 Task: Find connections with filter location Lajeado with filter topic #Whatinspiresmewith filter profile language English with filter current company Startup Story™ with filter school H.R. College Of Commerce & Economics with filter industry Funds and Trusts with filter service category Retirement Planning with filter keywords title Branch Manager
Action: Mouse moved to (628, 52)
Screenshot: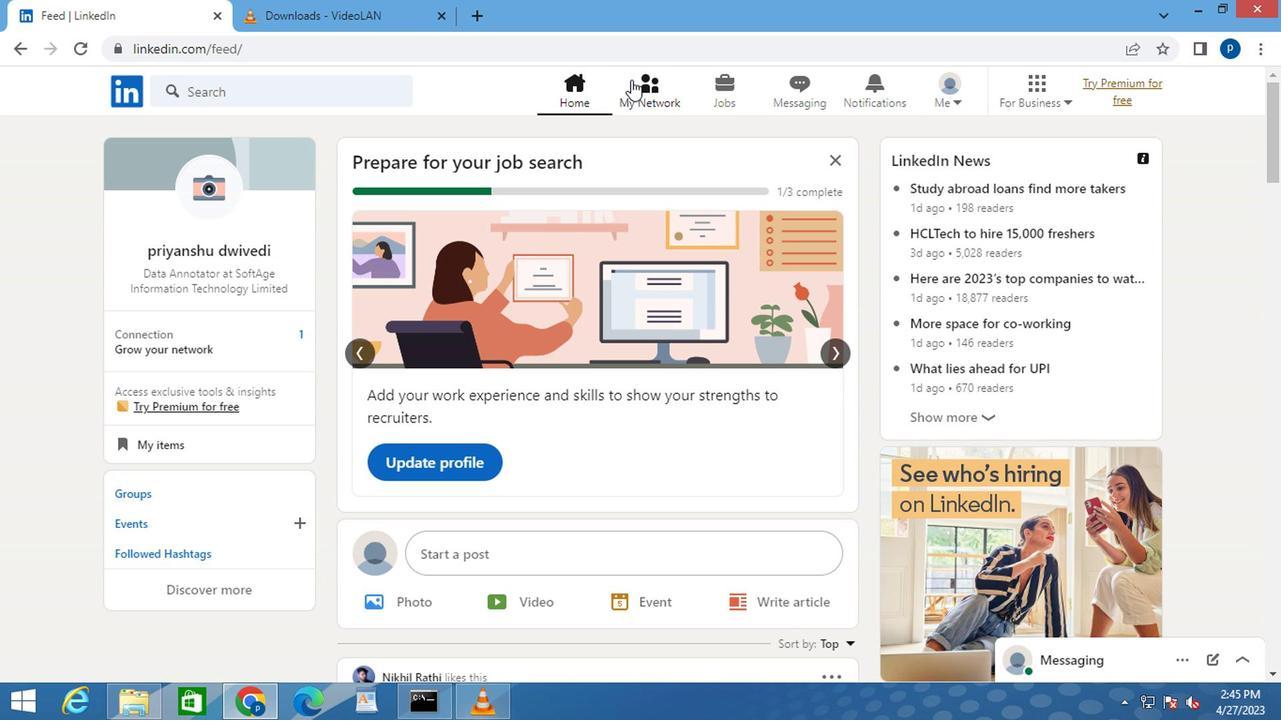 
Action: Mouse pressed left at (628, 52)
Screenshot: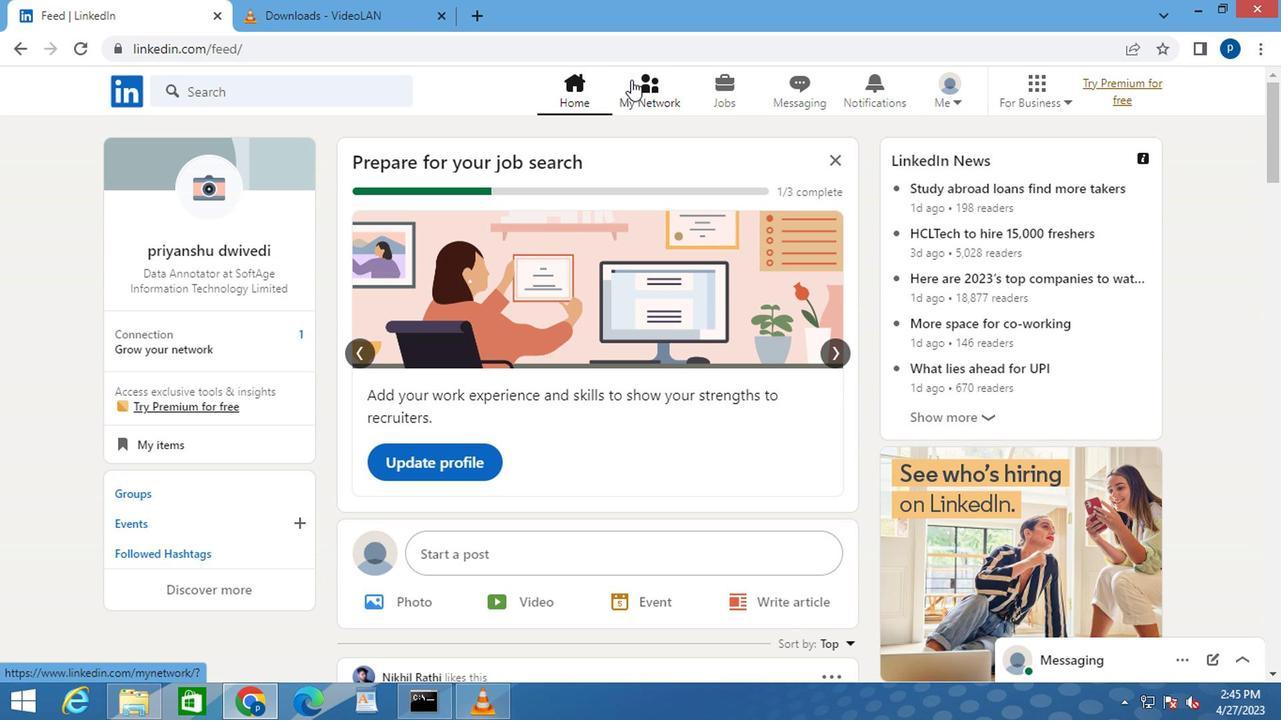 
Action: Mouse moved to (222, 172)
Screenshot: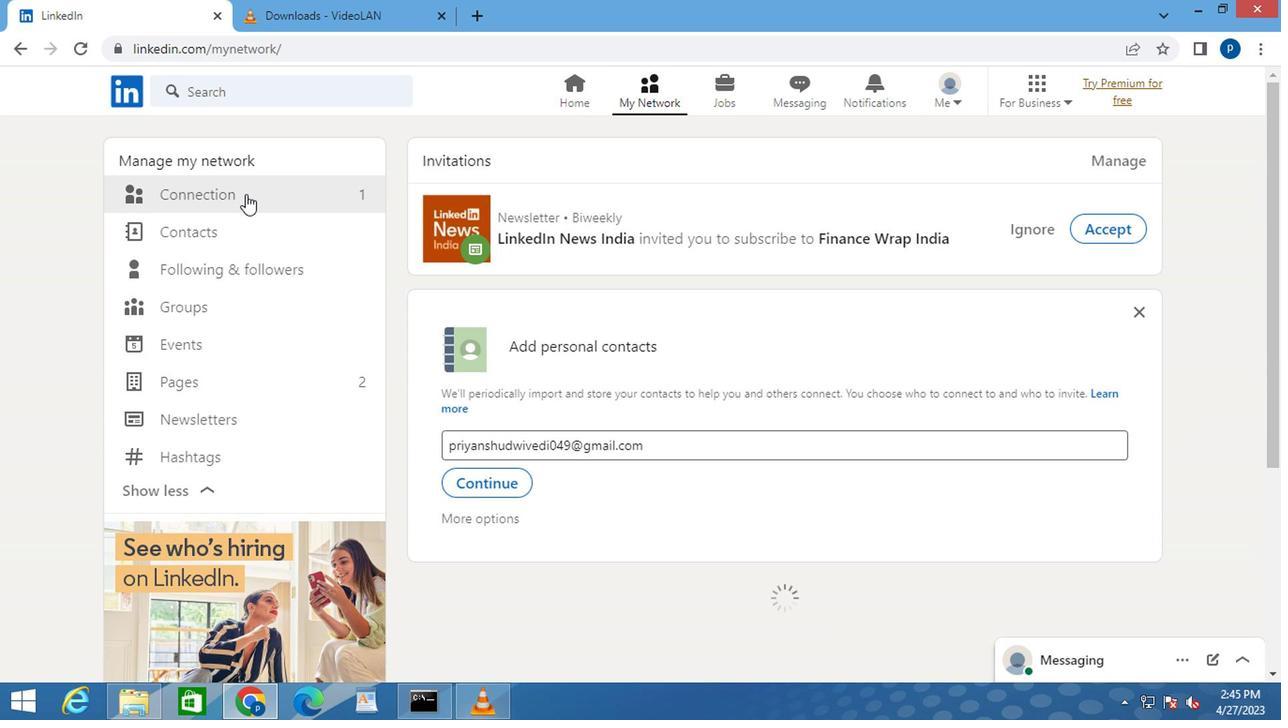 
Action: Mouse pressed left at (222, 172)
Screenshot: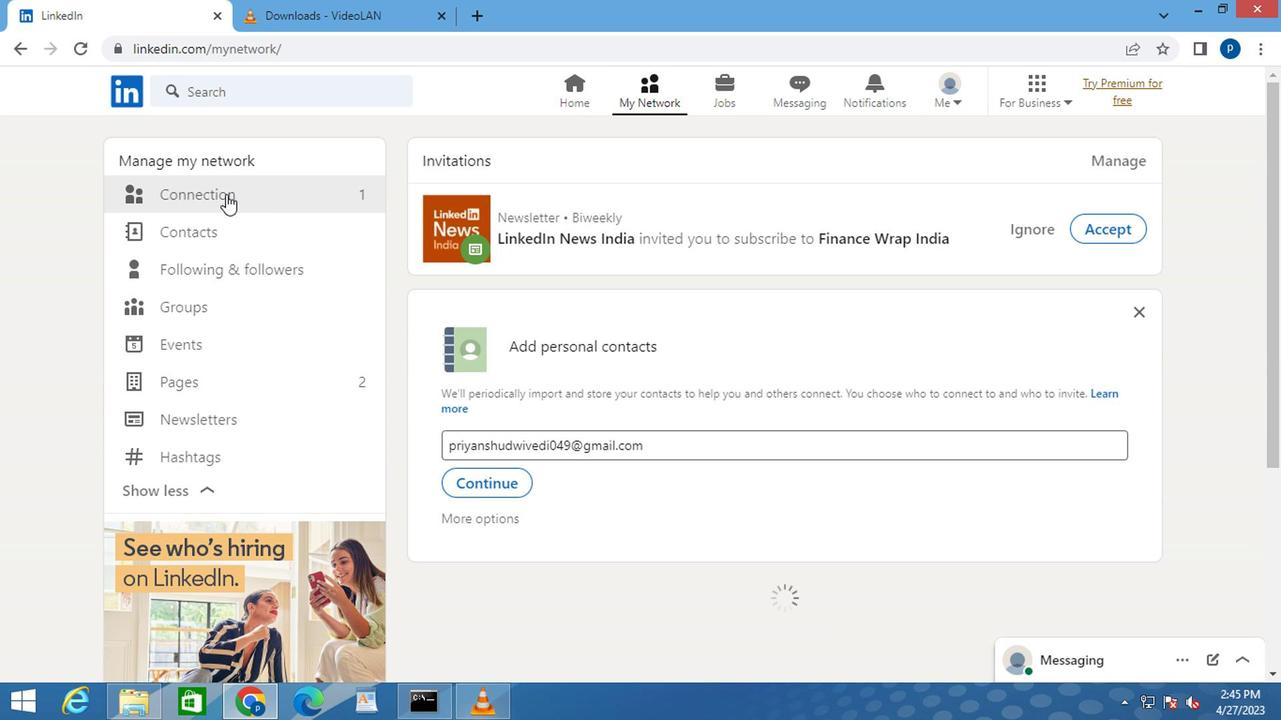 
Action: Mouse moved to (788, 175)
Screenshot: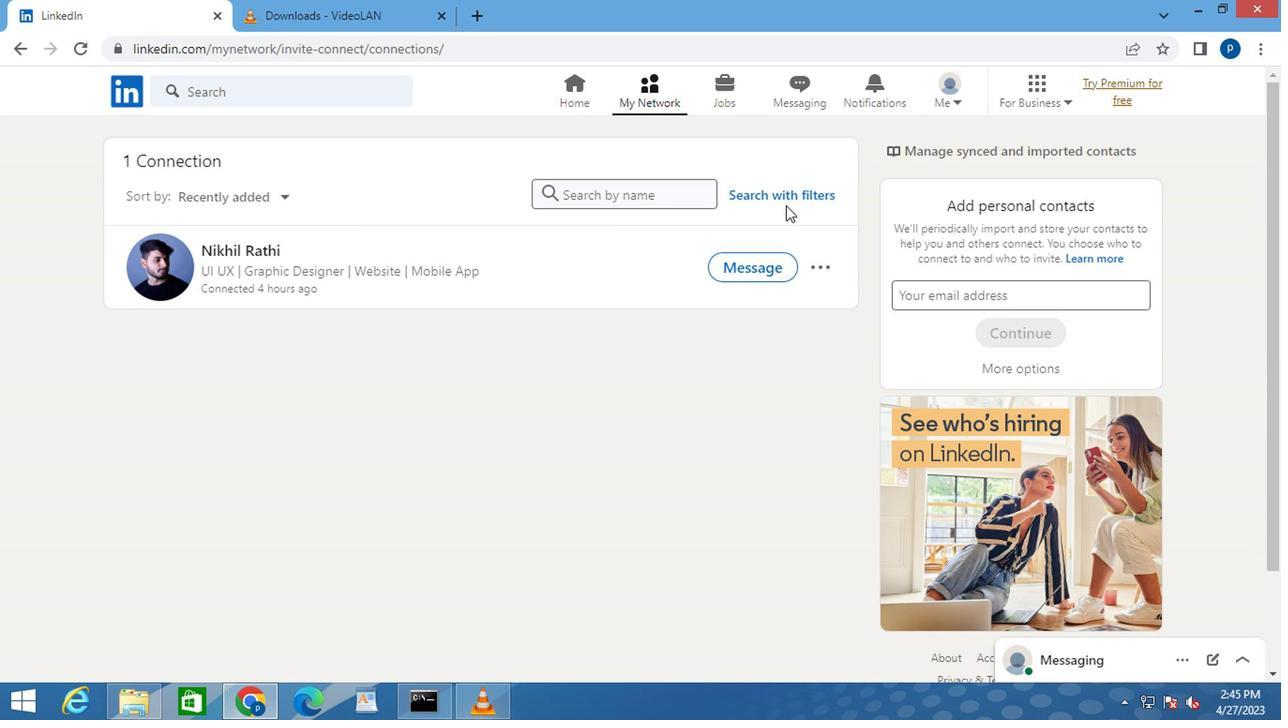 
Action: Mouse pressed left at (788, 175)
Screenshot: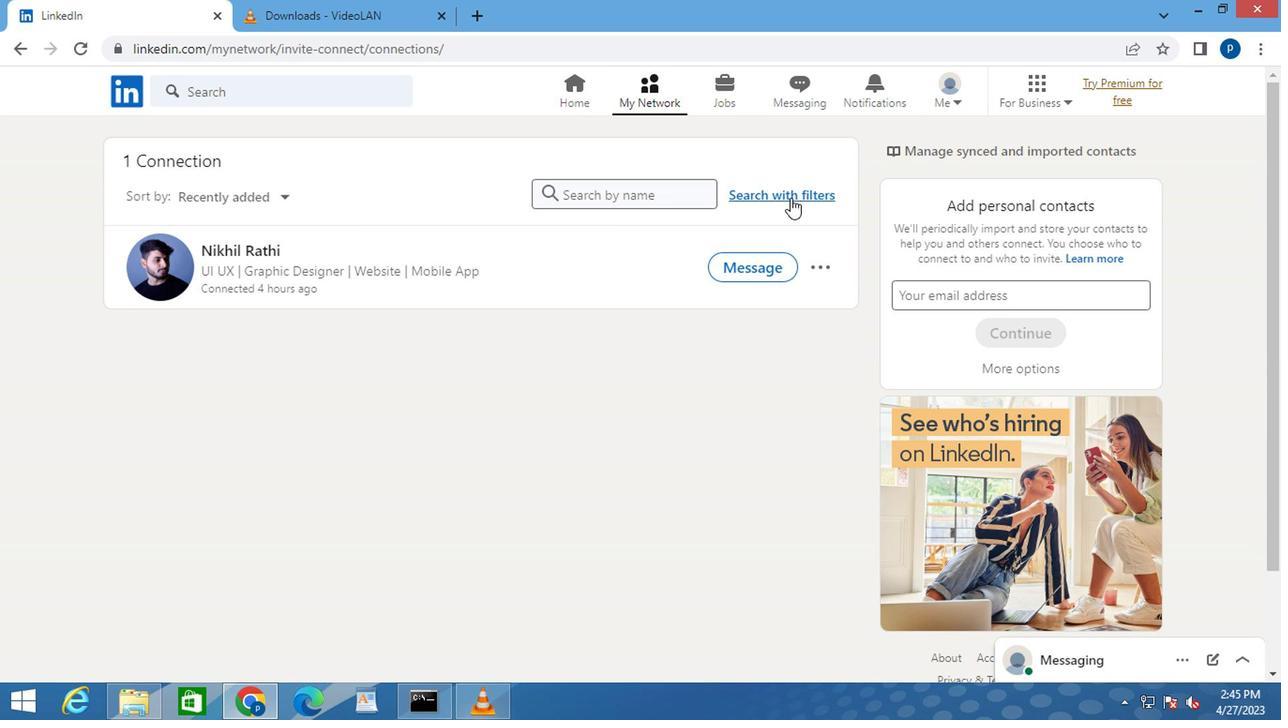 
Action: Mouse moved to (690, 114)
Screenshot: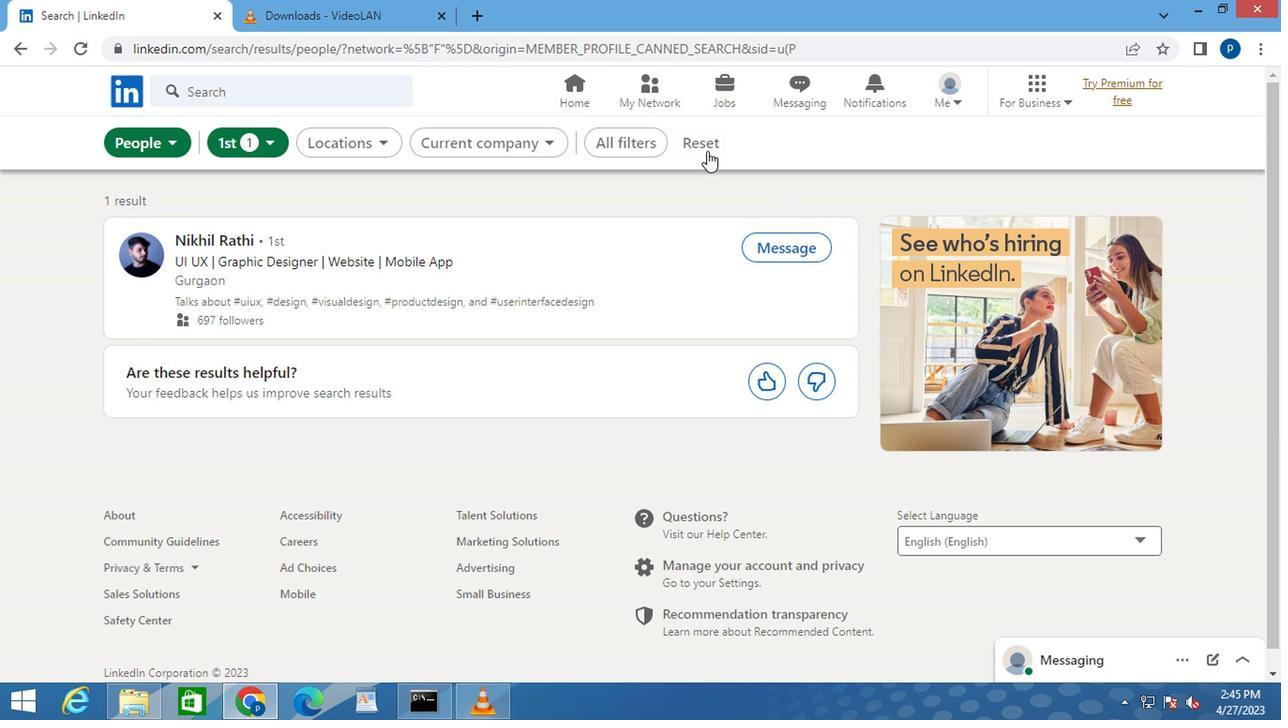 
Action: Mouse pressed left at (690, 114)
Screenshot: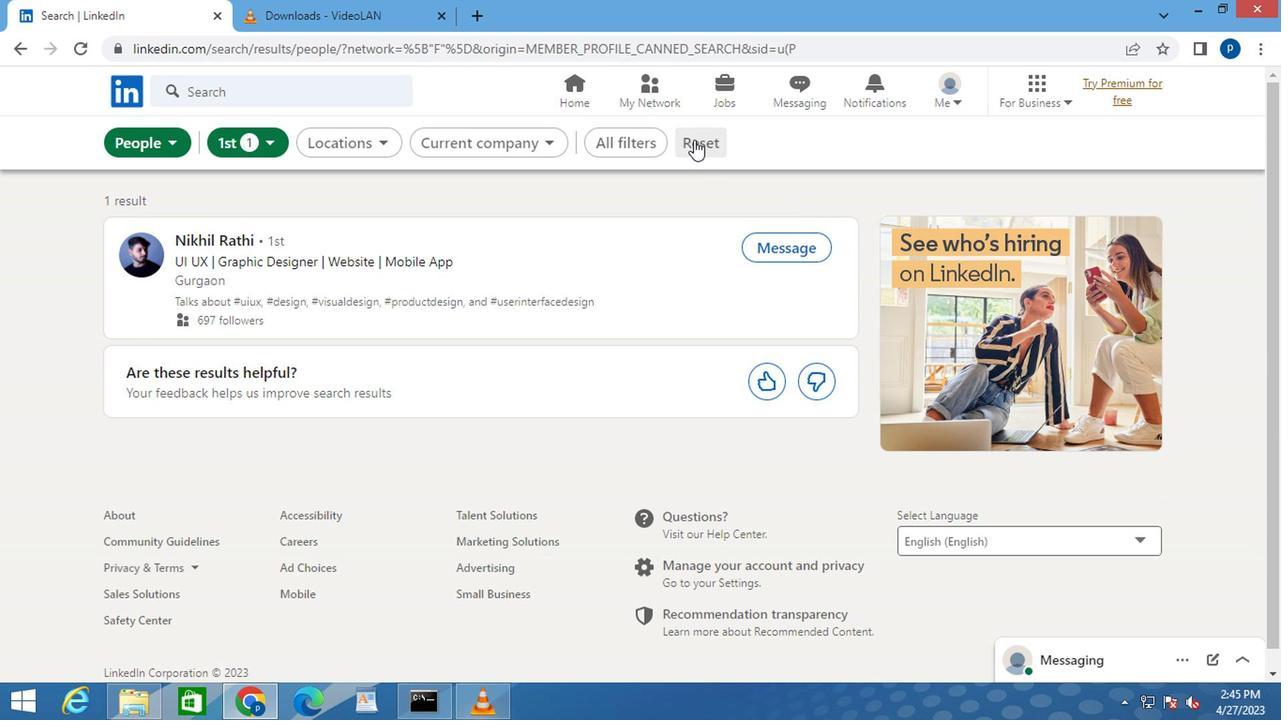 
Action: Mouse moved to (682, 122)
Screenshot: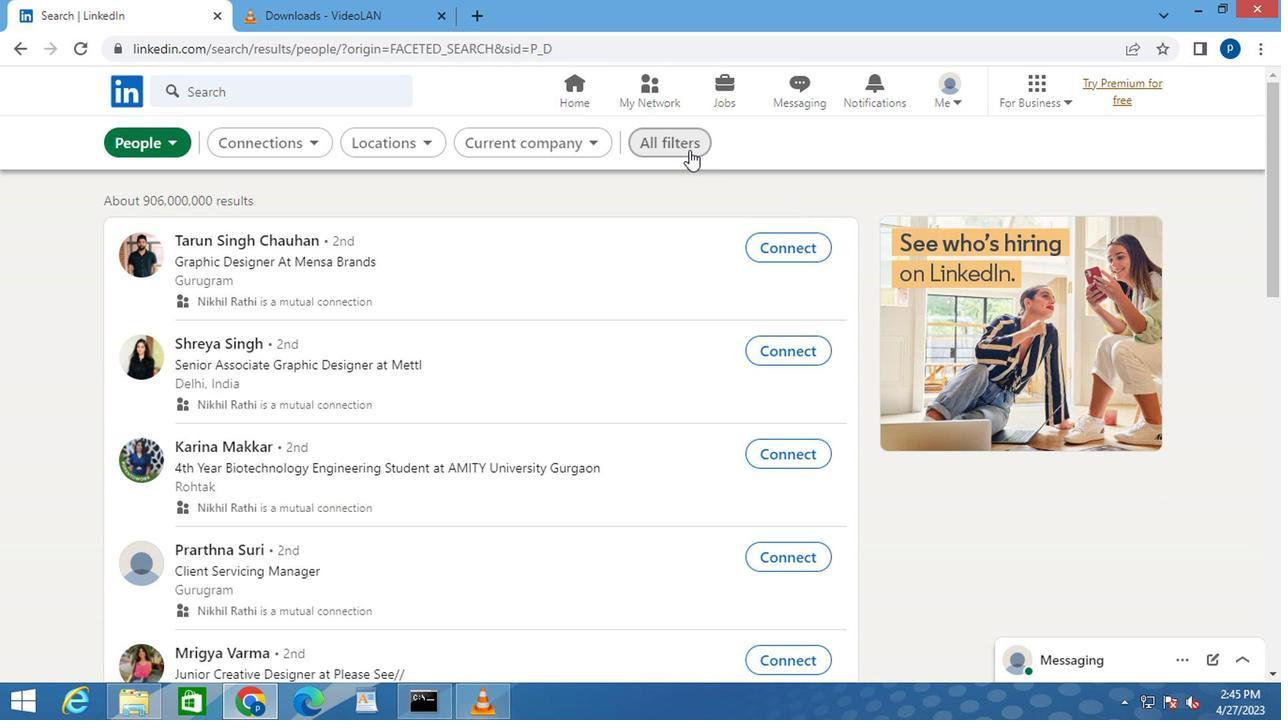 
Action: Mouse pressed left at (682, 122)
Screenshot: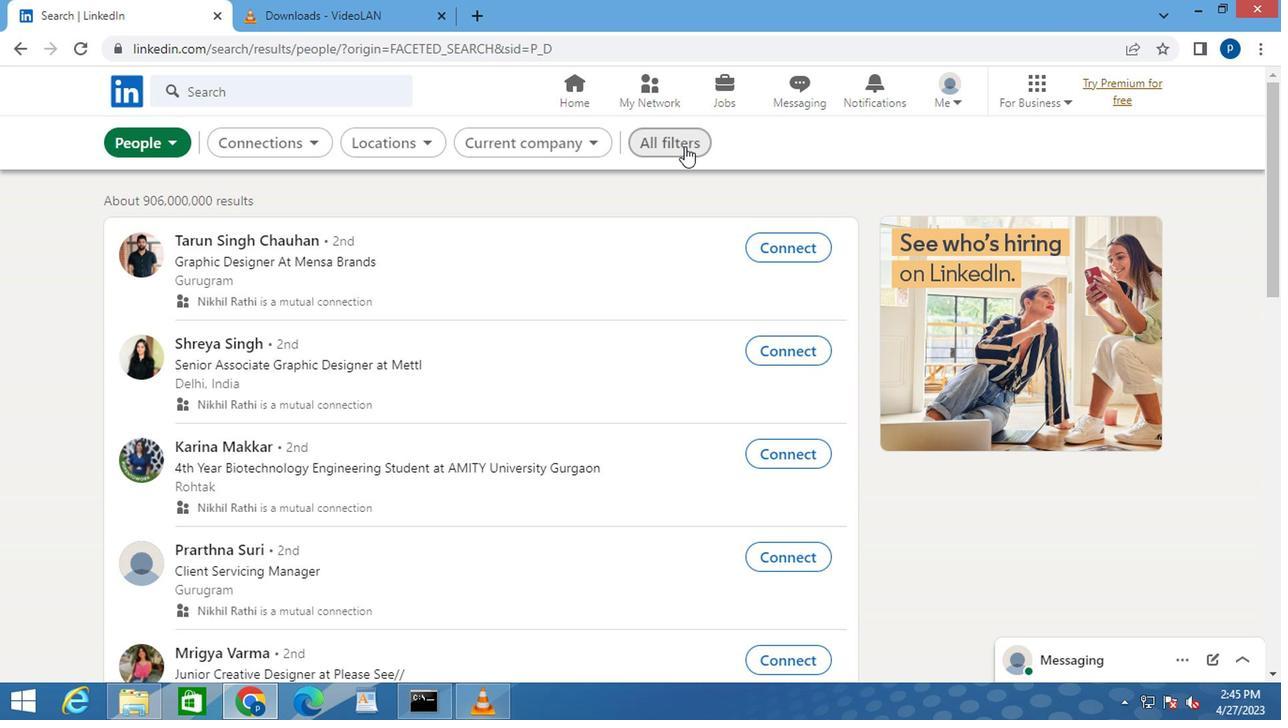 
Action: Mouse moved to (988, 337)
Screenshot: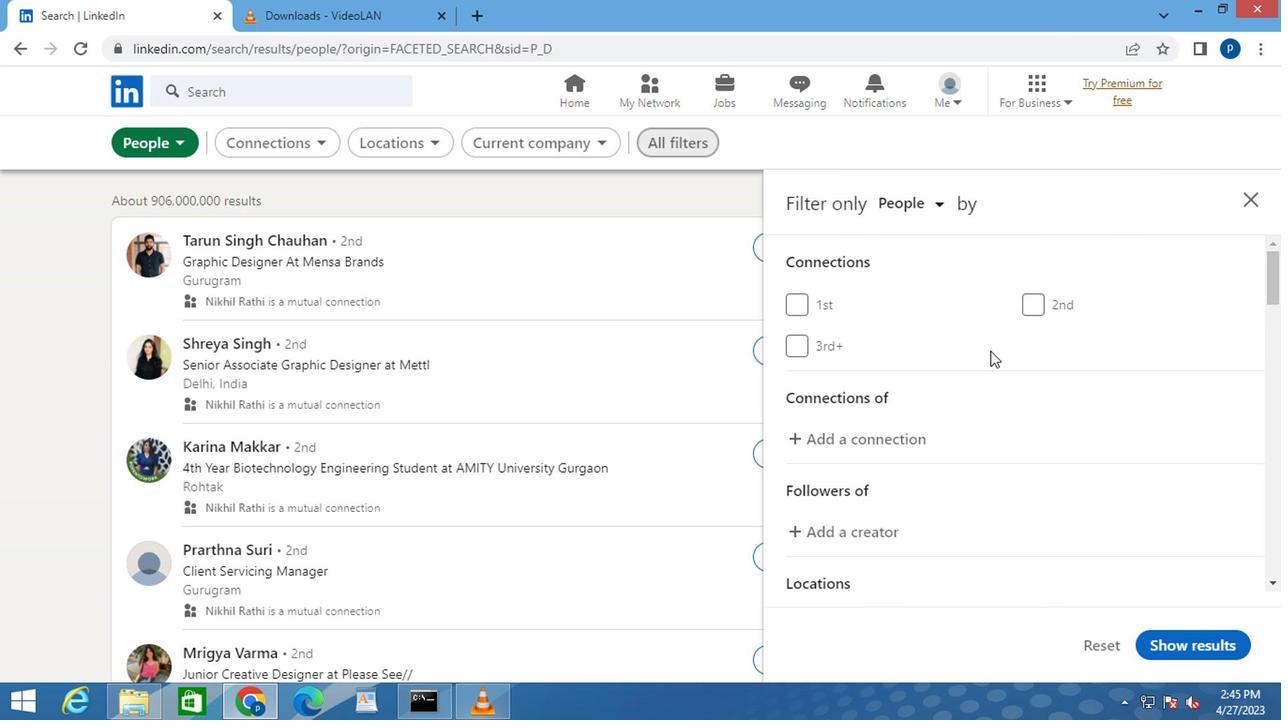 
Action: Mouse scrolled (988, 337) with delta (0, 0)
Screenshot: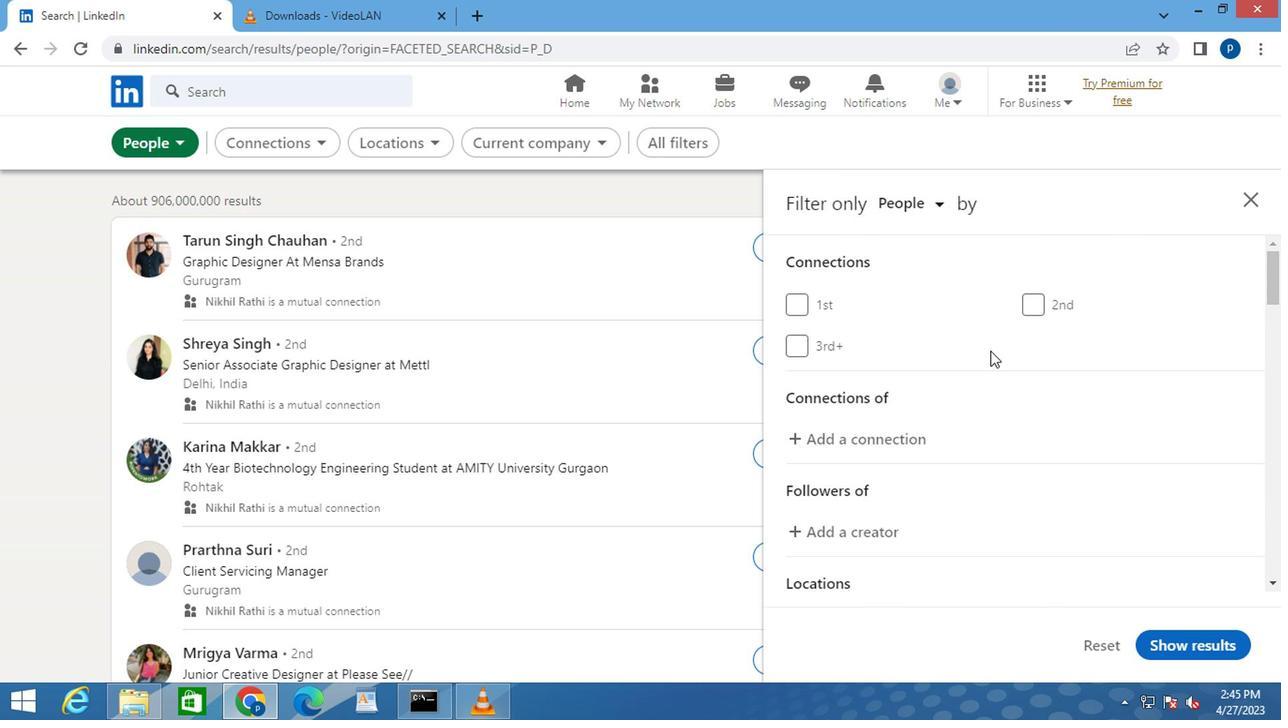 
Action: Mouse scrolled (988, 337) with delta (0, 0)
Screenshot: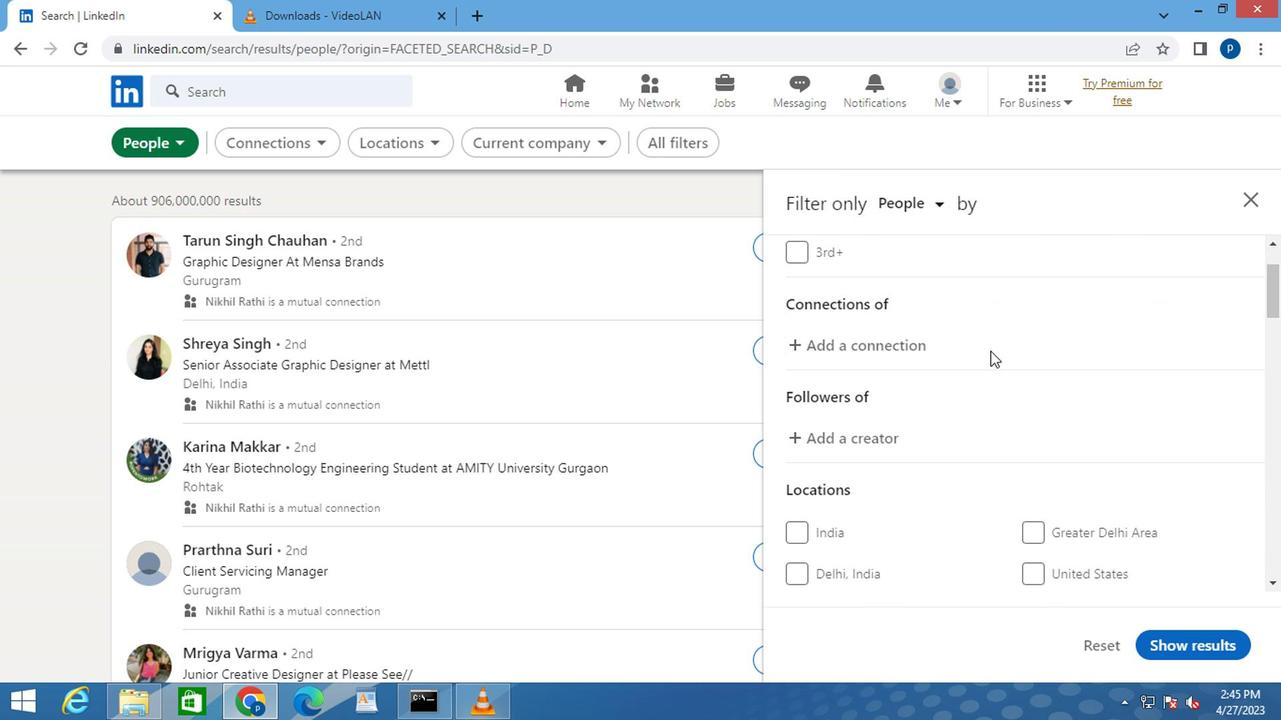 
Action: Mouse scrolled (988, 337) with delta (0, 0)
Screenshot: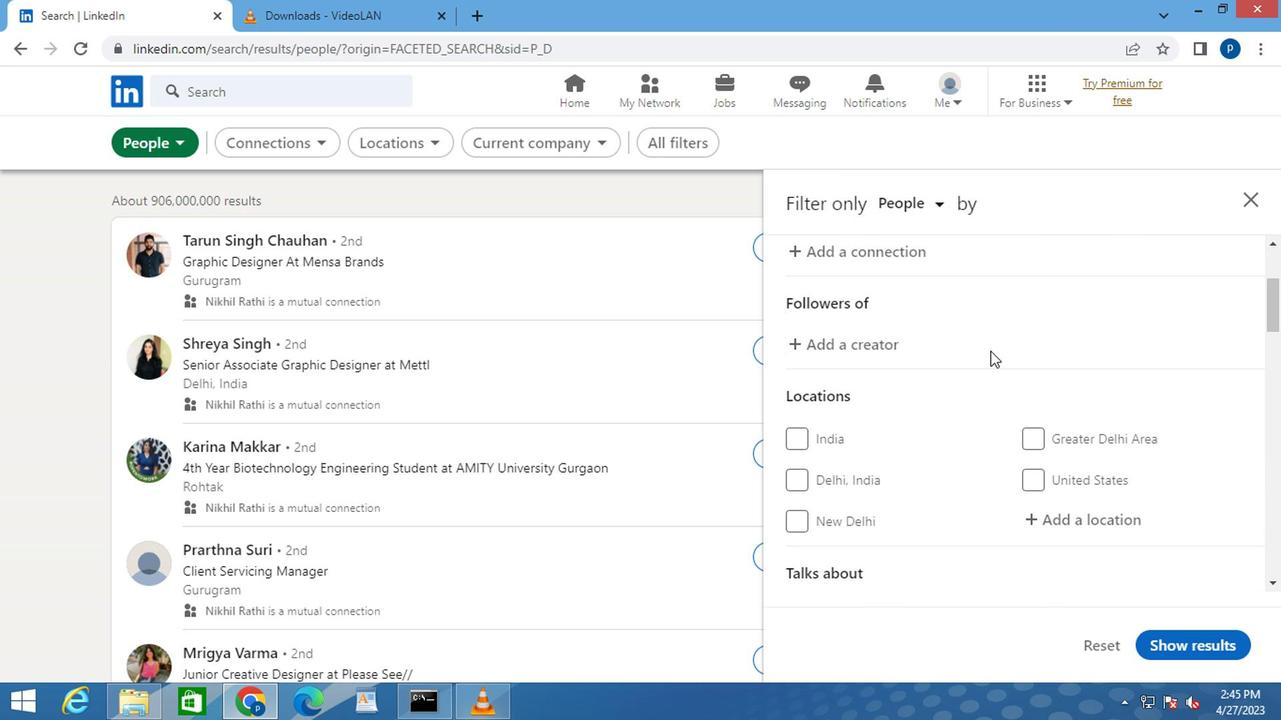 
Action: Mouse moved to (1043, 409)
Screenshot: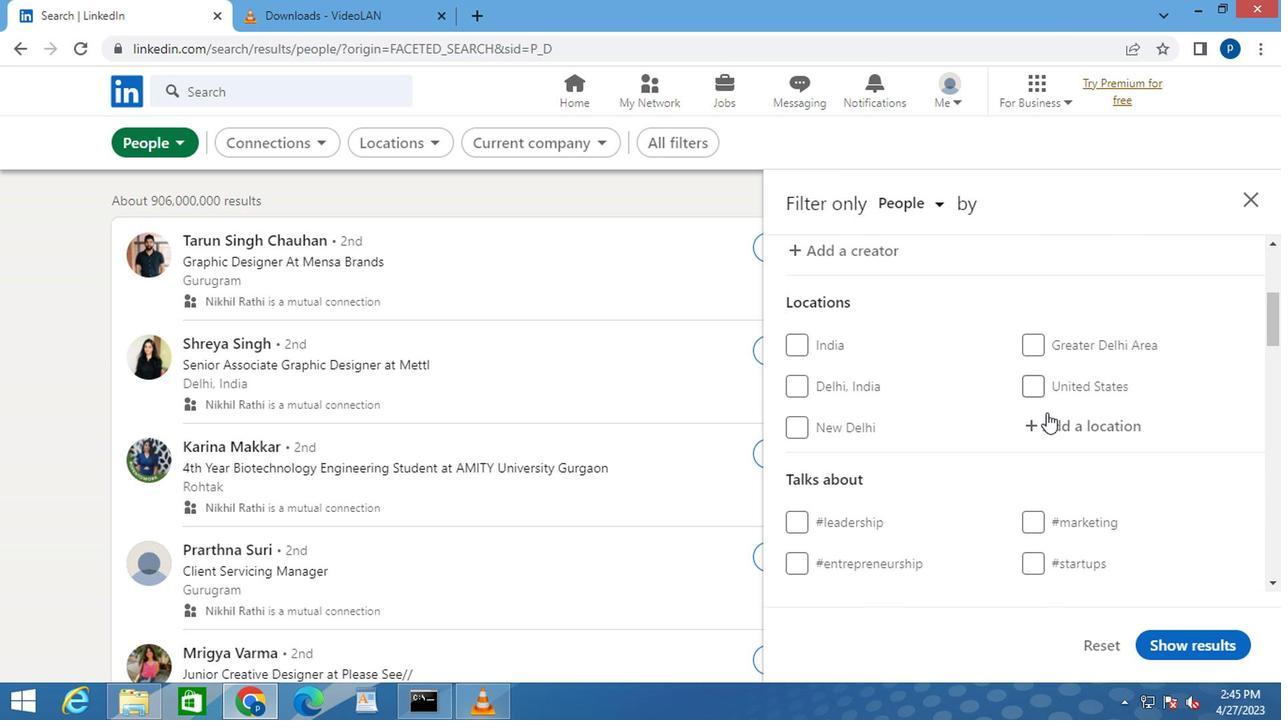 
Action: Mouse pressed left at (1043, 409)
Screenshot: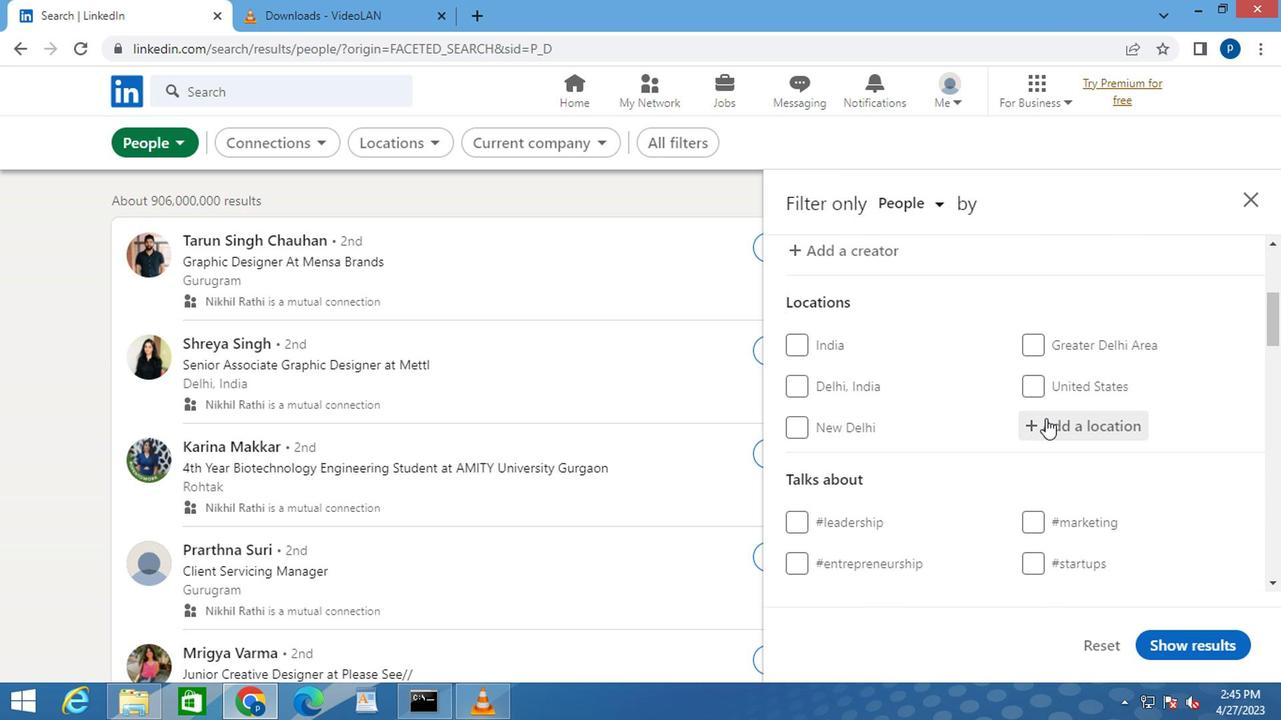 
Action: Key pressed l<Key.caps_lock>ajedo
Screenshot: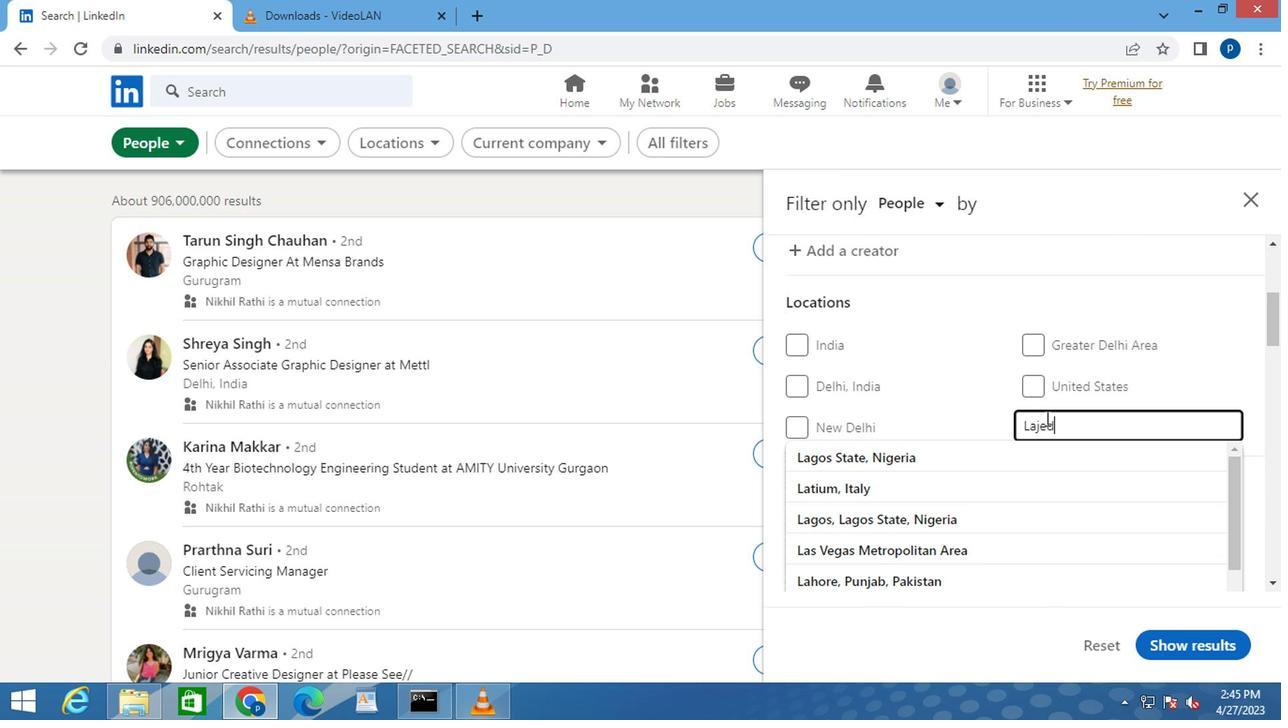 
Action: Mouse moved to (932, 448)
Screenshot: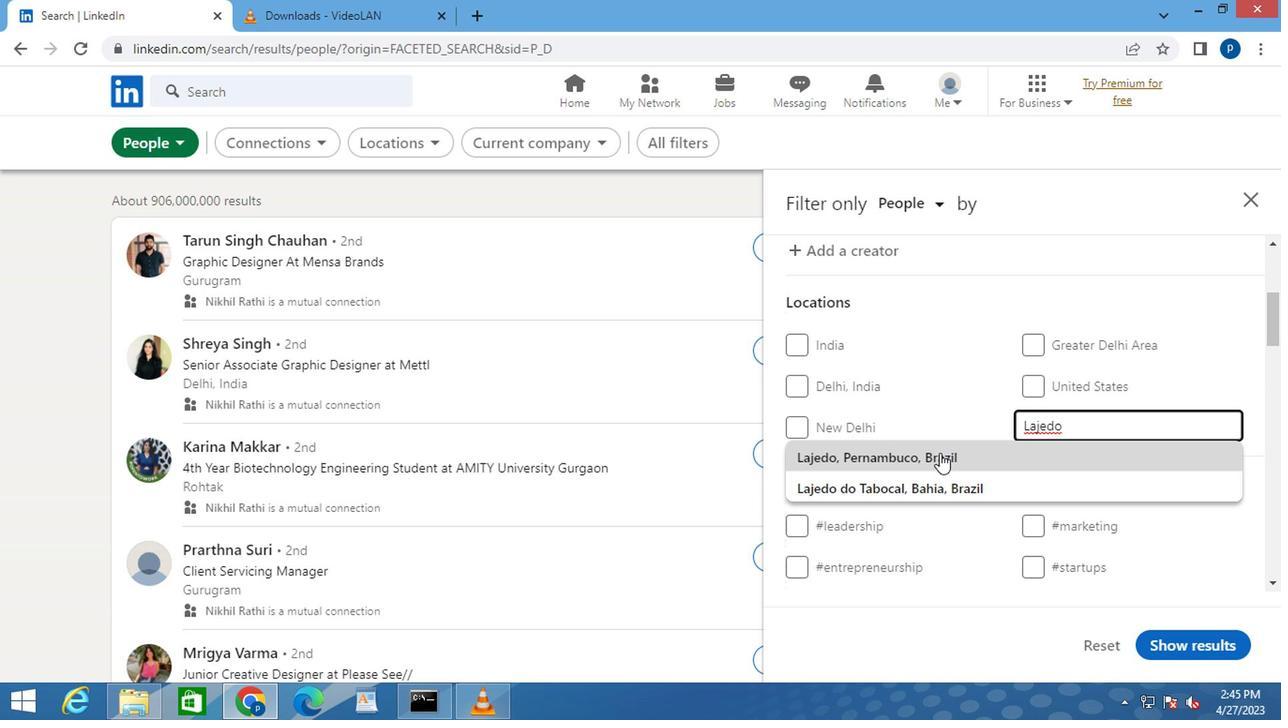 
Action: Mouse pressed left at (932, 448)
Screenshot: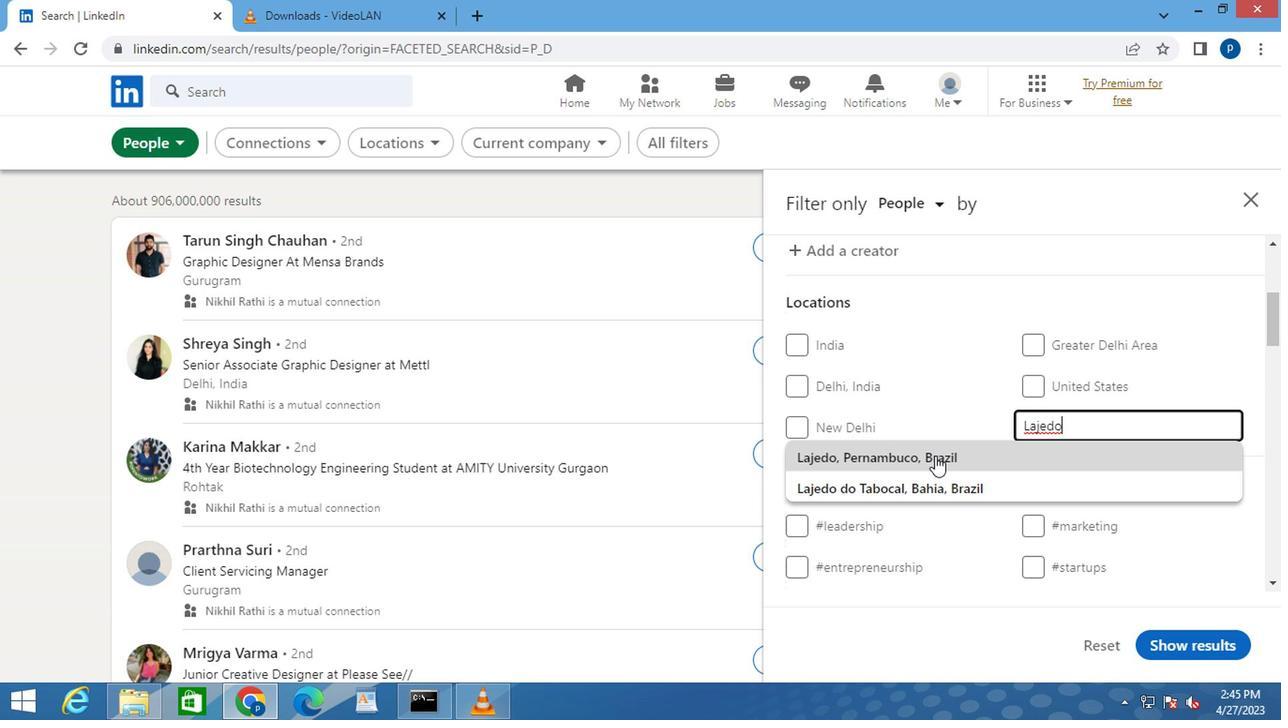 
Action: Mouse moved to (978, 450)
Screenshot: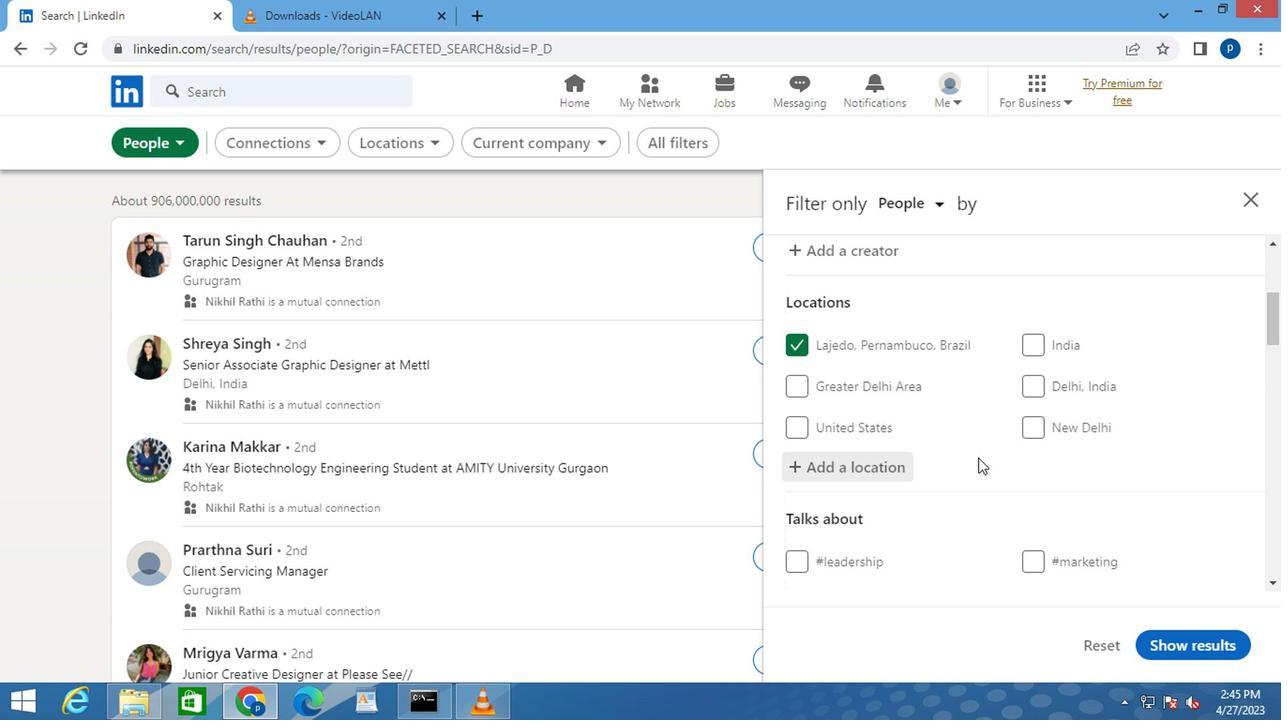 
Action: Mouse scrolled (978, 449) with delta (0, -1)
Screenshot: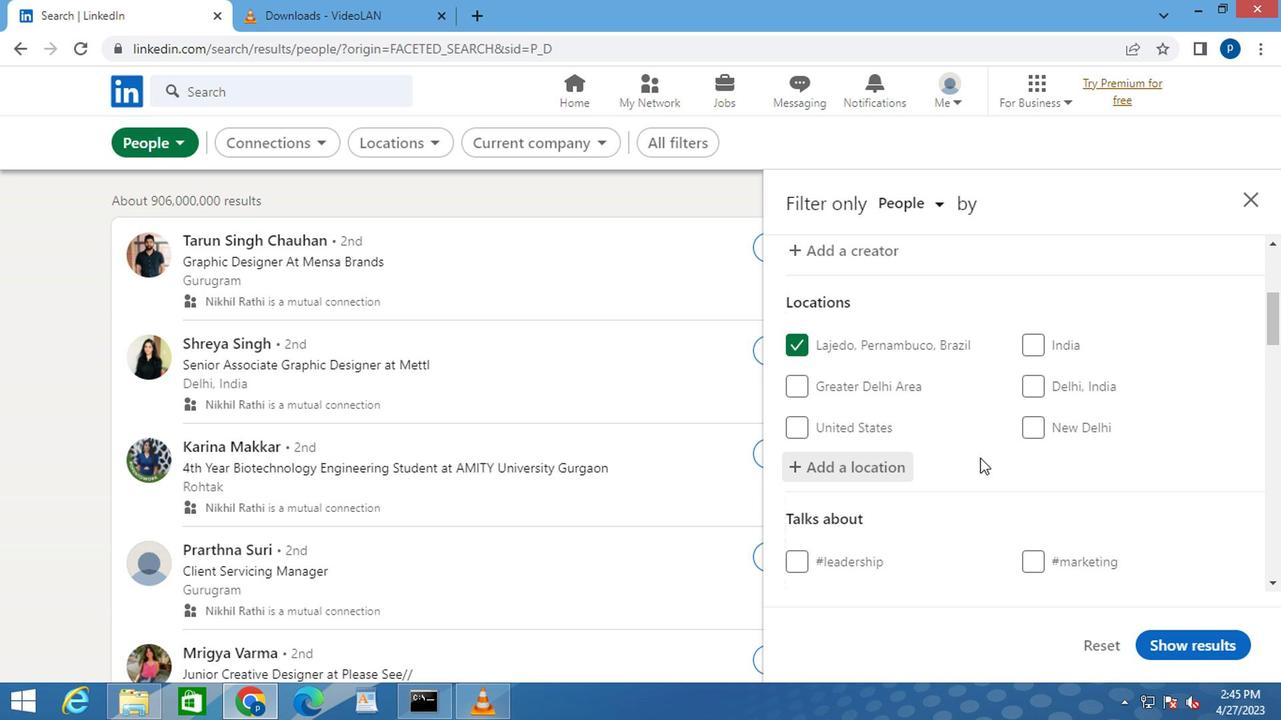
Action: Mouse scrolled (978, 449) with delta (0, -1)
Screenshot: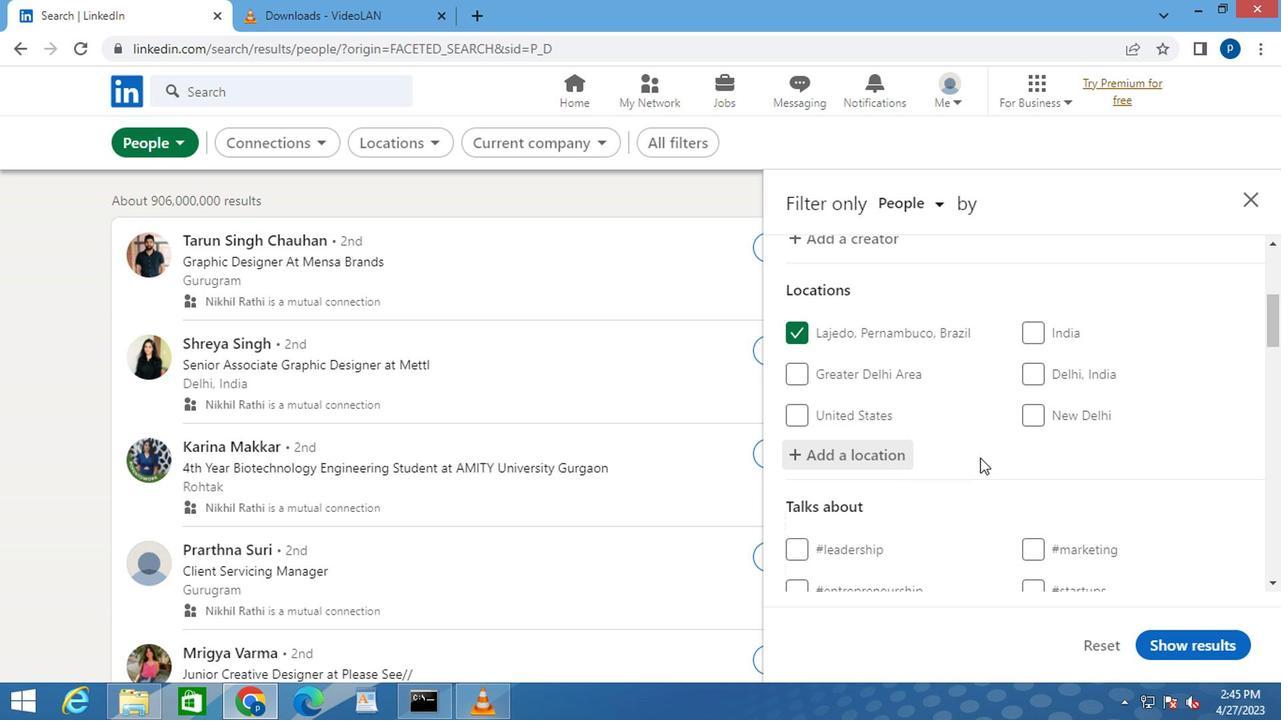 
Action: Mouse scrolled (978, 449) with delta (0, -1)
Screenshot: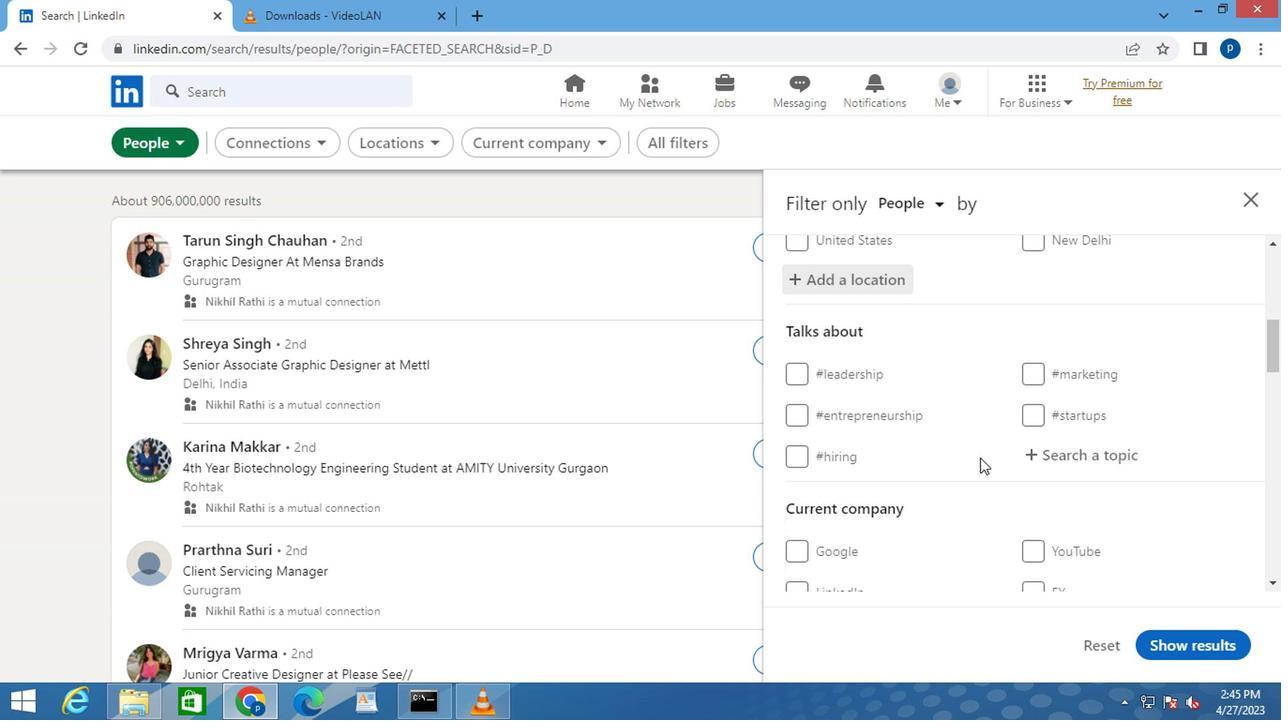 
Action: Mouse moved to (1043, 356)
Screenshot: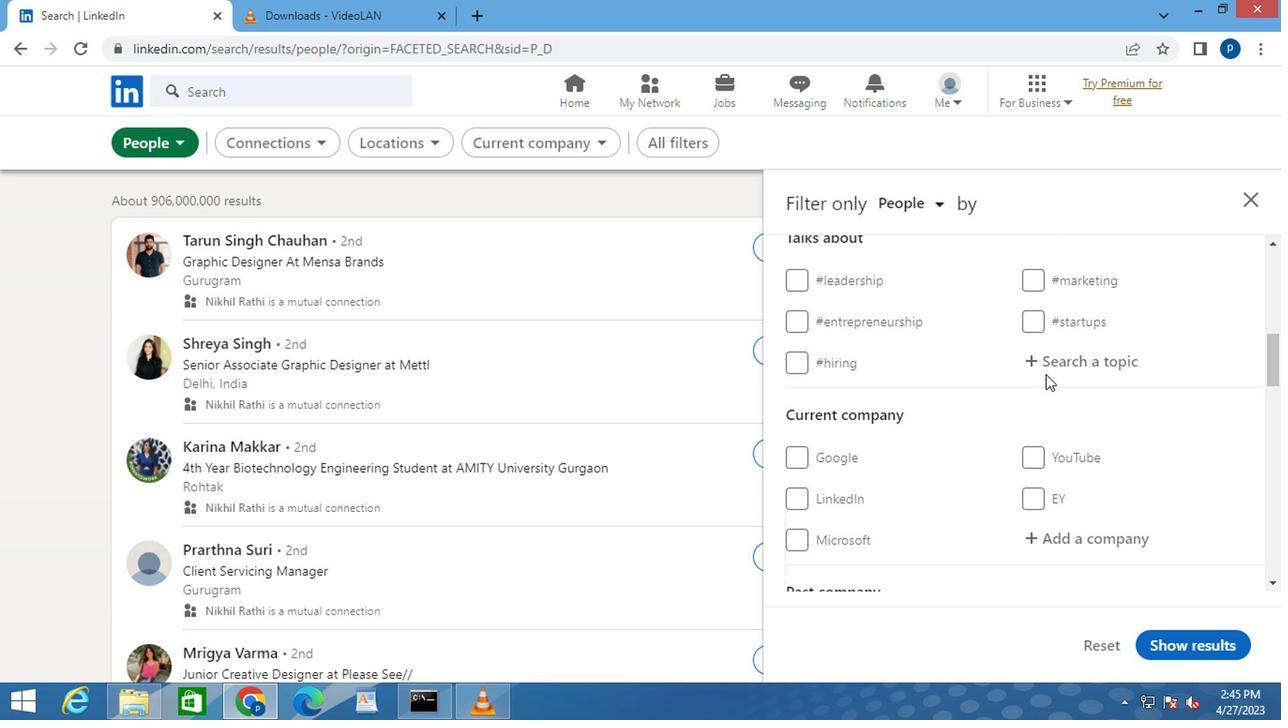 
Action: Mouse pressed left at (1043, 356)
Screenshot: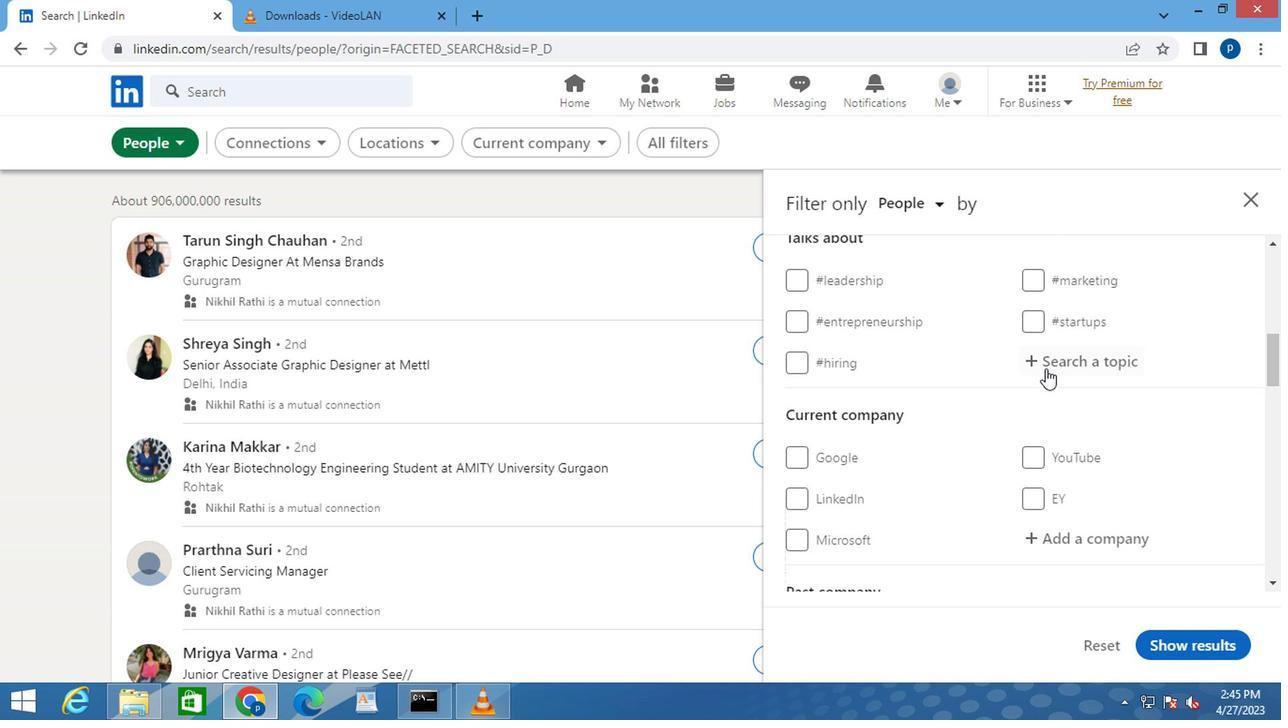 
Action: Key pressed <Key.shift>#<Key.caps_lock>W<Key.caps_lock>HATINSPIRESME
Screenshot: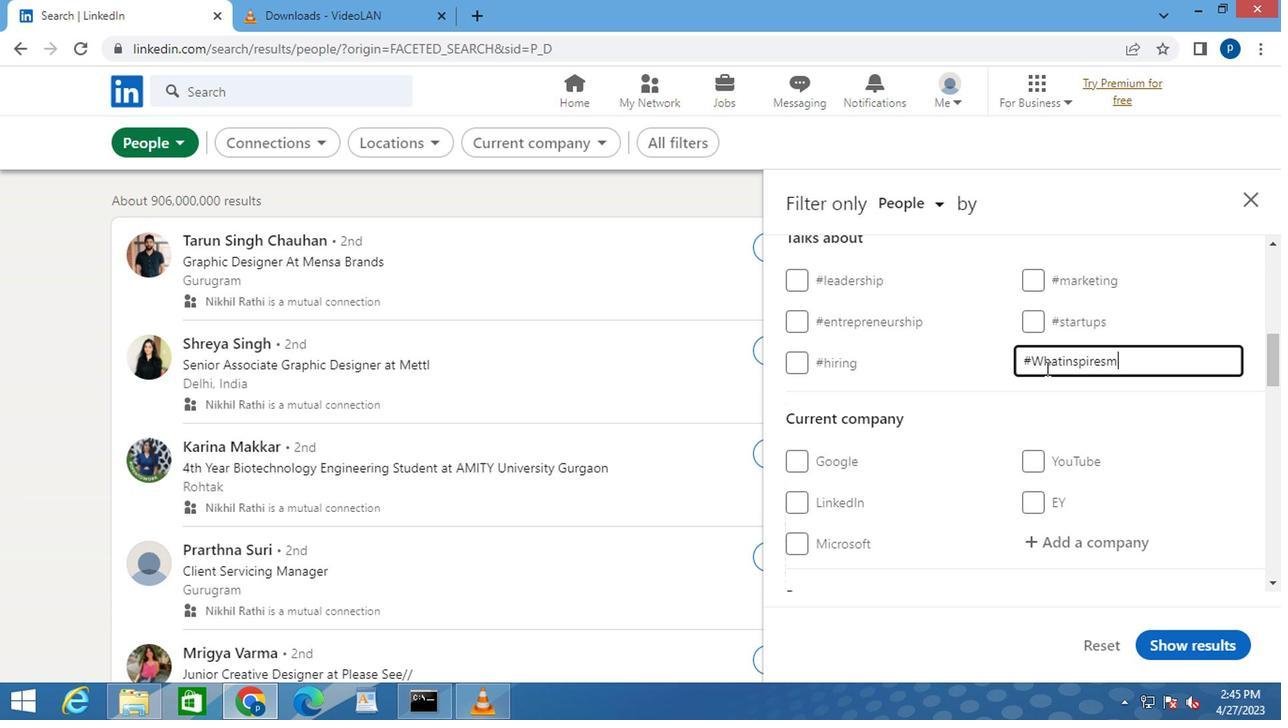
Action: Mouse moved to (1018, 381)
Screenshot: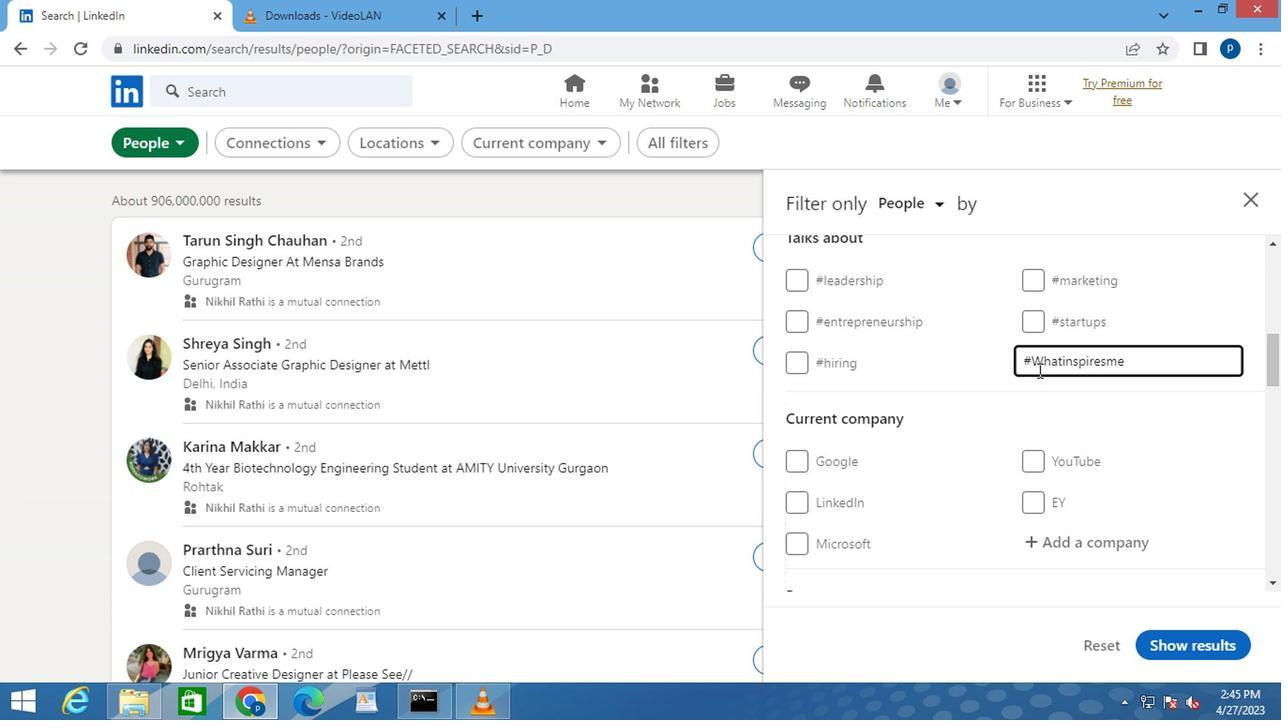 
Action: Mouse scrolled (1018, 380) with delta (0, 0)
Screenshot: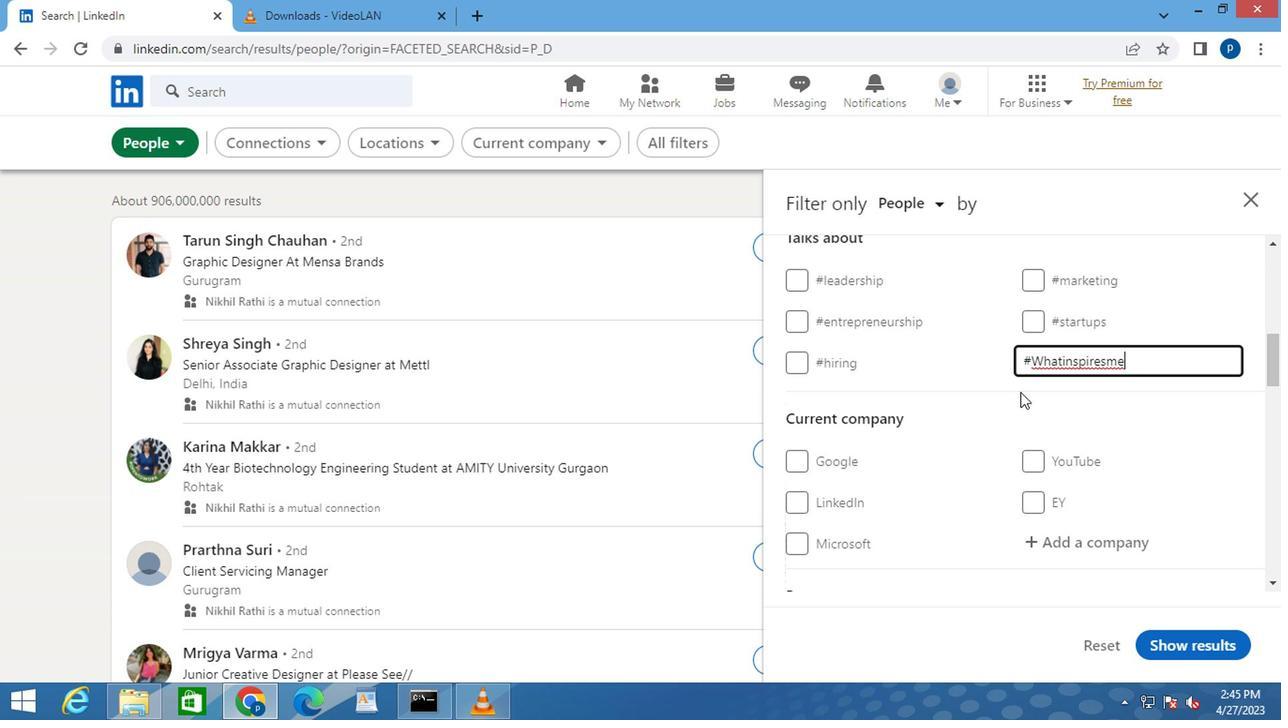 
Action: Mouse moved to (1015, 382)
Screenshot: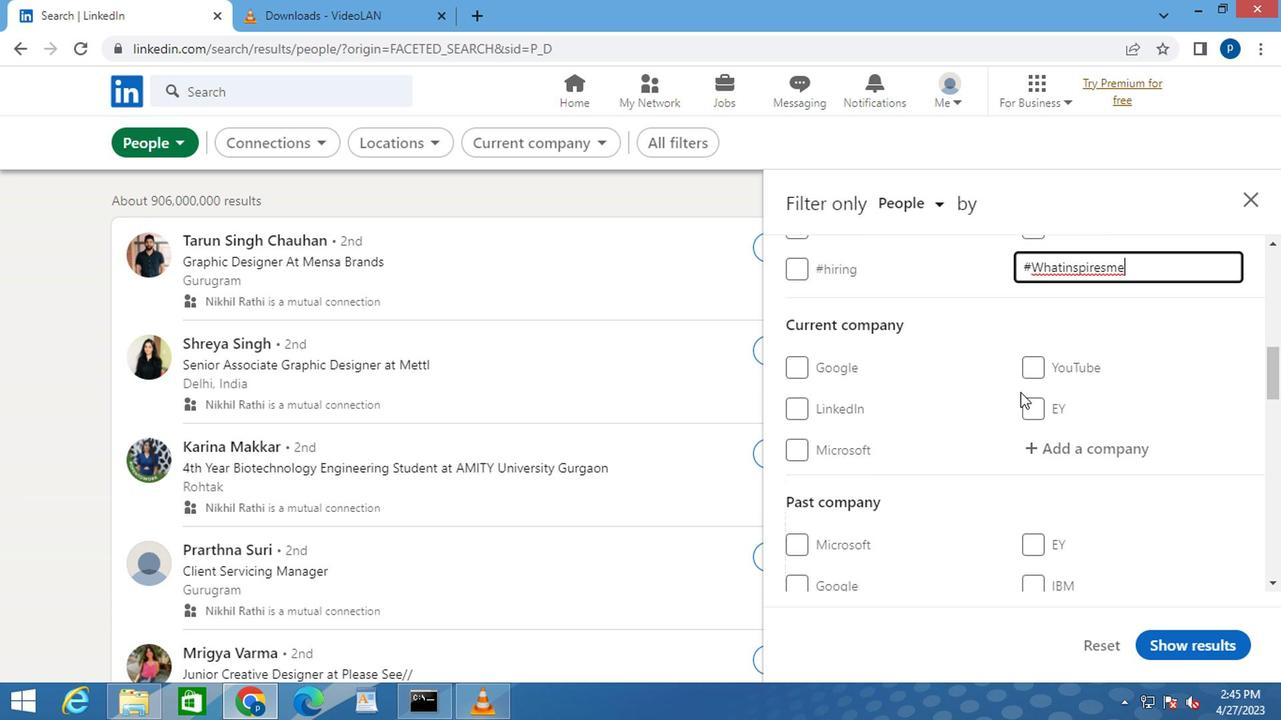 
Action: Mouse scrolled (1015, 381) with delta (0, -1)
Screenshot: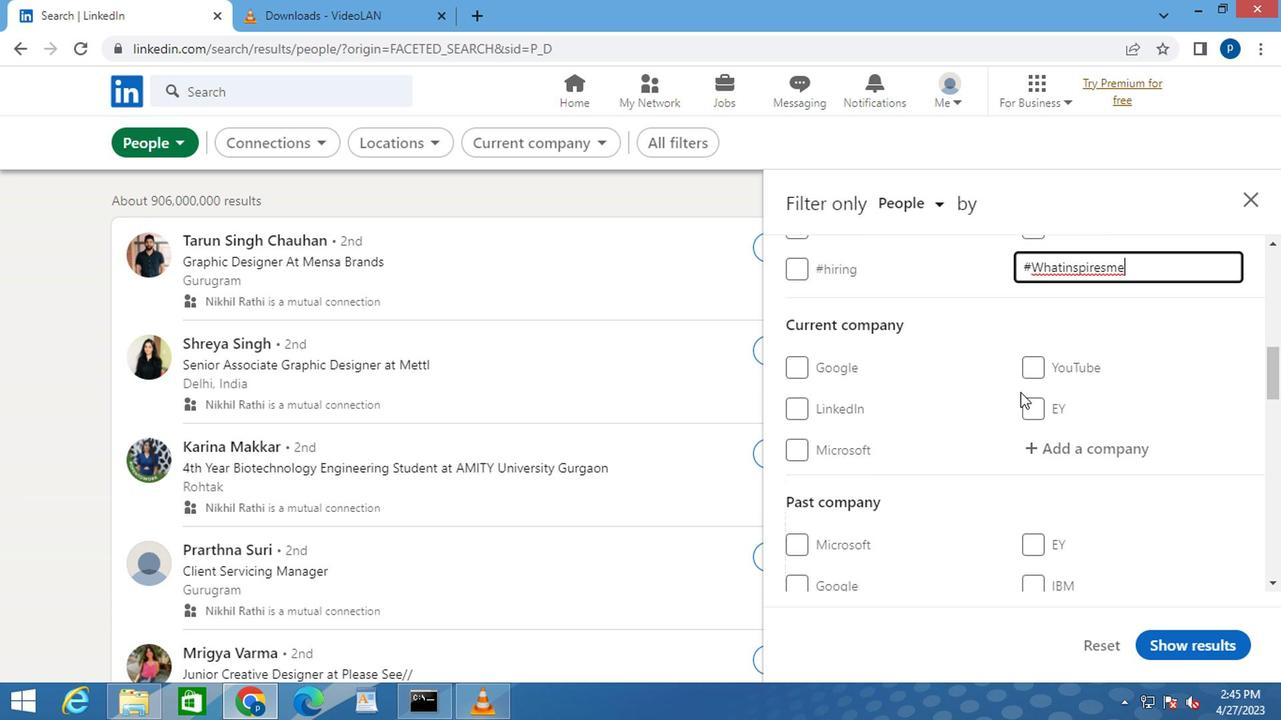 
Action: Mouse moved to (1014, 383)
Screenshot: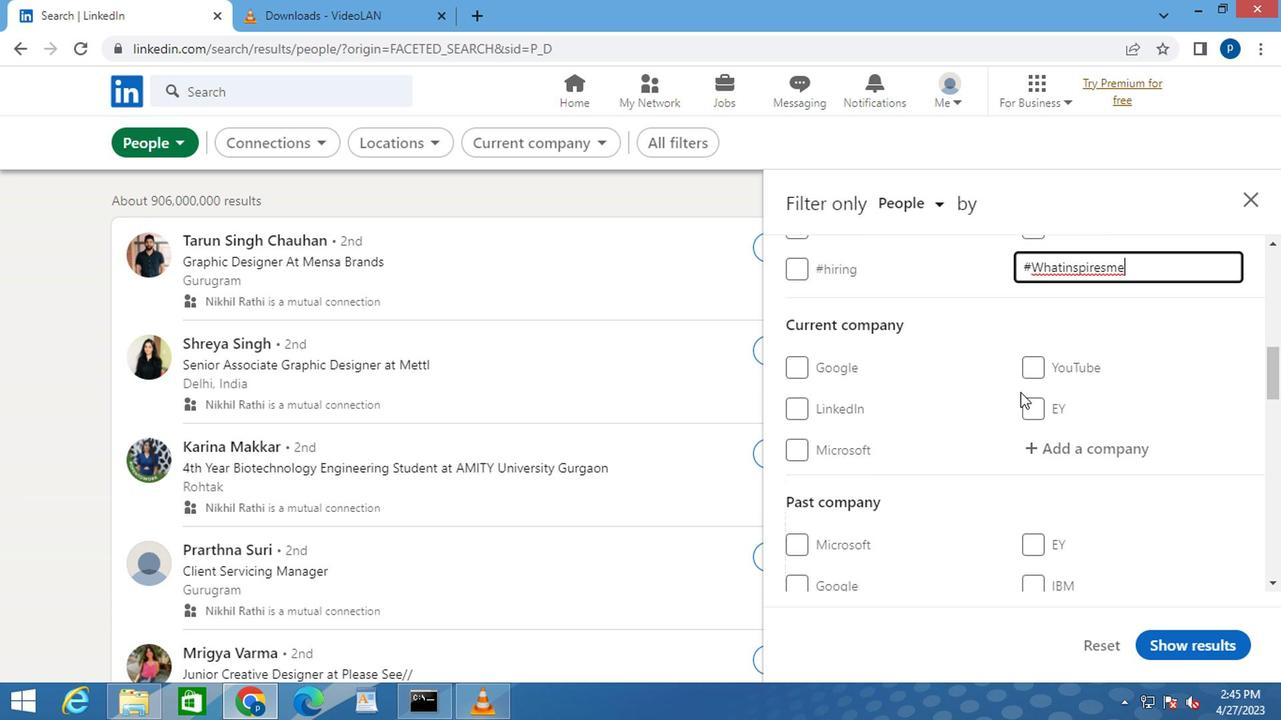 
Action: Mouse scrolled (1014, 382) with delta (0, 0)
Screenshot: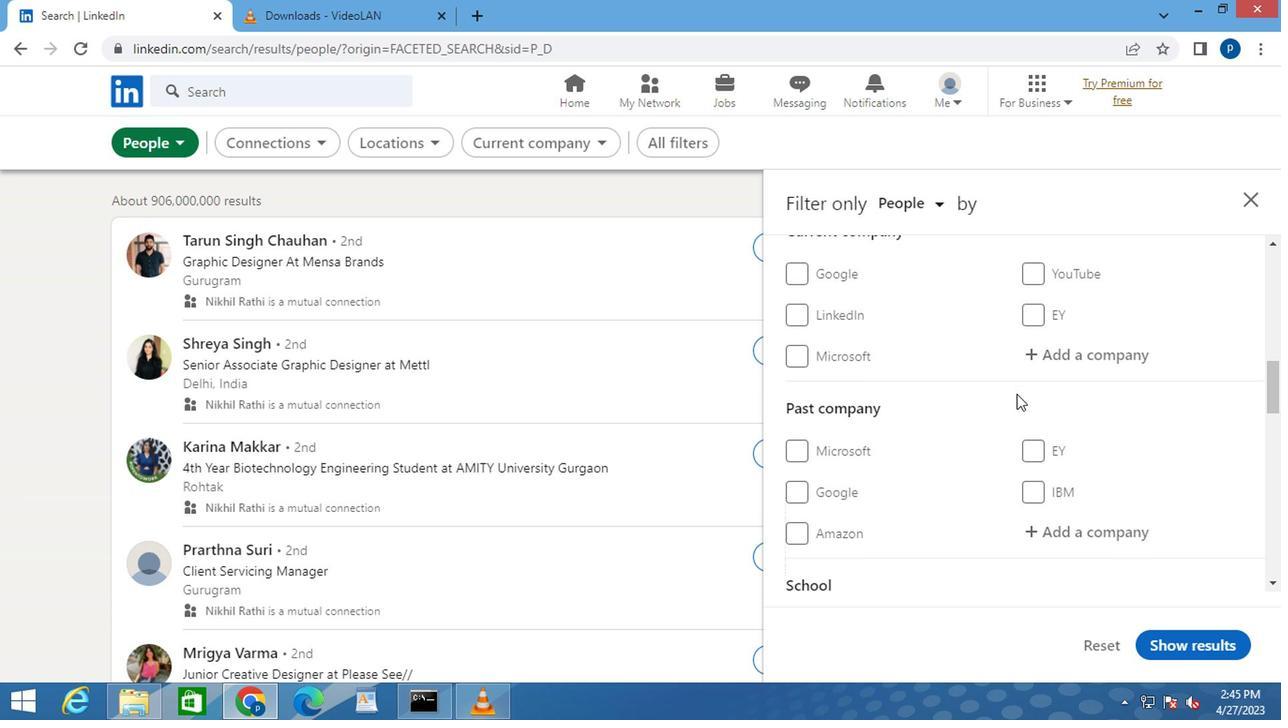 
Action: Mouse moved to (1013, 385)
Screenshot: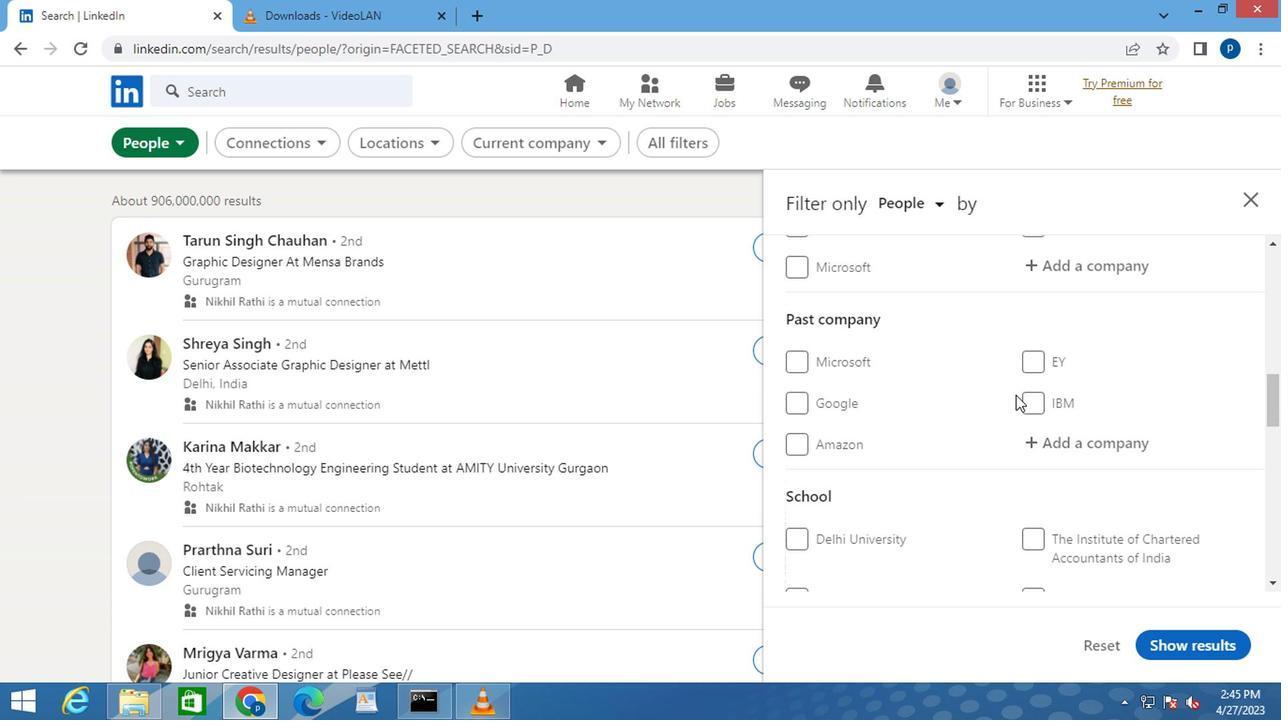 
Action: Mouse scrolled (1013, 384) with delta (0, 0)
Screenshot: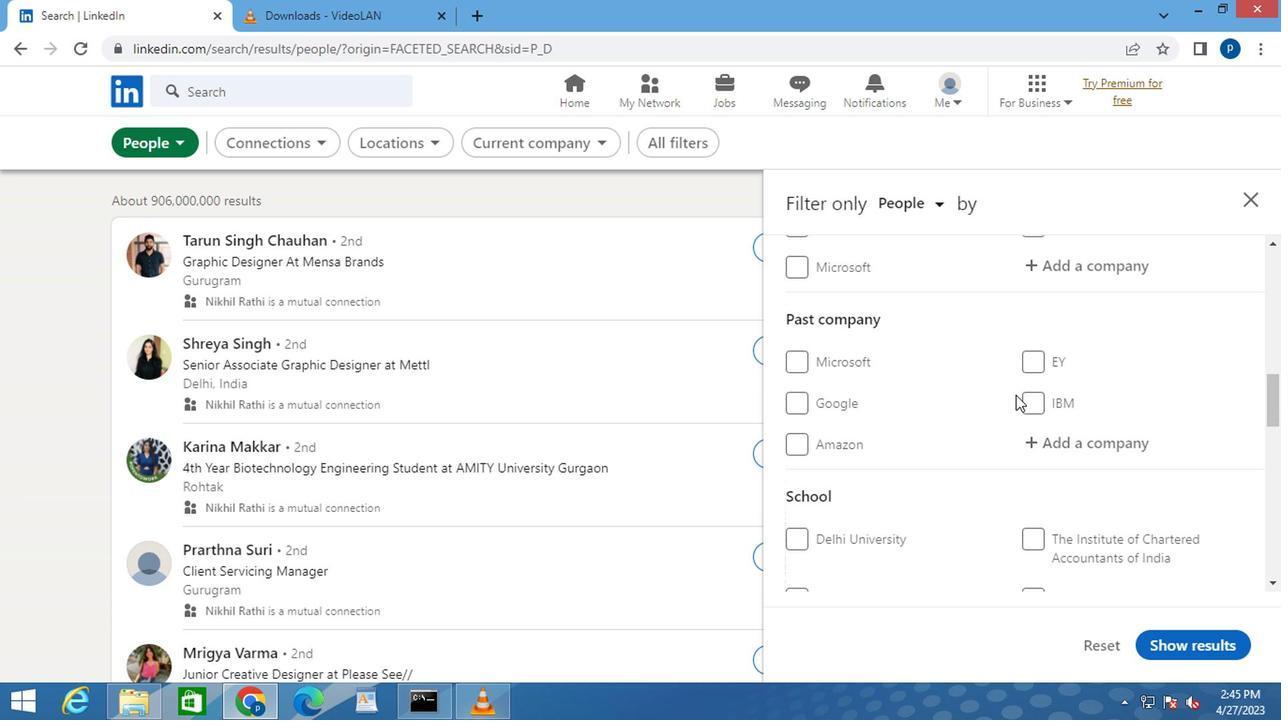 
Action: Mouse moved to (1006, 390)
Screenshot: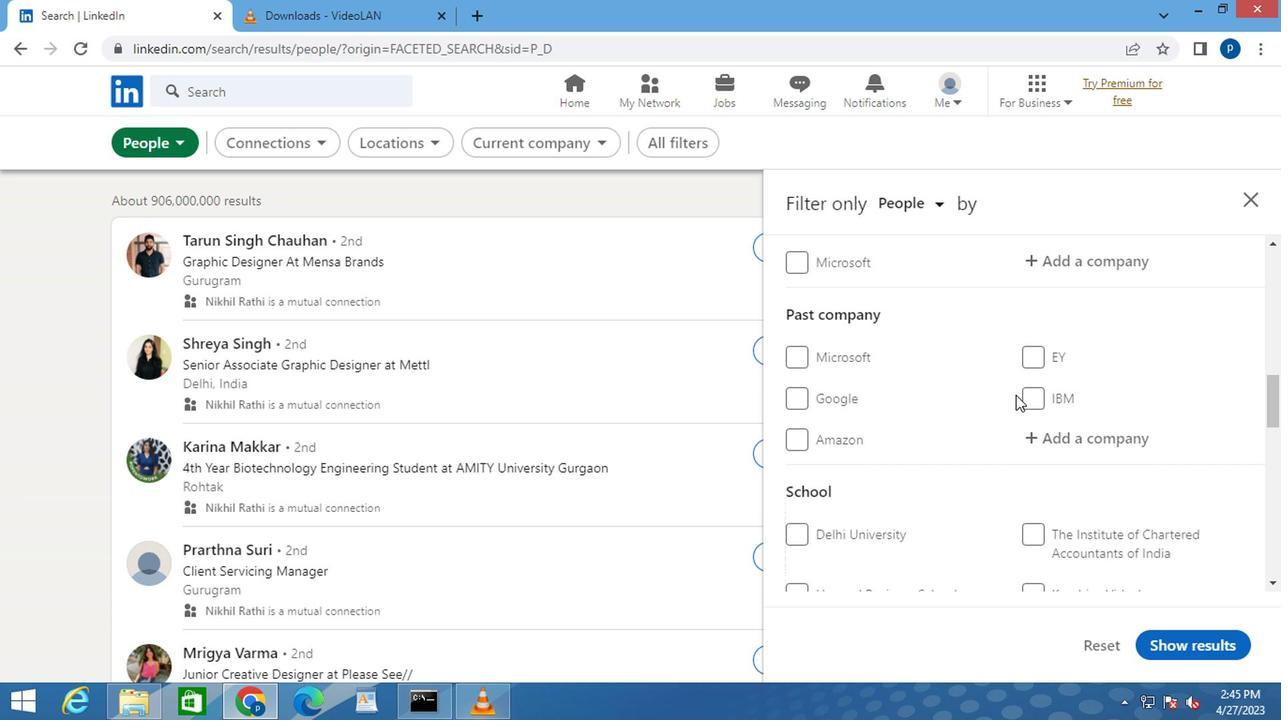 
Action: Mouse scrolled (1006, 389) with delta (0, -1)
Screenshot: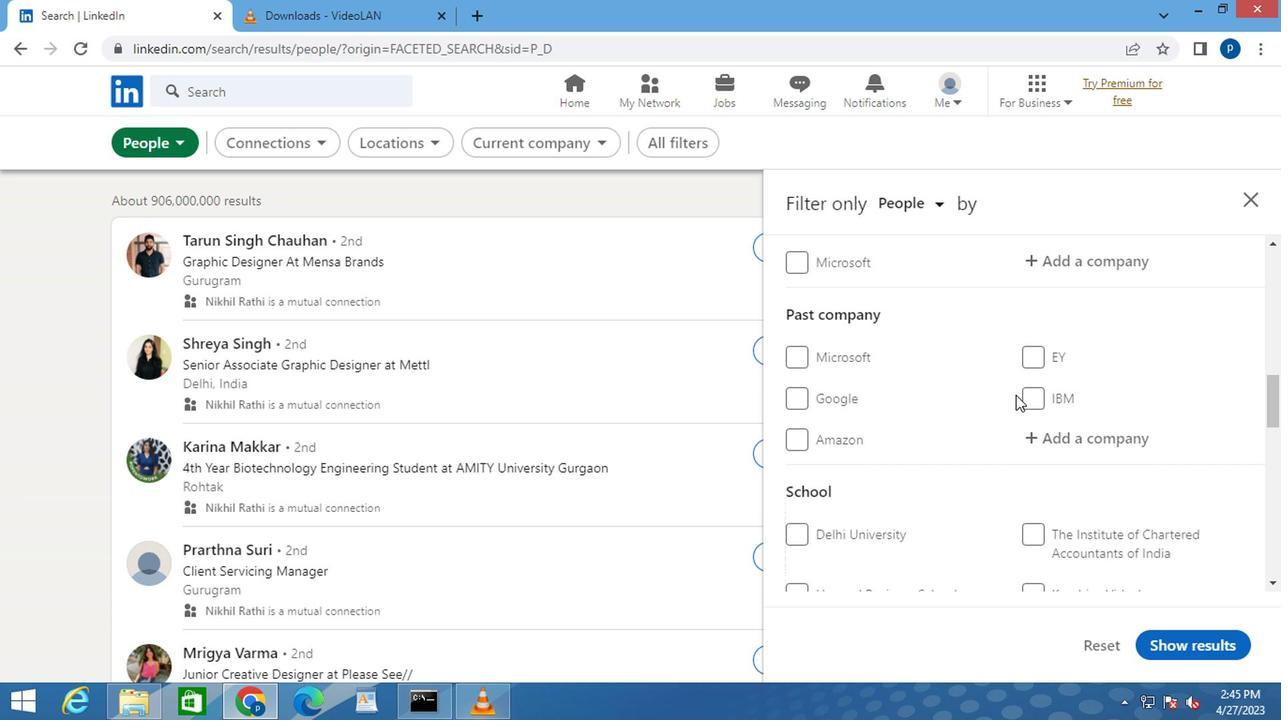 
Action: Mouse moved to (937, 405)
Screenshot: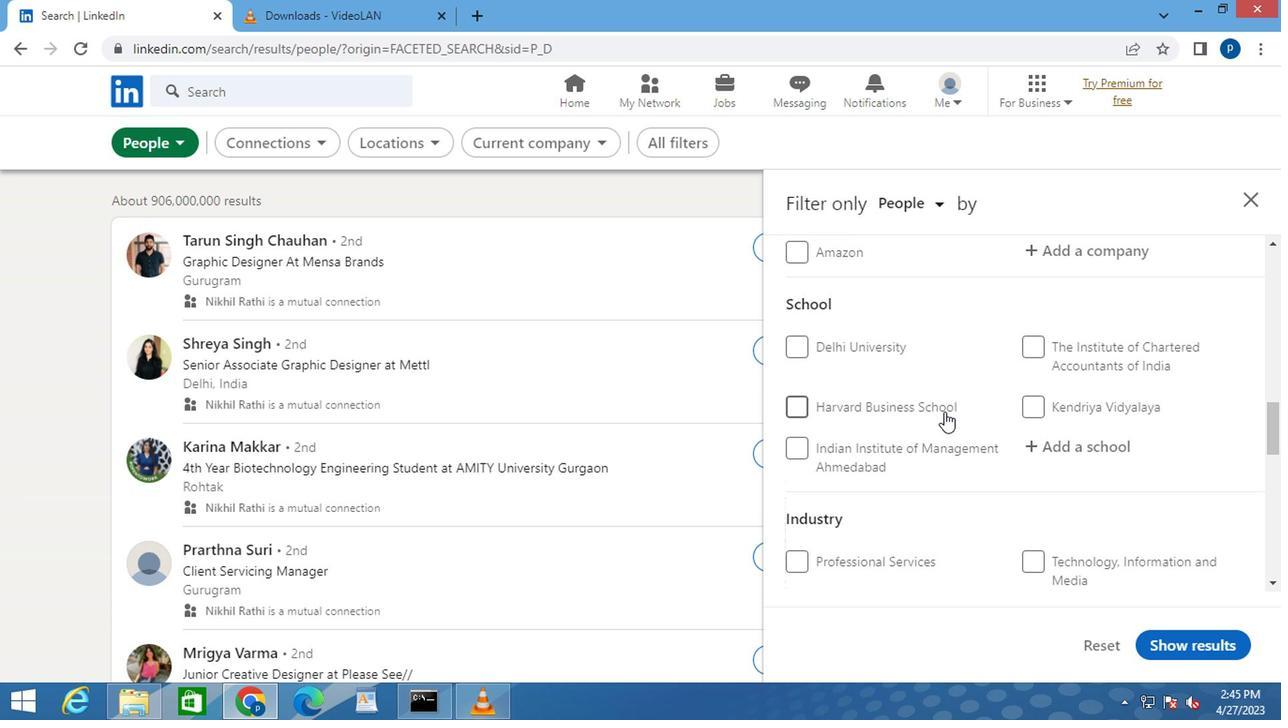 
Action: Mouse scrolled (937, 405) with delta (0, 0)
Screenshot: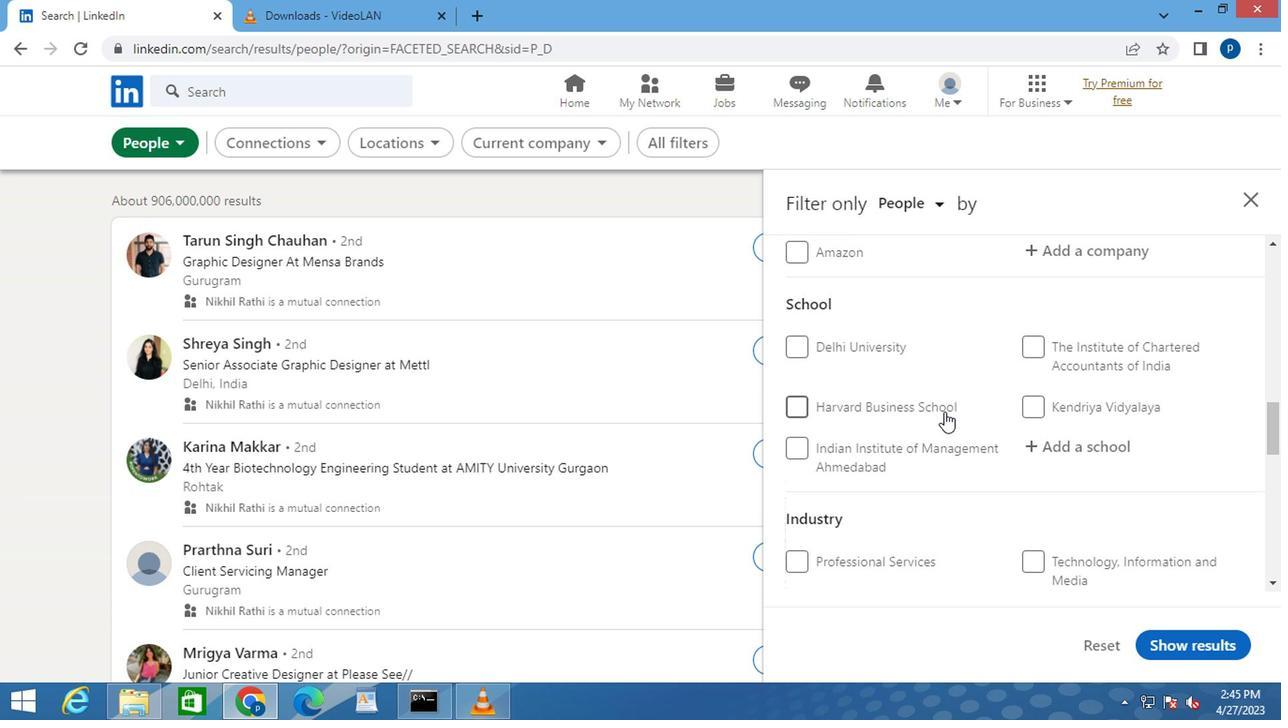 
Action: Mouse moved to (929, 413)
Screenshot: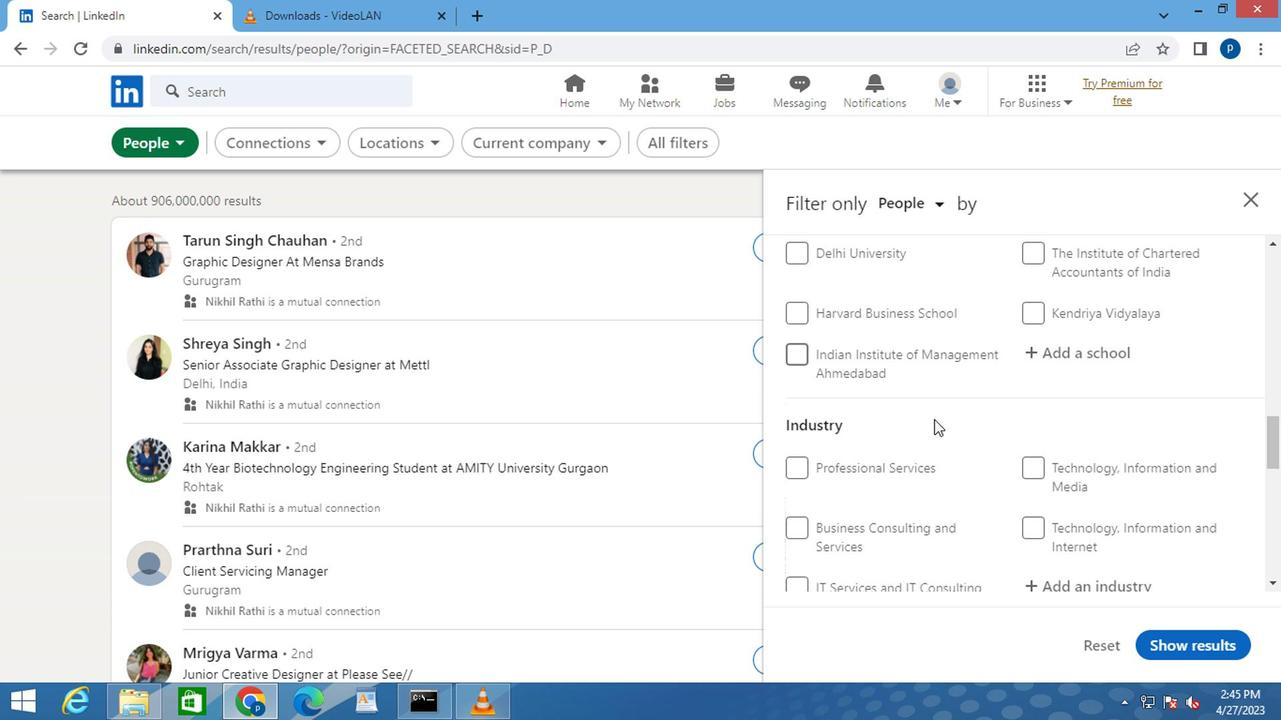 
Action: Mouse scrolled (929, 411) with delta (0, -1)
Screenshot: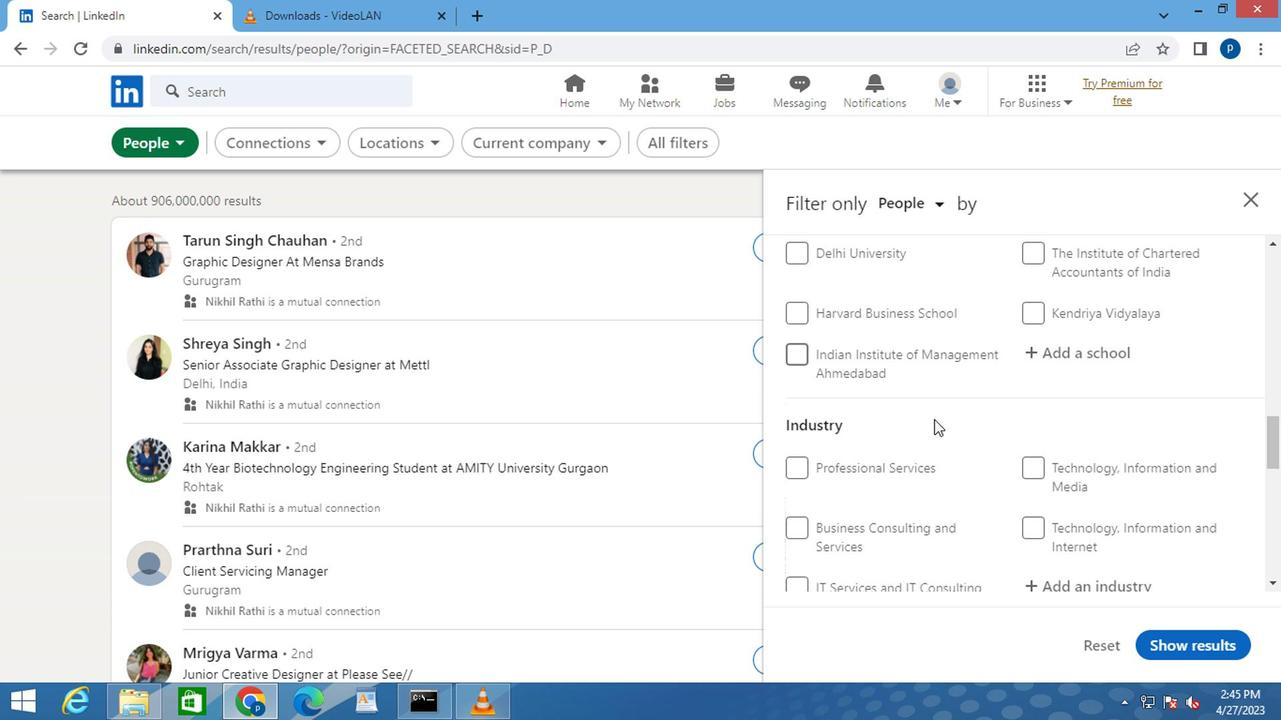 
Action: Mouse moved to (927, 413)
Screenshot: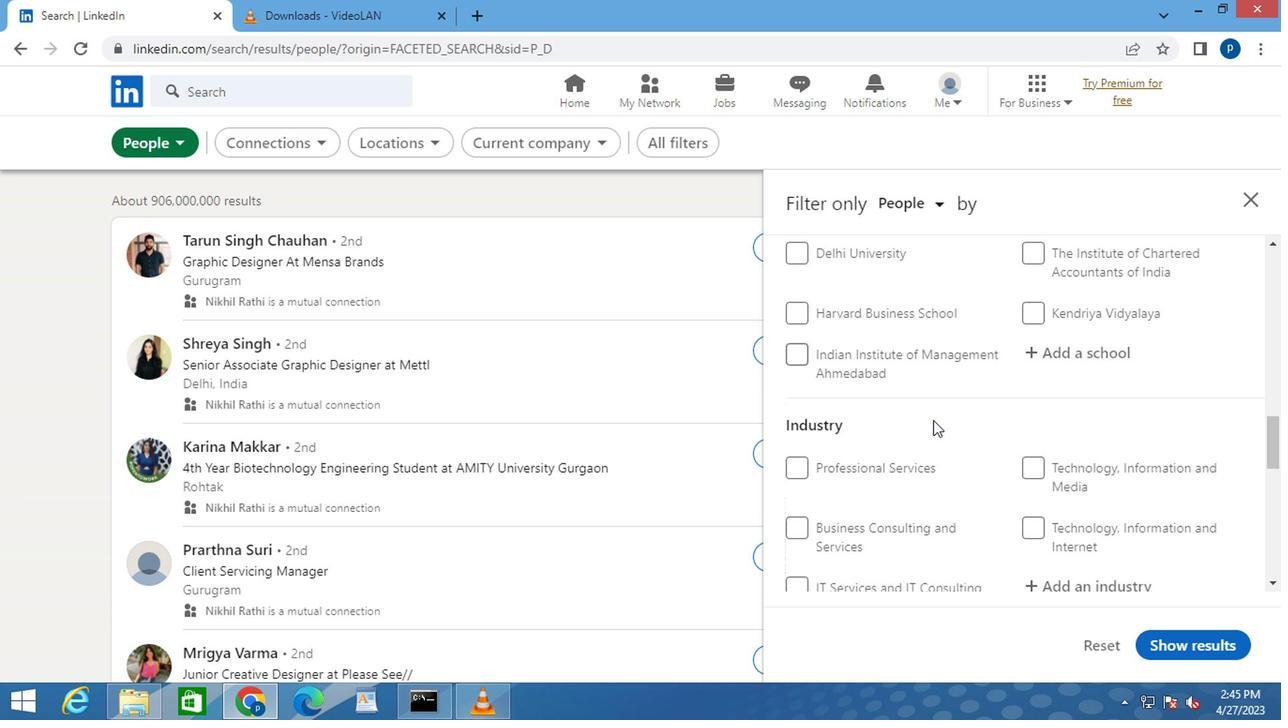 
Action: Mouse scrolled (927, 413) with delta (0, 0)
Screenshot: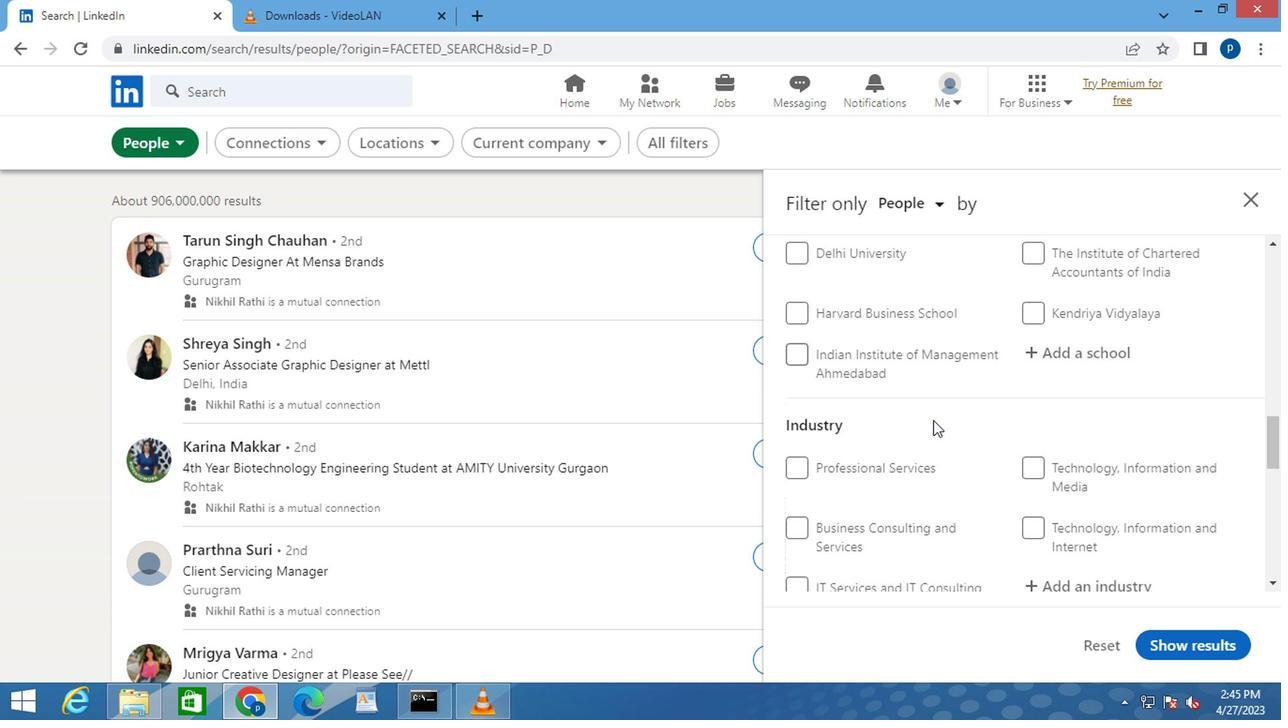 
Action: Mouse moved to (909, 423)
Screenshot: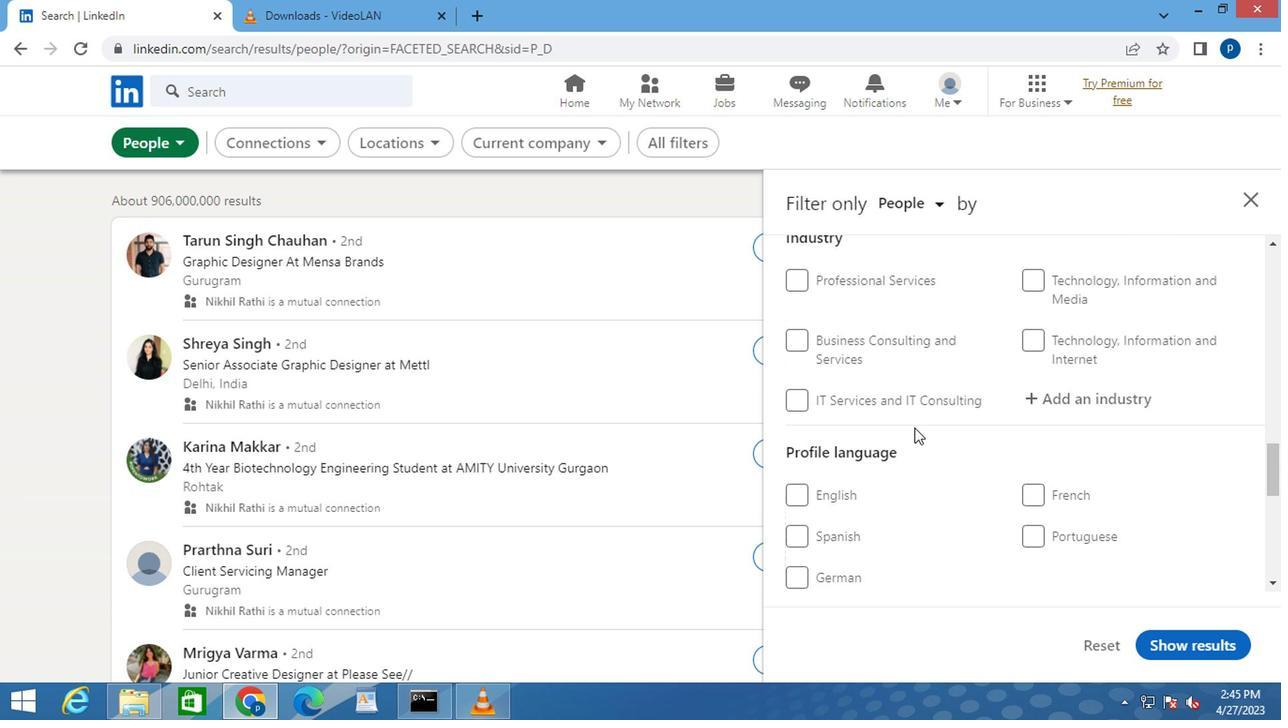 
Action: Mouse scrolled (909, 422) with delta (0, -1)
Screenshot: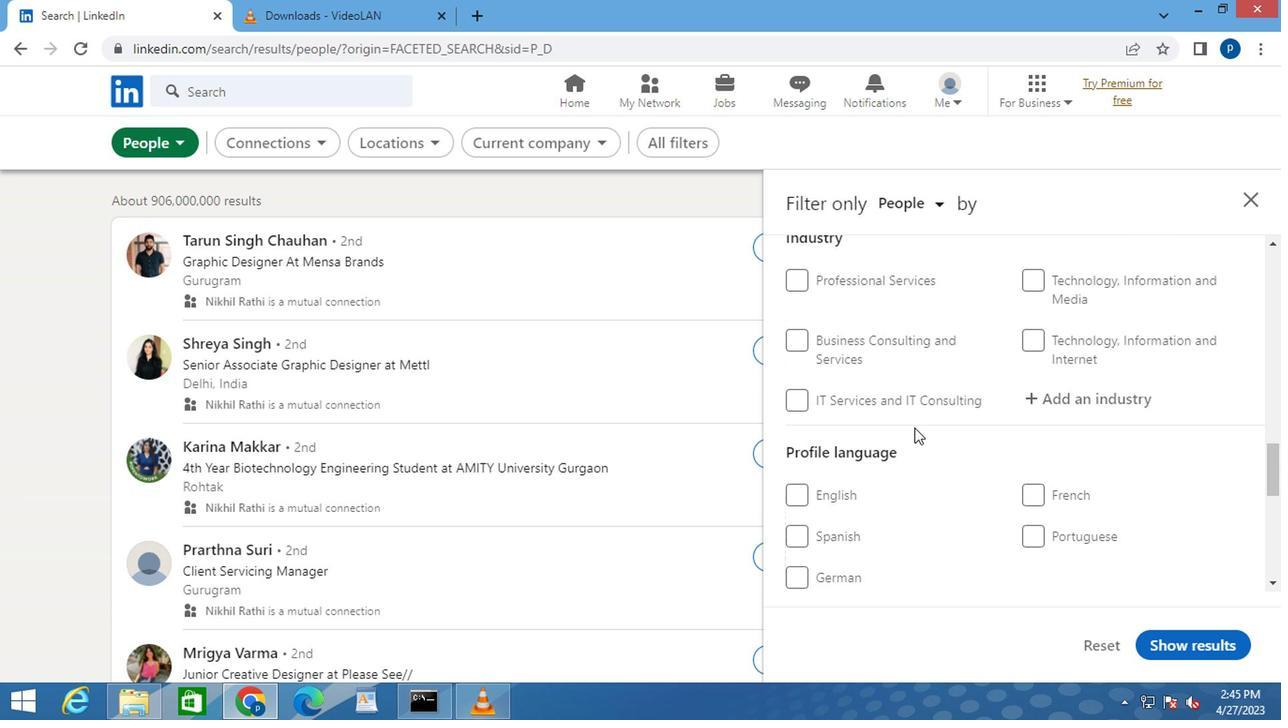 
Action: Mouse moved to (799, 388)
Screenshot: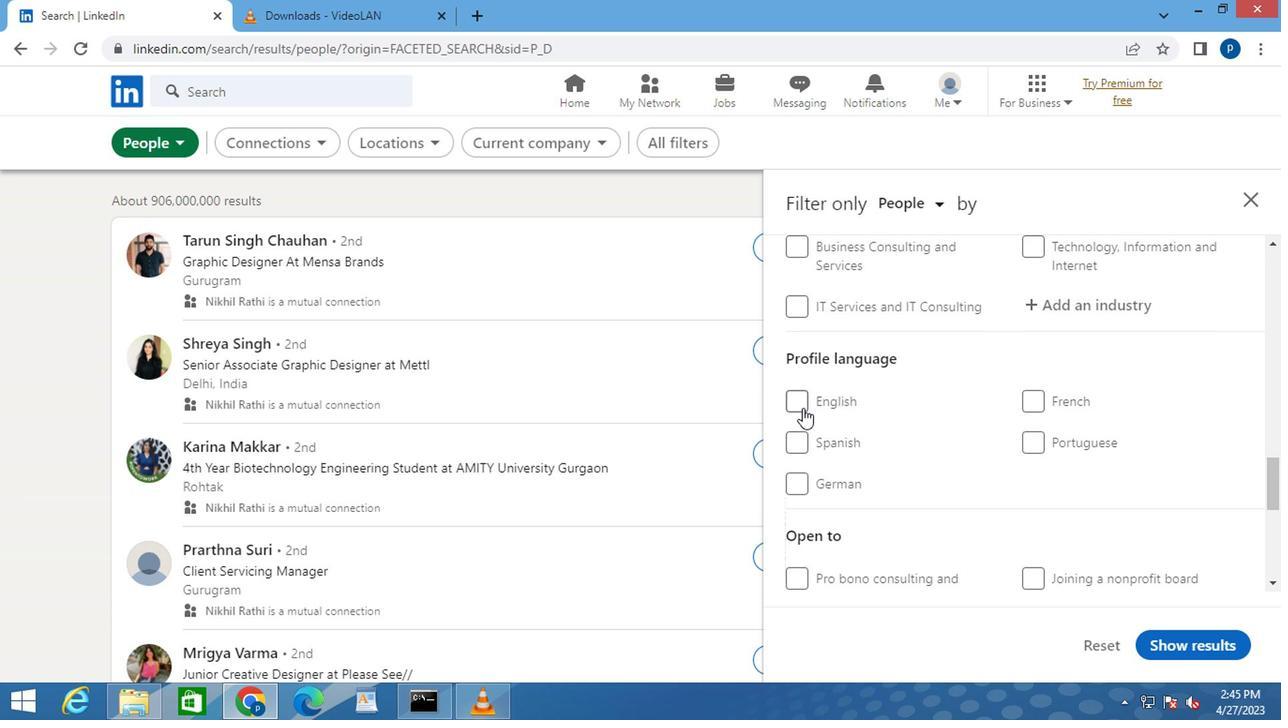 
Action: Mouse pressed left at (799, 388)
Screenshot: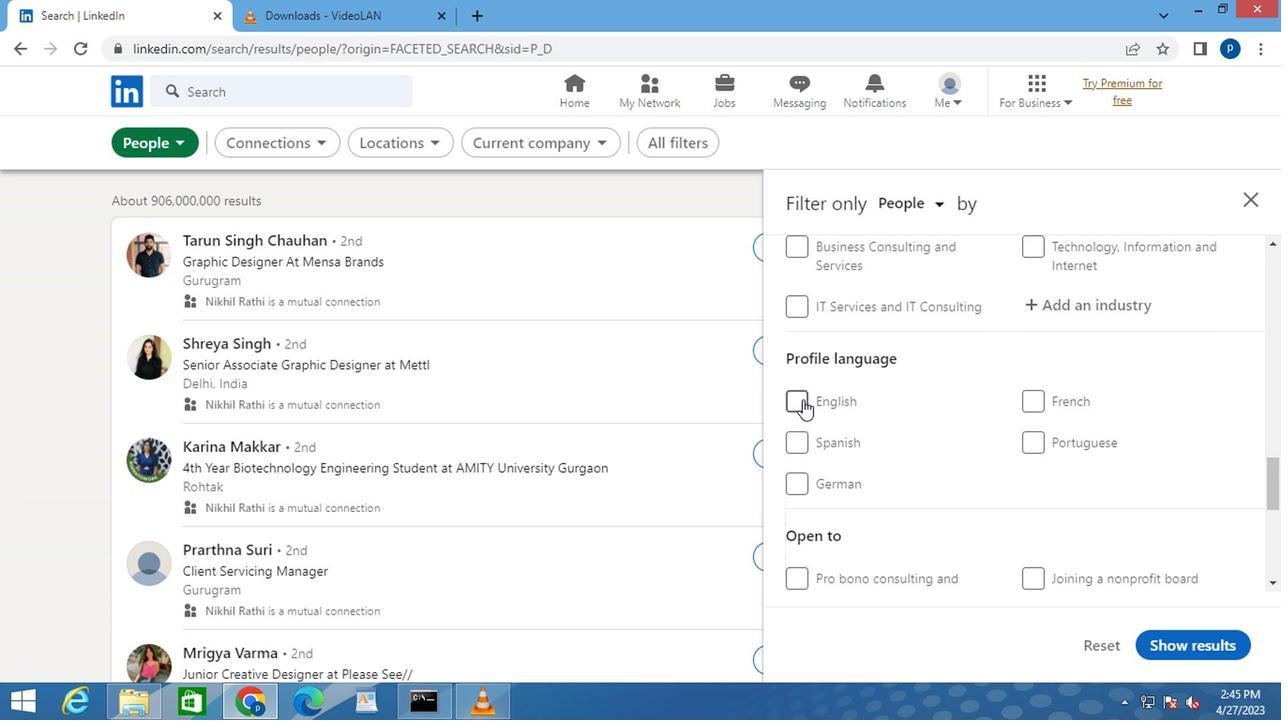 
Action: Mouse moved to (922, 397)
Screenshot: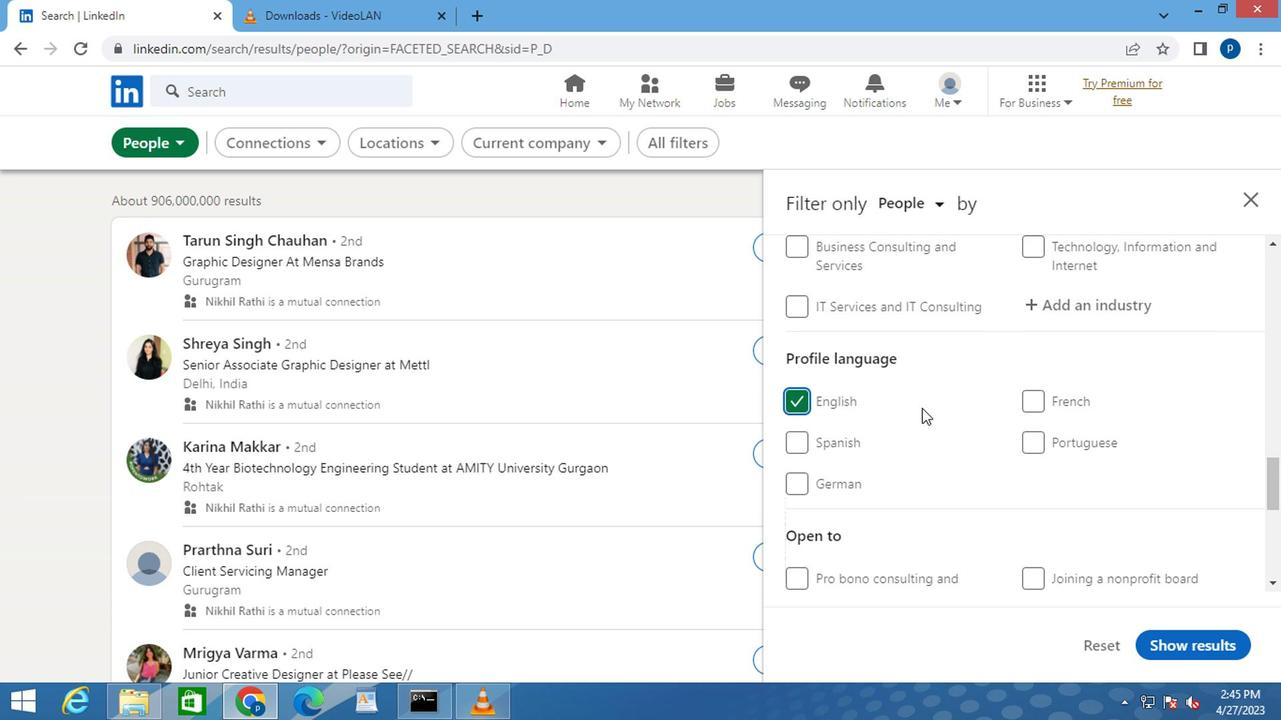 
Action: Mouse scrolled (922, 399) with delta (0, 1)
Screenshot: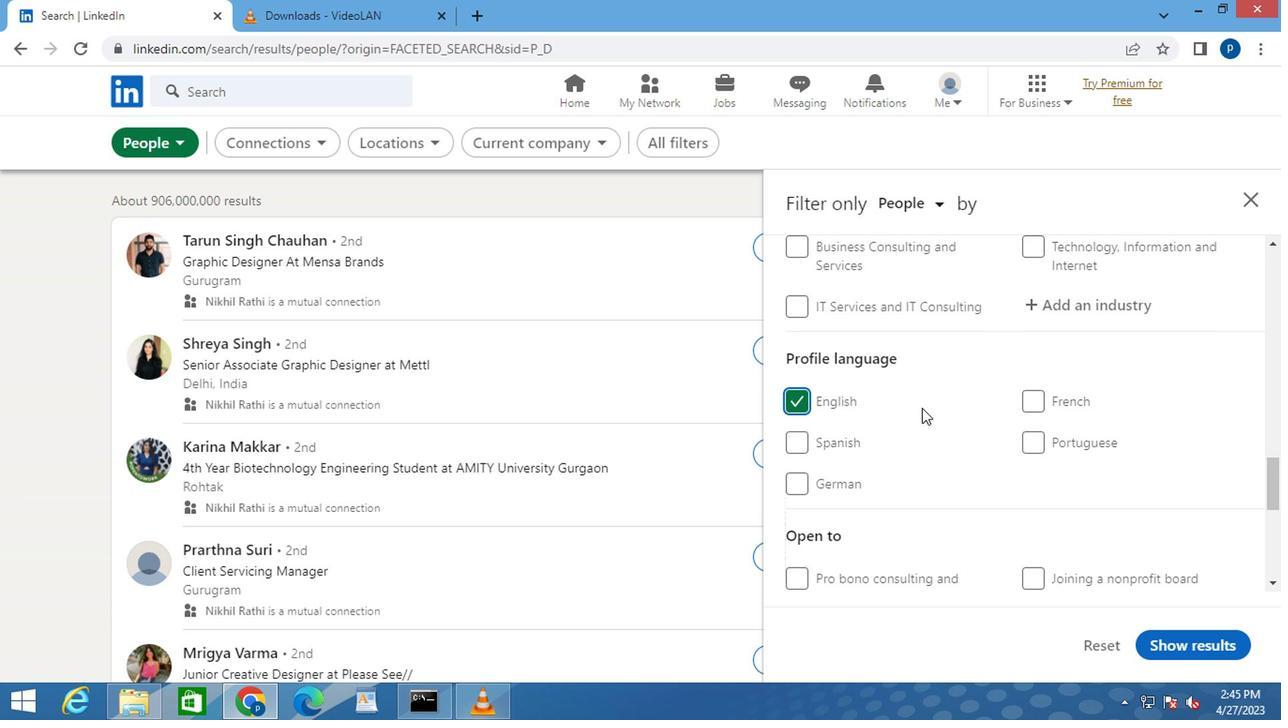 
Action: Mouse scrolled (922, 399) with delta (0, 1)
Screenshot: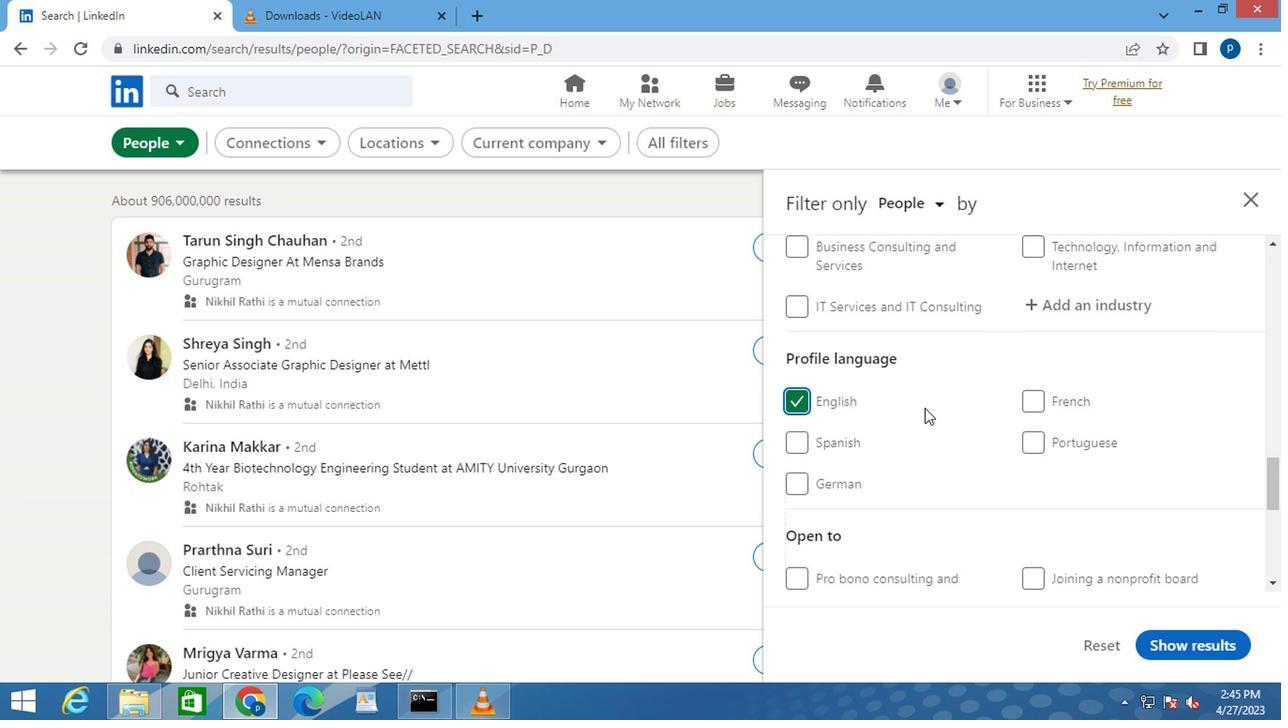 
Action: Mouse scrolled (922, 399) with delta (0, 1)
Screenshot: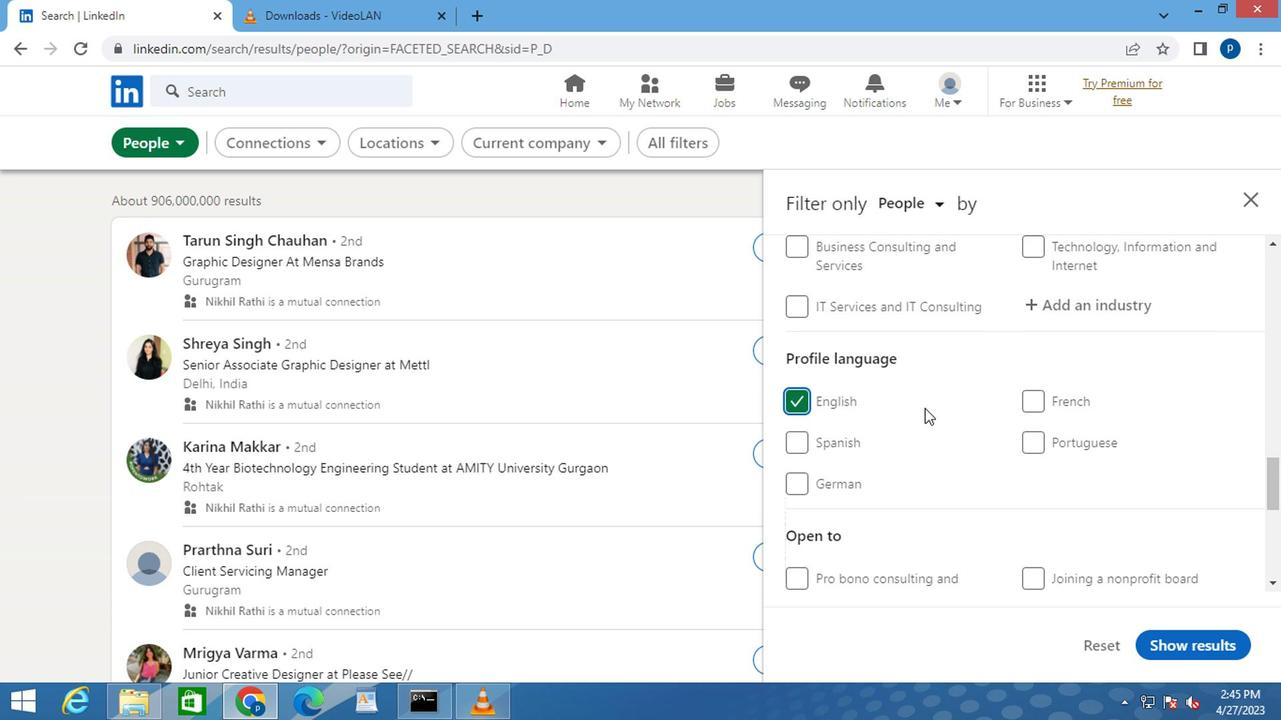 
Action: Mouse scrolled (922, 399) with delta (0, 1)
Screenshot: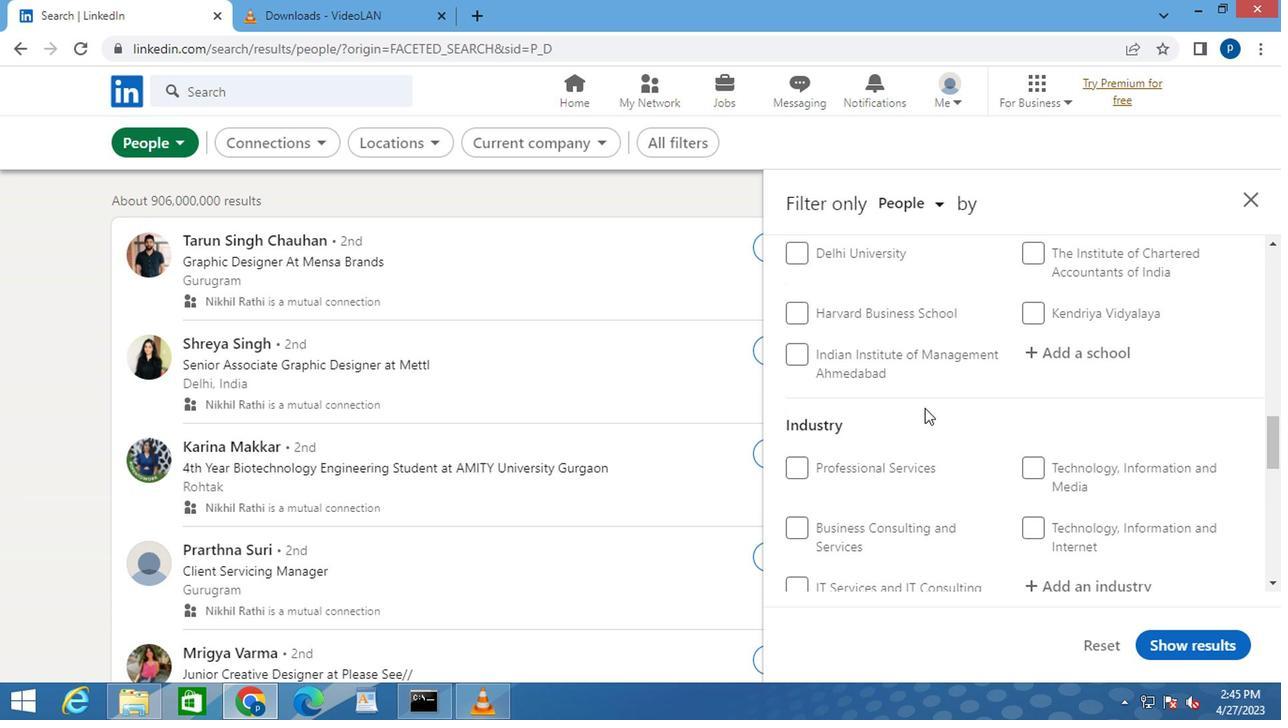 
Action: Mouse scrolled (922, 399) with delta (0, 1)
Screenshot: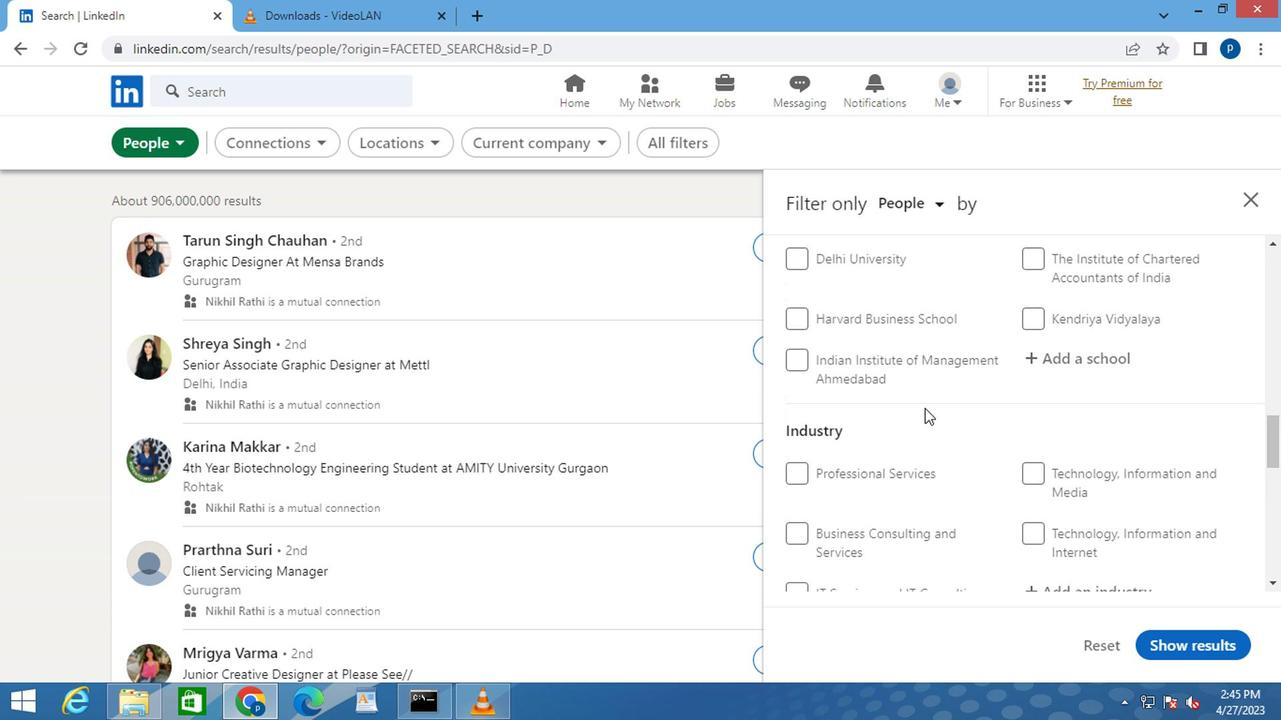 
Action: Mouse moved to (924, 397)
Screenshot: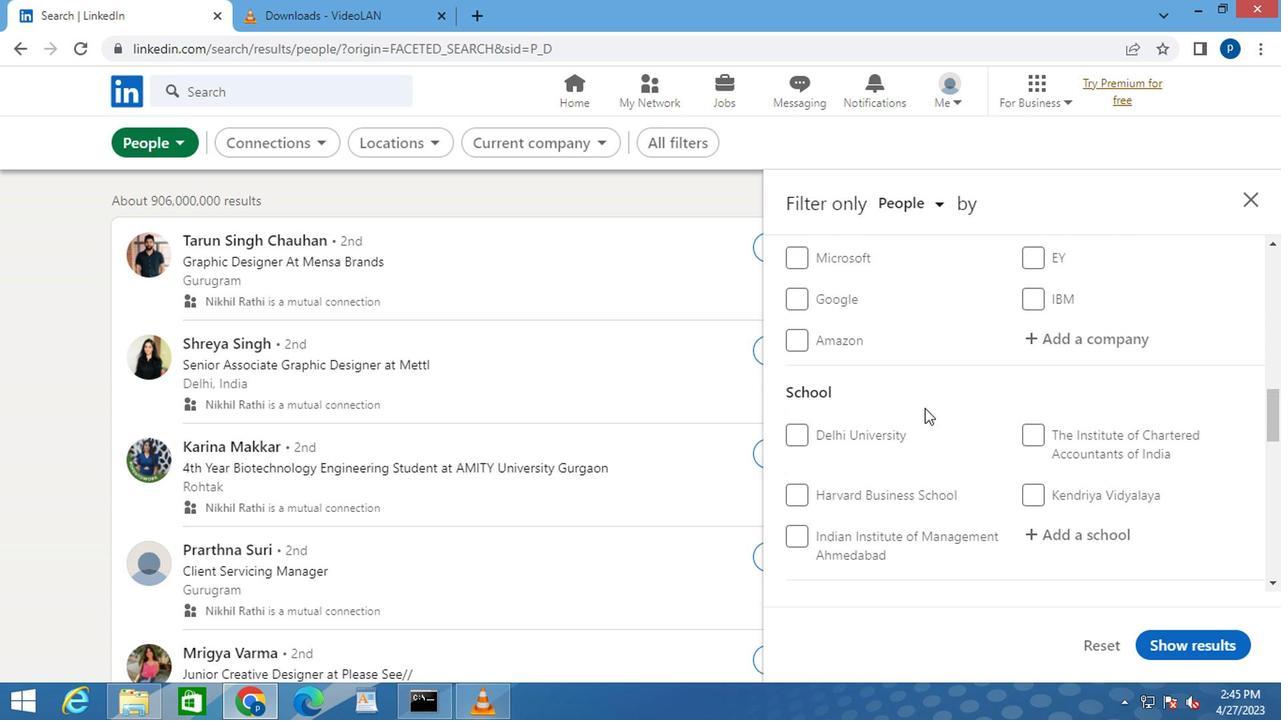 
Action: Mouse scrolled (924, 399) with delta (0, 1)
Screenshot: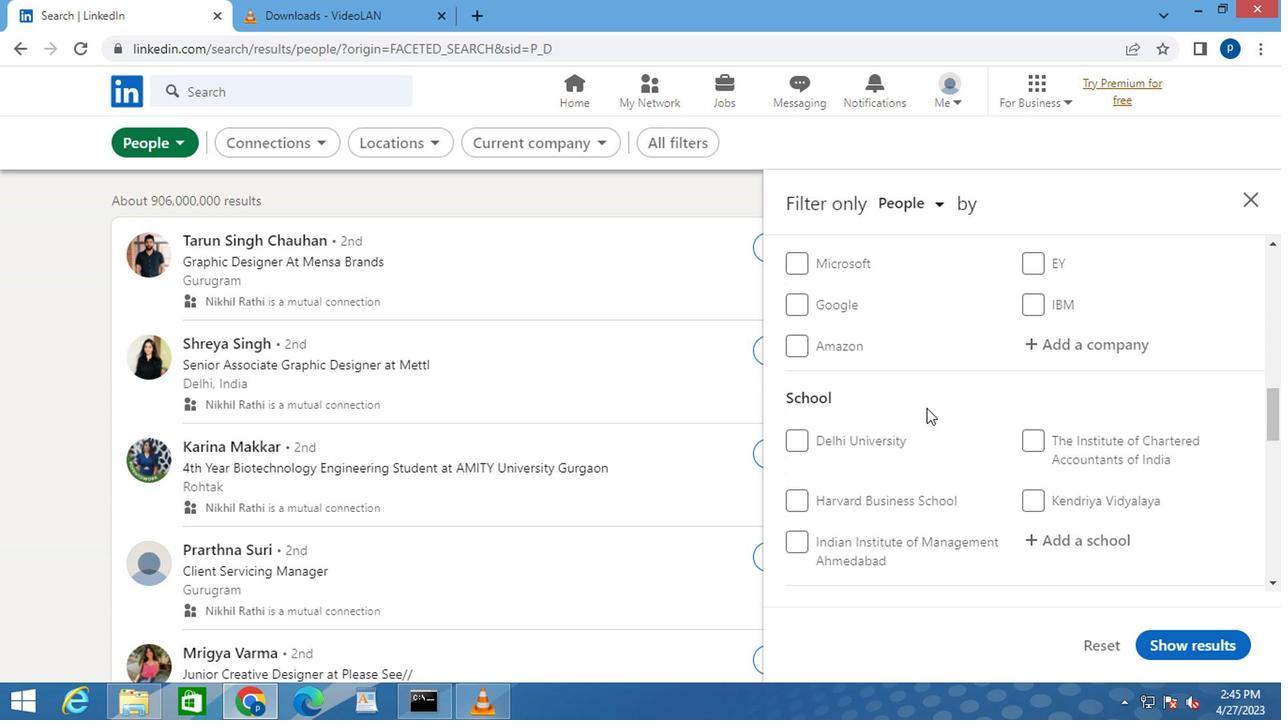 
Action: Mouse moved to (1069, 423)
Screenshot: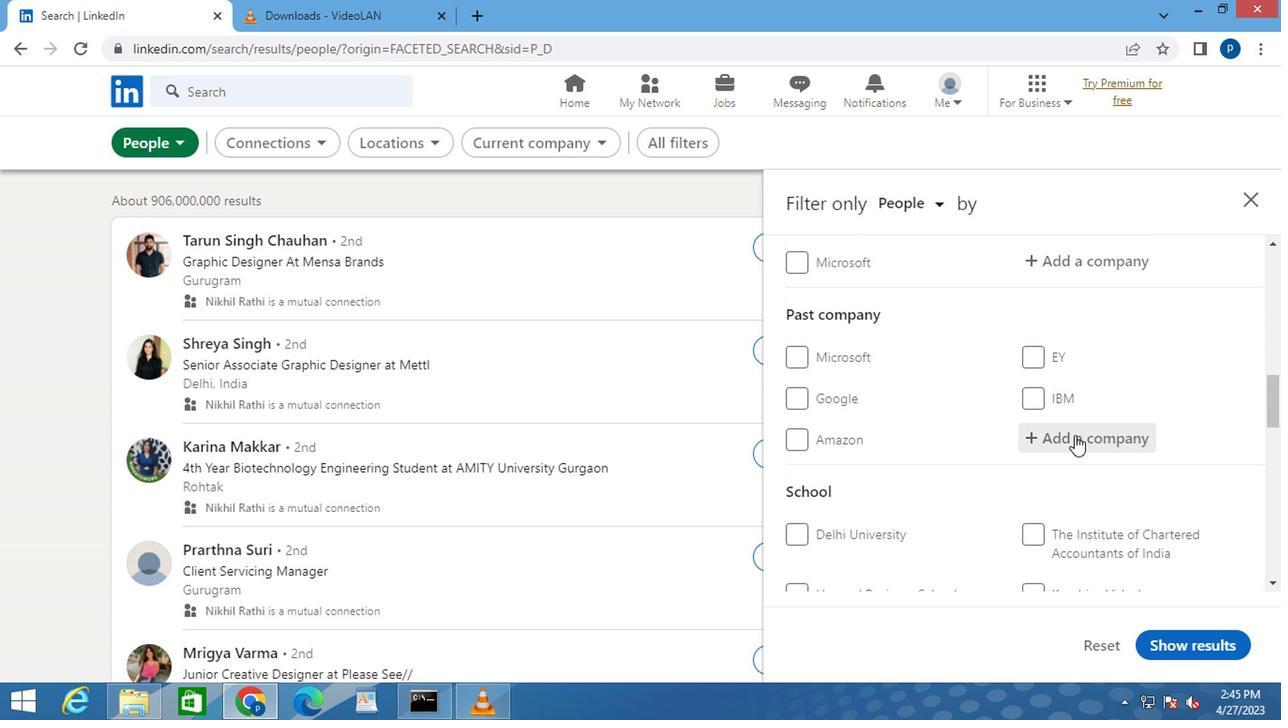 
Action: Mouse scrolled (1069, 424) with delta (0, 0)
Screenshot: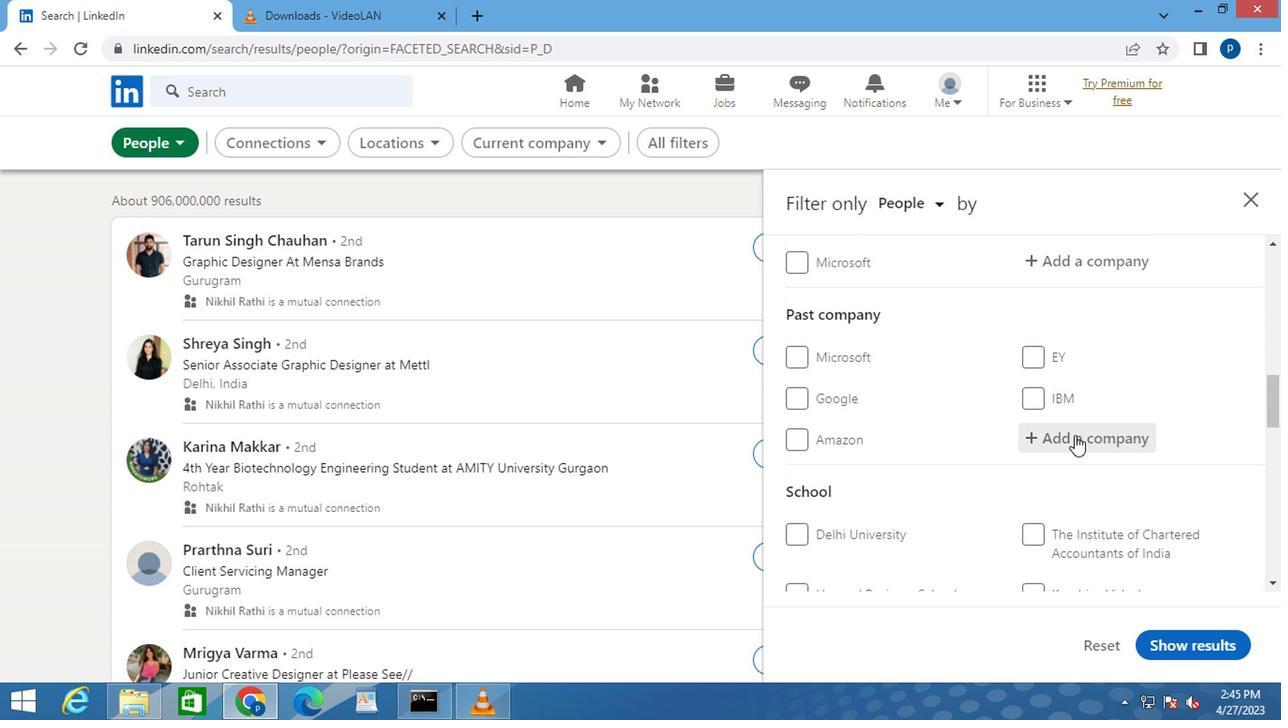 
Action: Mouse scrolled (1069, 424) with delta (0, 0)
Screenshot: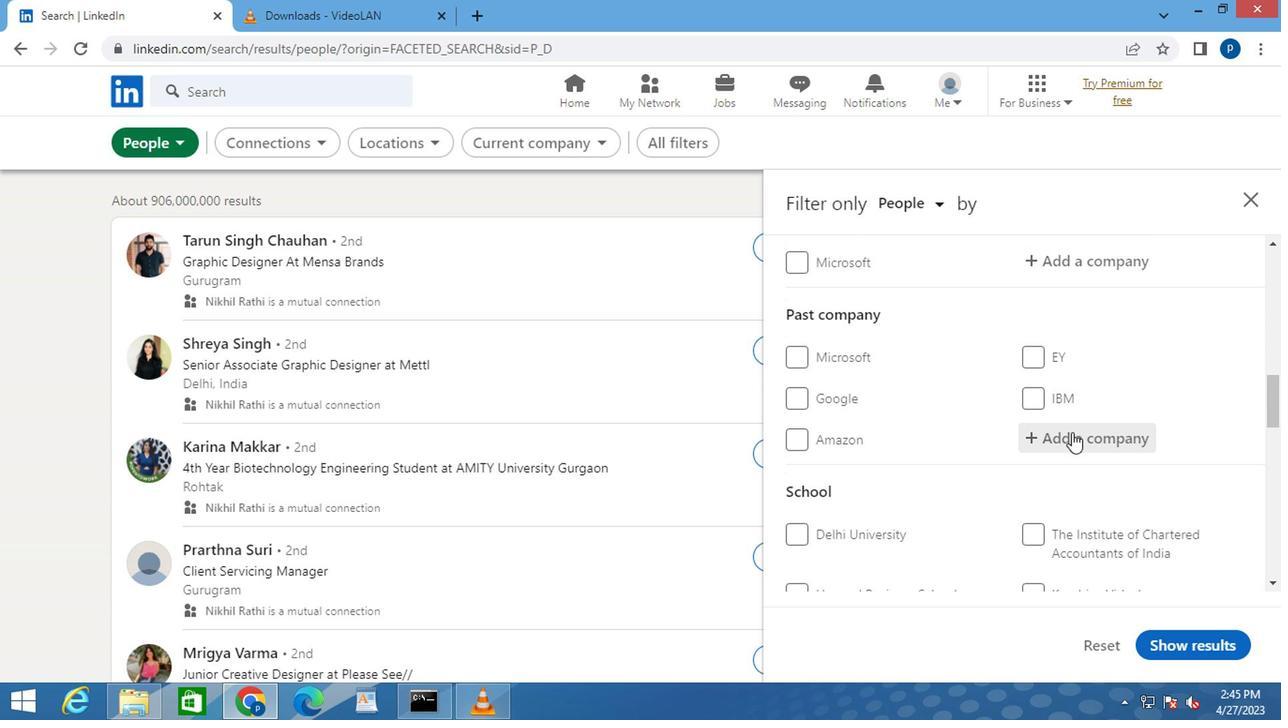 
Action: Mouse moved to (1070, 435)
Screenshot: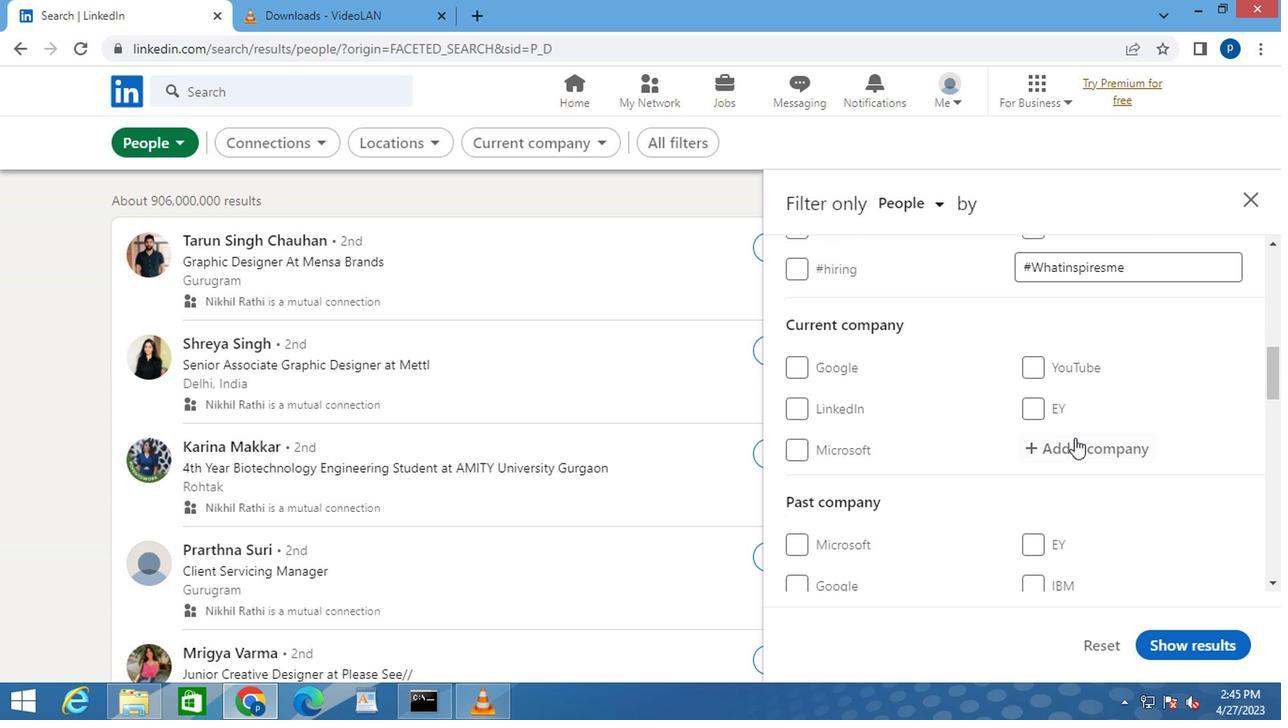 
Action: Mouse pressed left at (1070, 435)
Screenshot: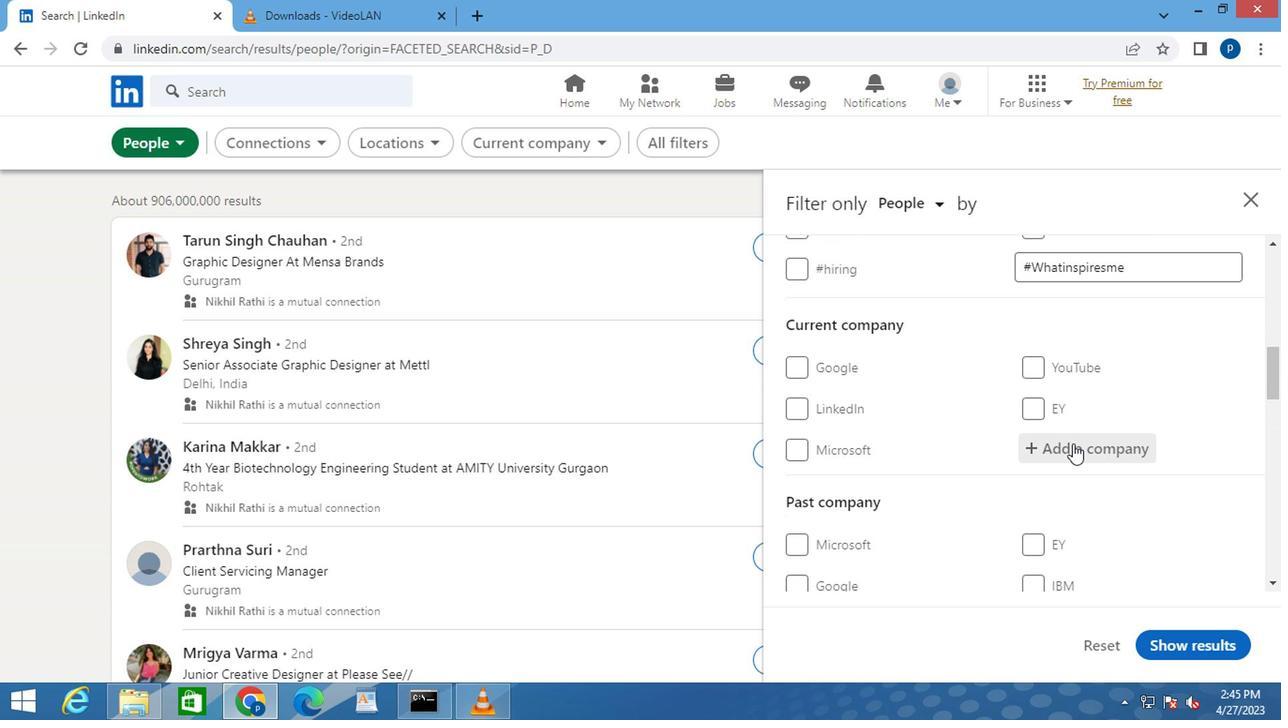 
Action: Key pressed <Key.caps_lock>S<Key.caps_lock>TARTUP<Key.space><Key.caps_lock>S<Key.caps_lock>TORY
Screenshot: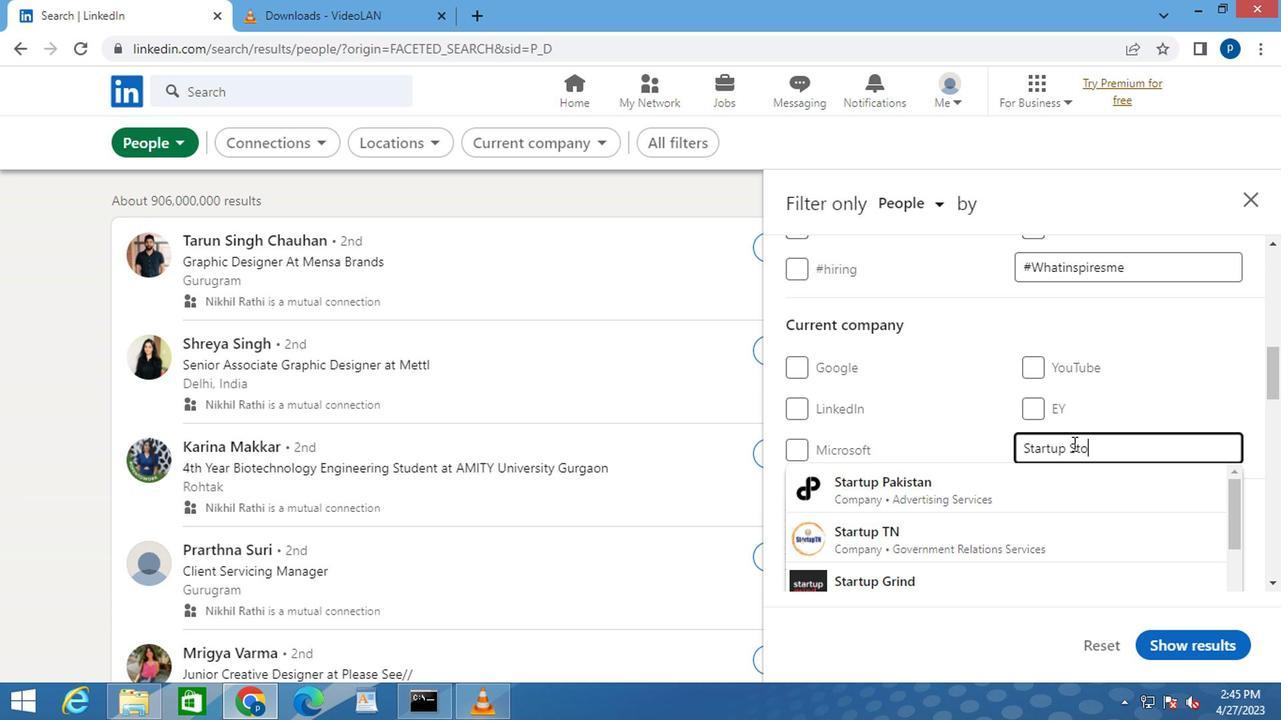 
Action: Mouse moved to (895, 470)
Screenshot: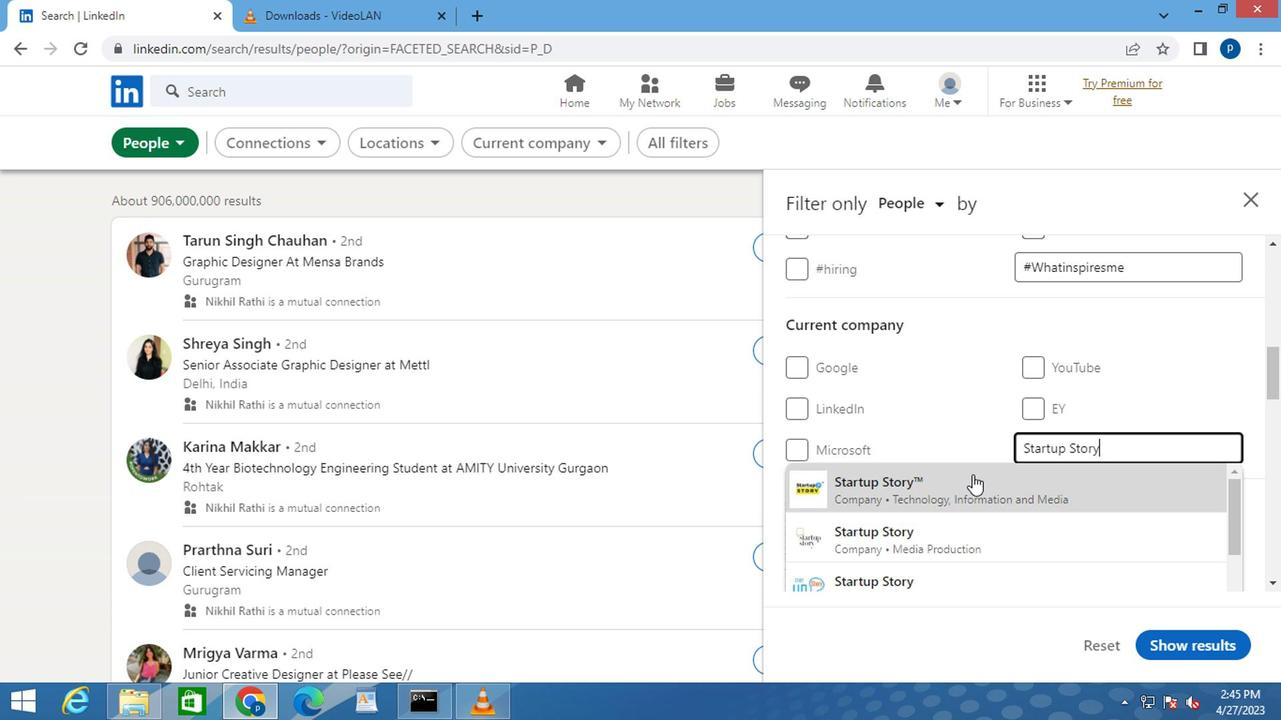 
Action: Mouse pressed left at (895, 470)
Screenshot: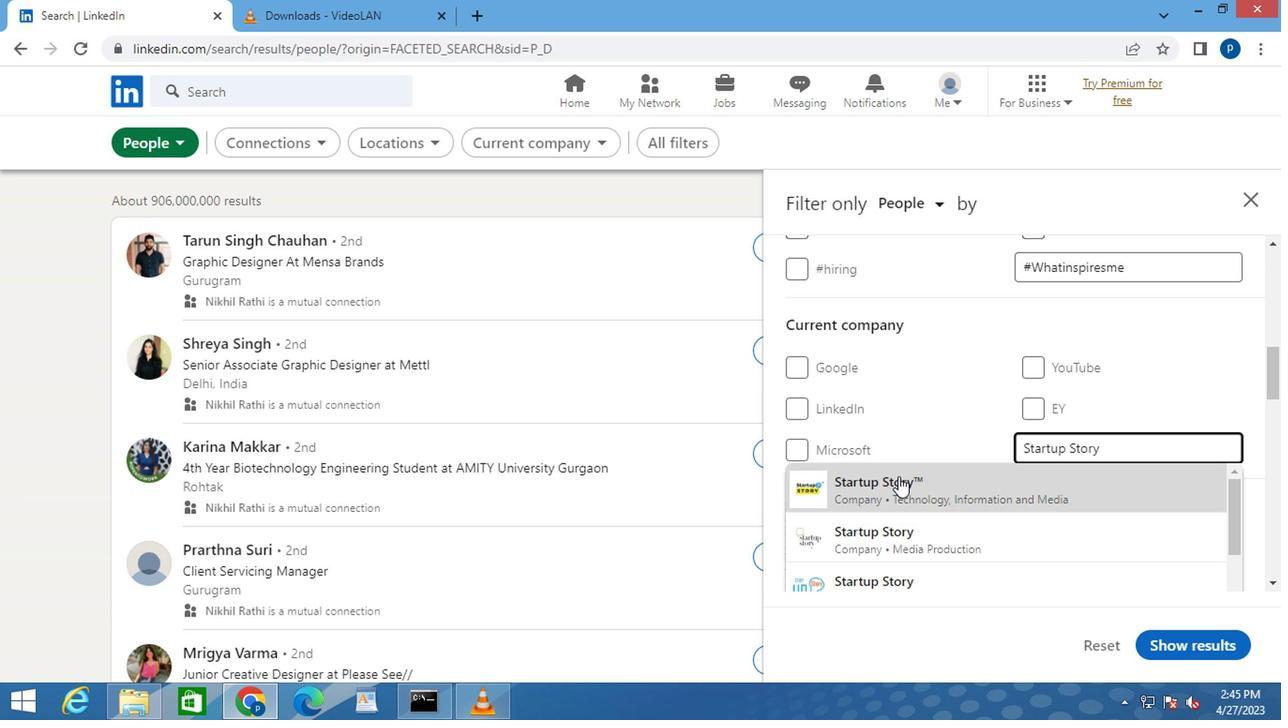 
Action: Mouse scrolled (895, 469) with delta (0, -1)
Screenshot: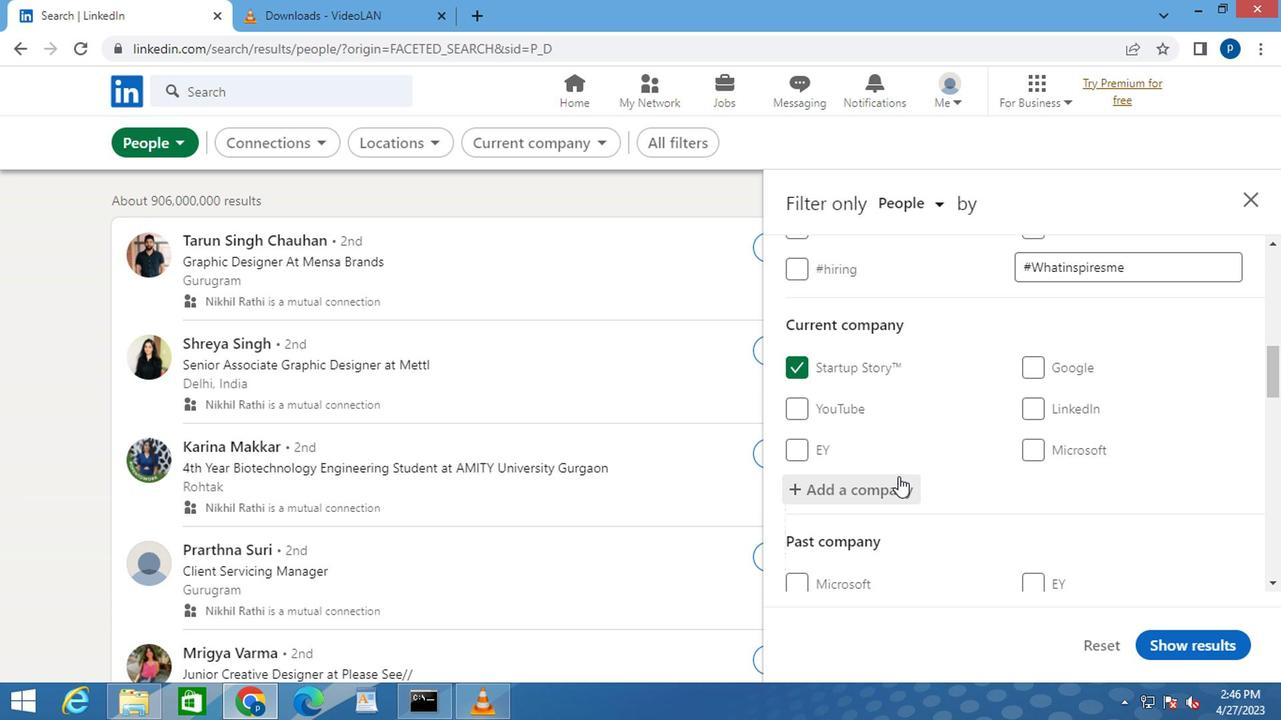 
Action: Mouse scrolled (895, 469) with delta (0, -1)
Screenshot: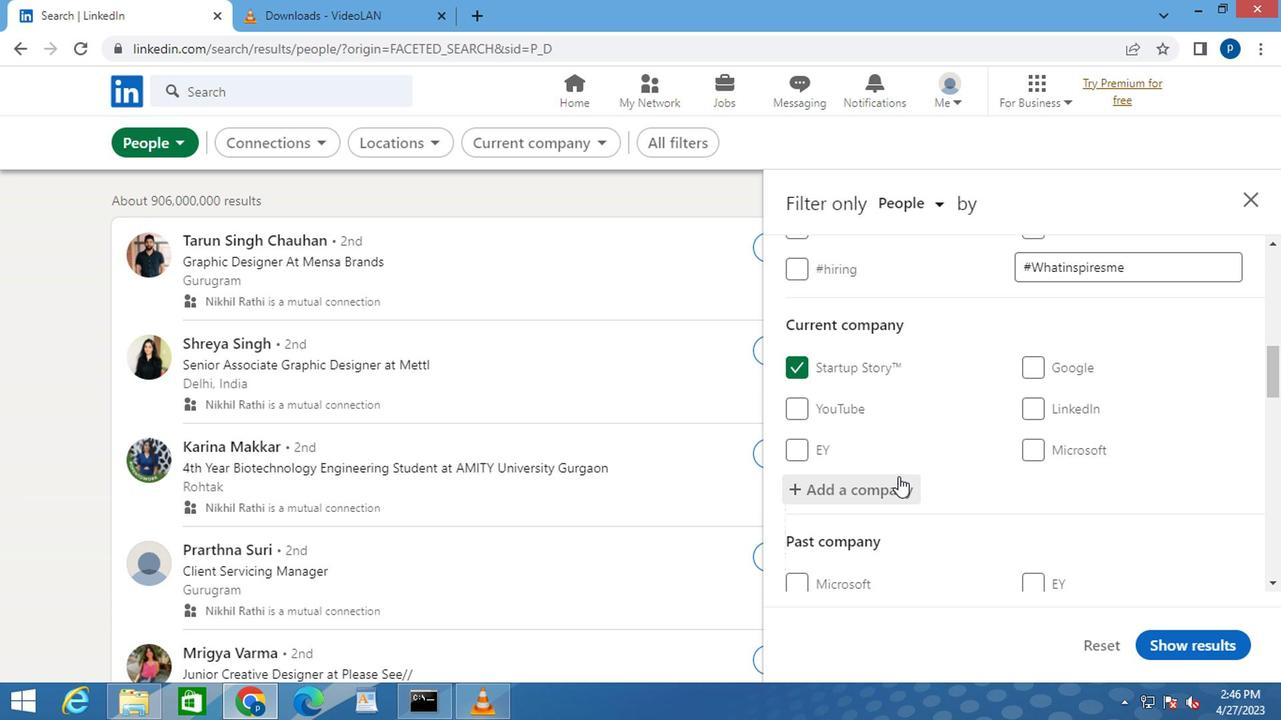 
Action: Mouse scrolled (895, 469) with delta (0, -1)
Screenshot: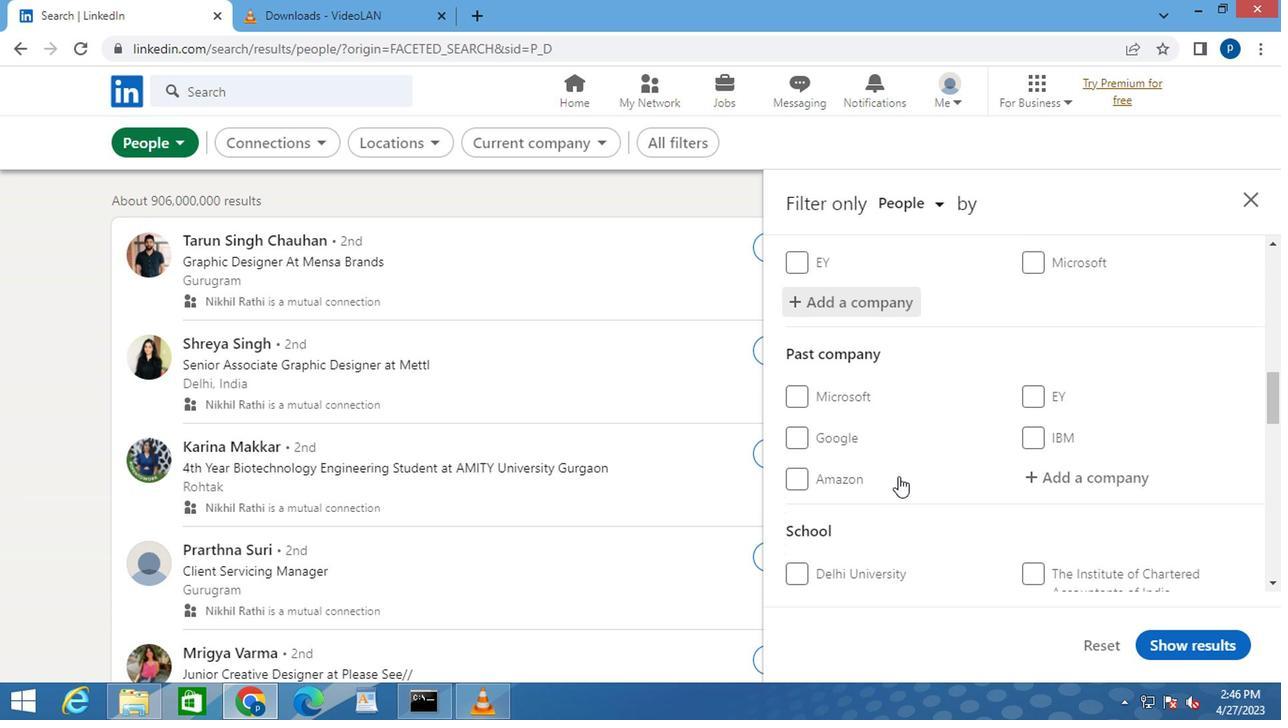 
Action: Mouse moved to (959, 483)
Screenshot: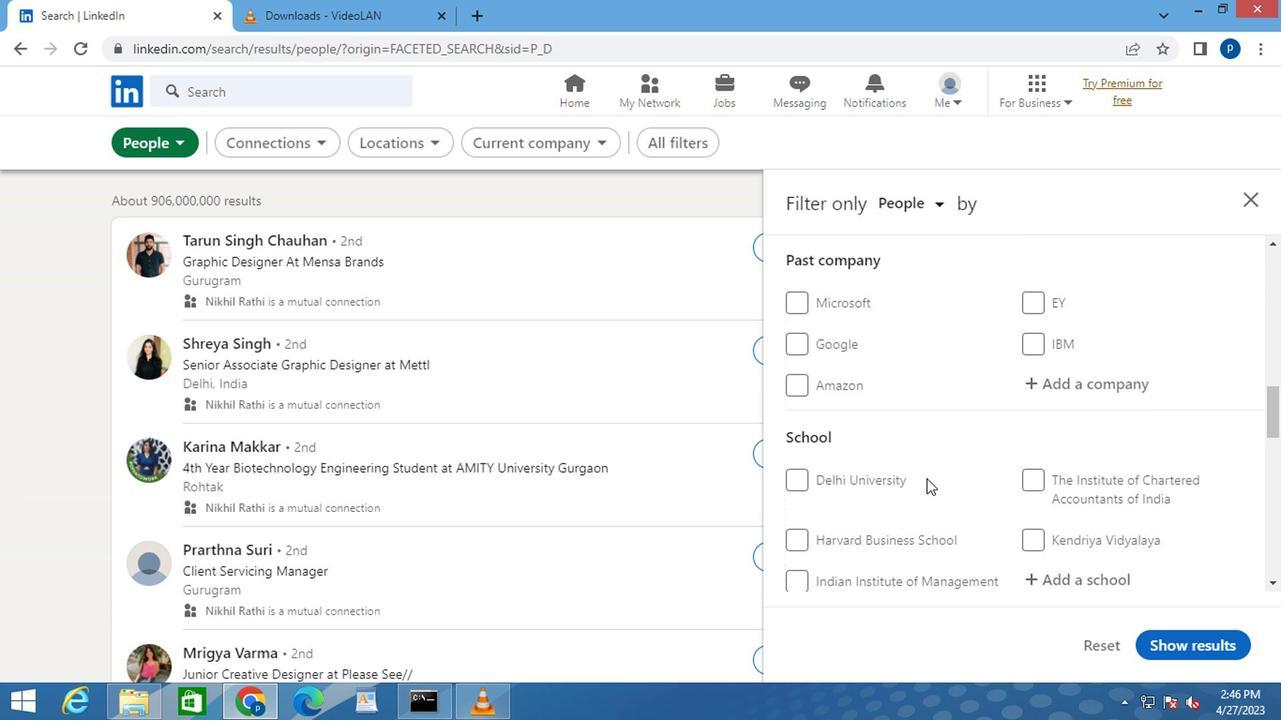 
Action: Mouse scrolled (959, 481) with delta (0, -1)
Screenshot: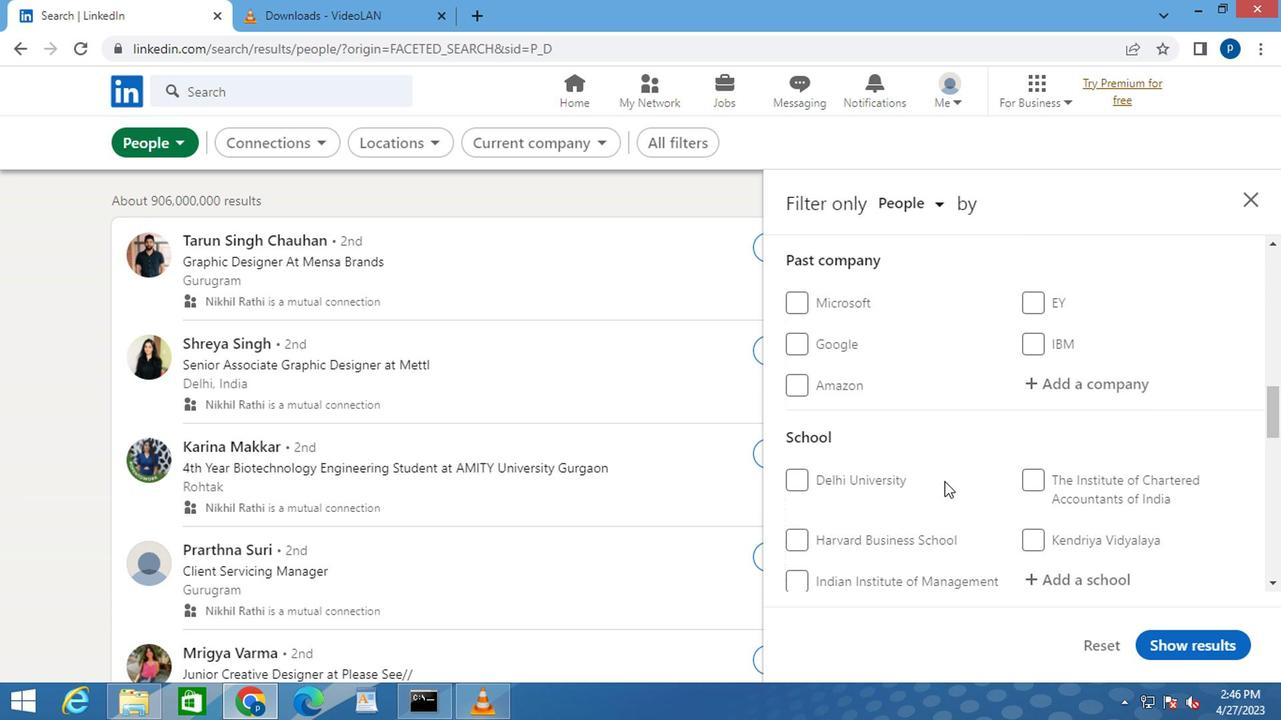 
Action: Mouse moved to (1068, 487)
Screenshot: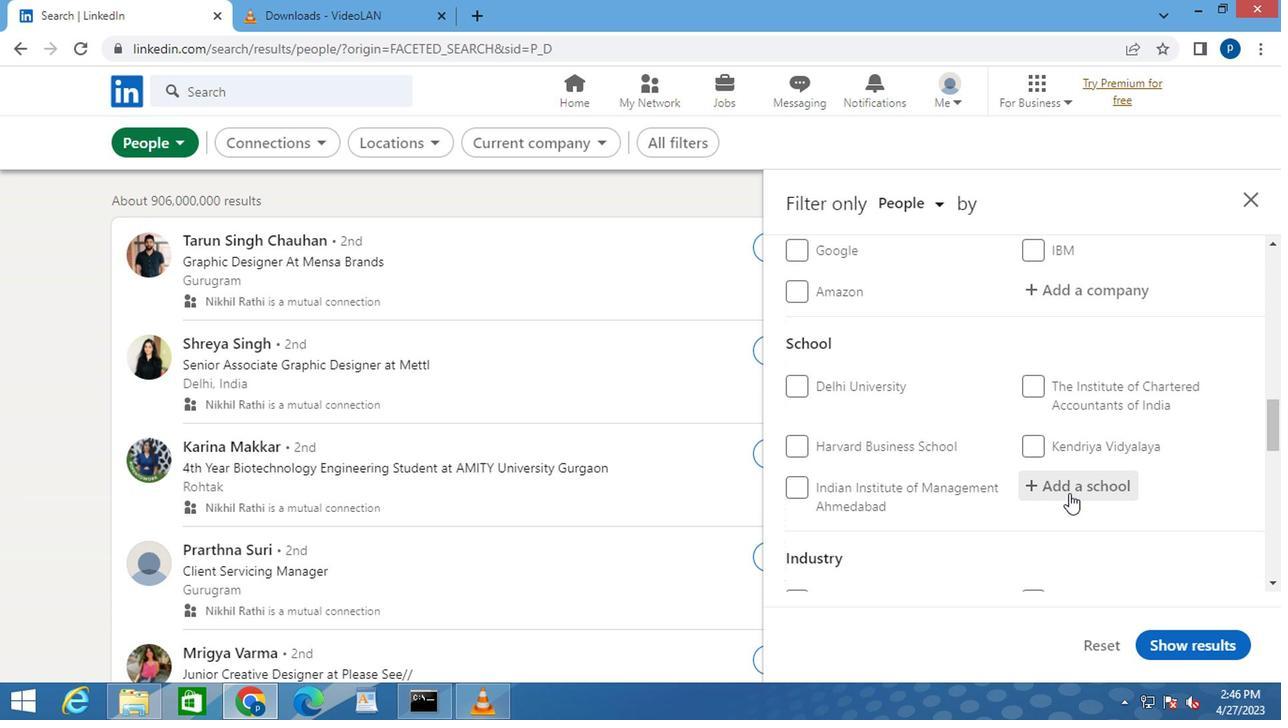 
Action: Mouse pressed left at (1068, 487)
Screenshot: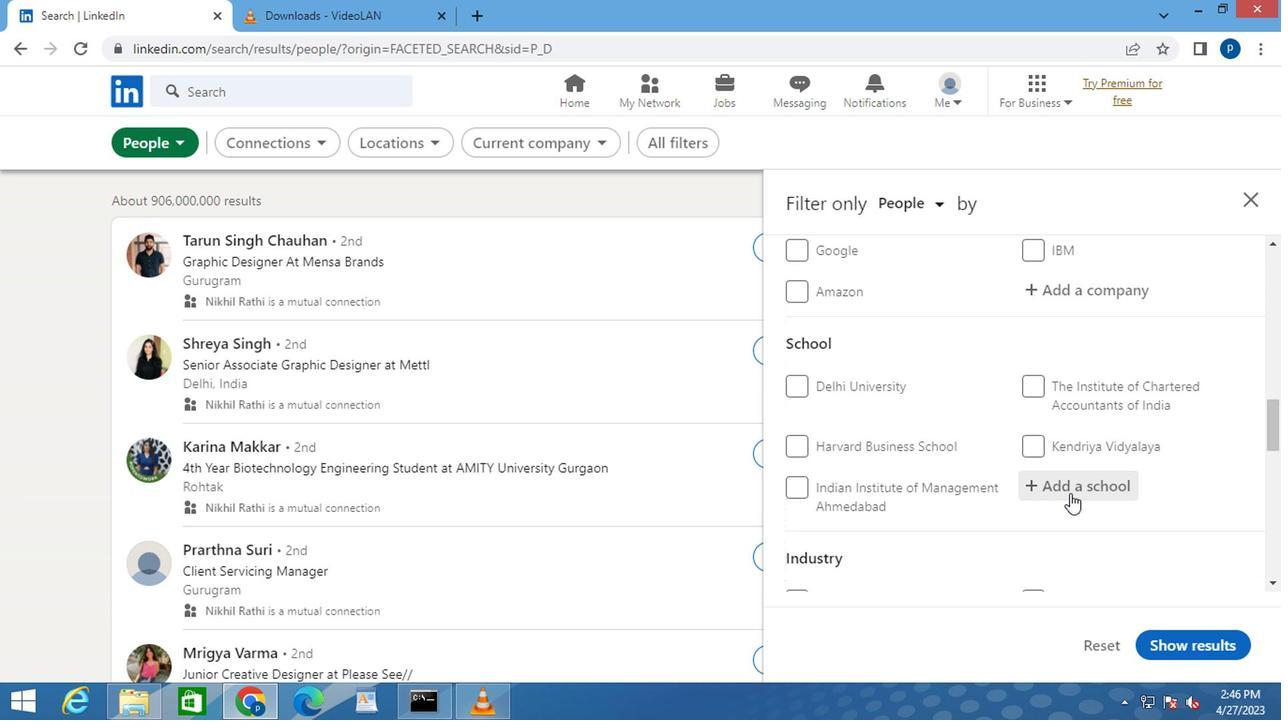 
Action: Mouse pressed left at (1068, 487)
Screenshot: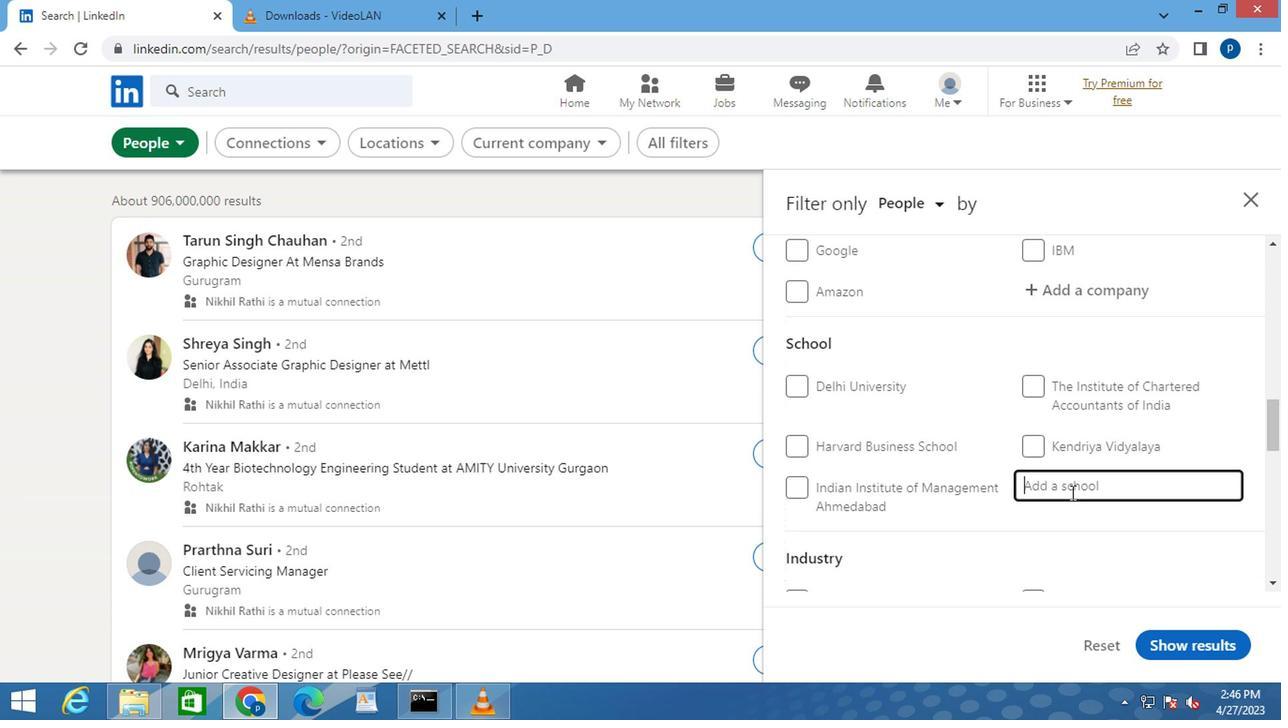
Action: Key pressed <Key.caps_lock>H.R.
Screenshot: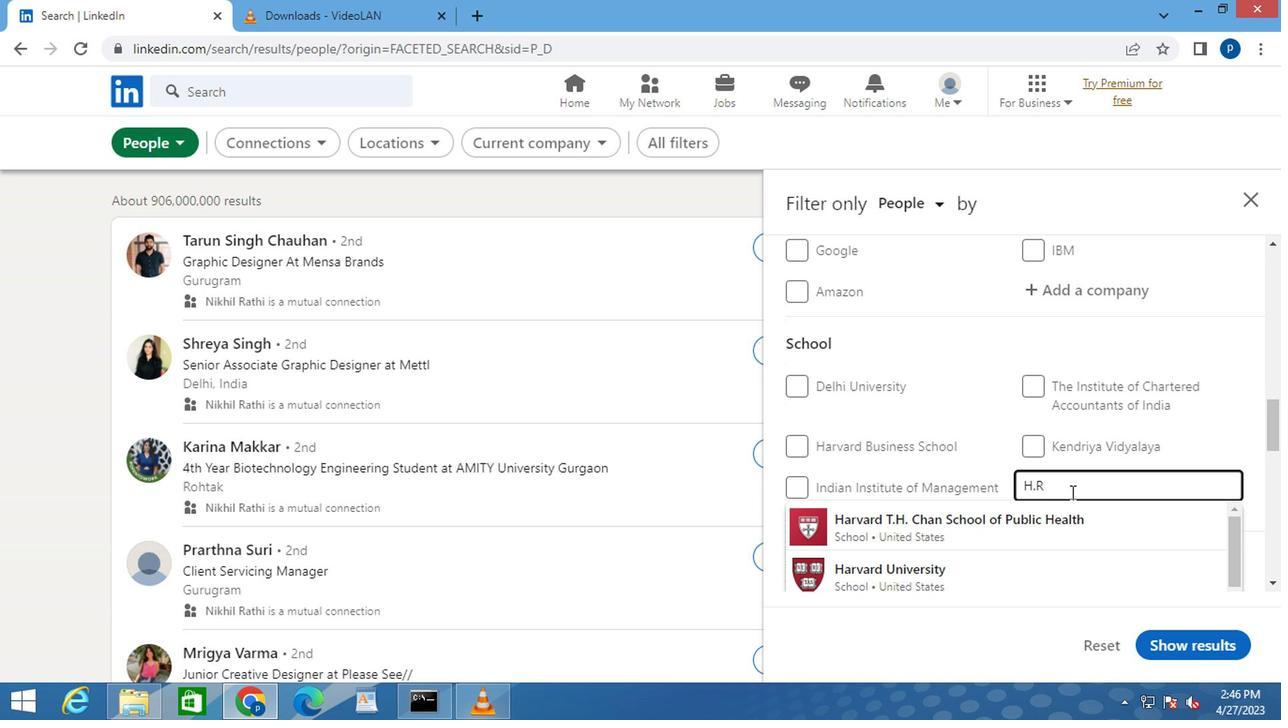 
Action: Mouse moved to (1055, 506)
Screenshot: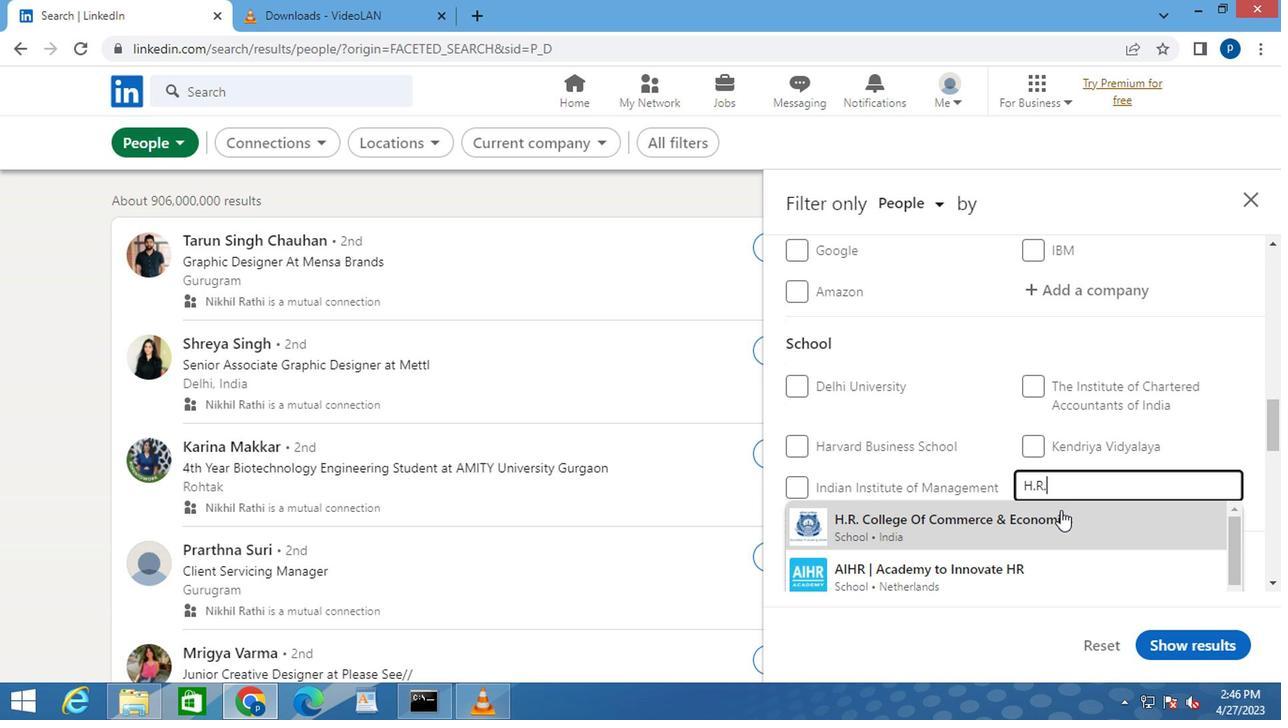 
Action: Mouse pressed left at (1055, 506)
Screenshot: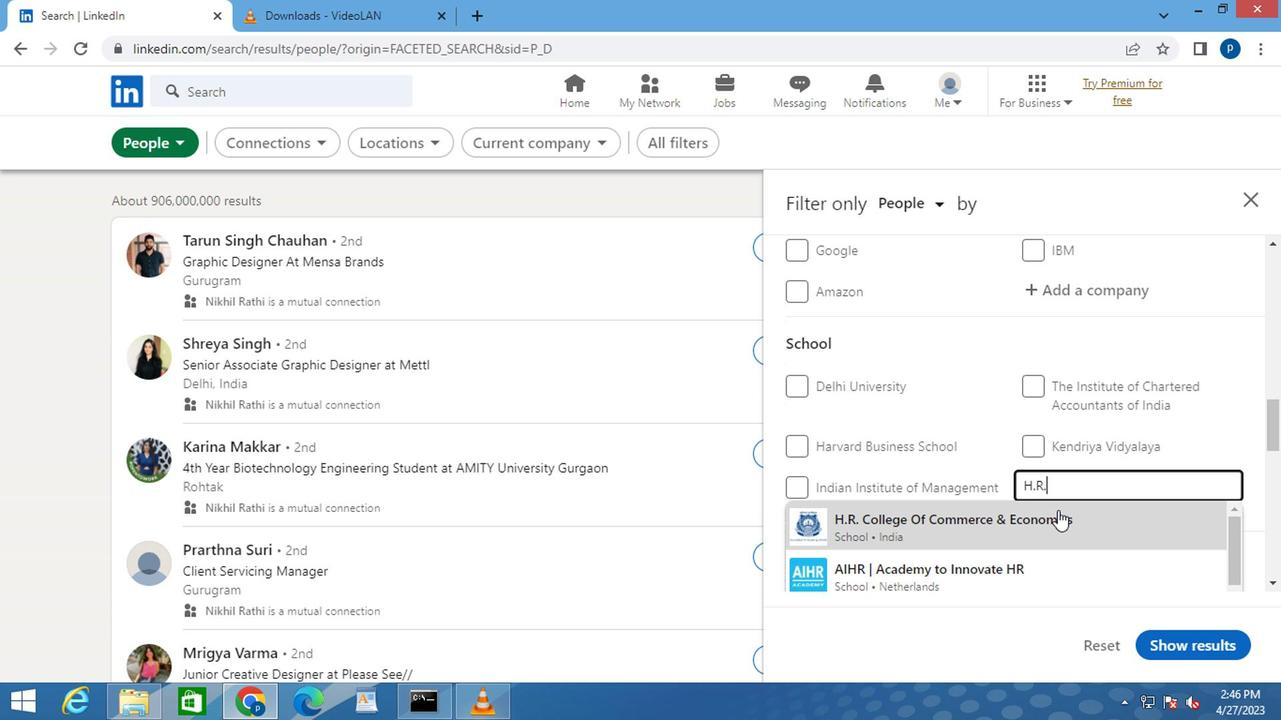 
Action: Mouse moved to (1009, 483)
Screenshot: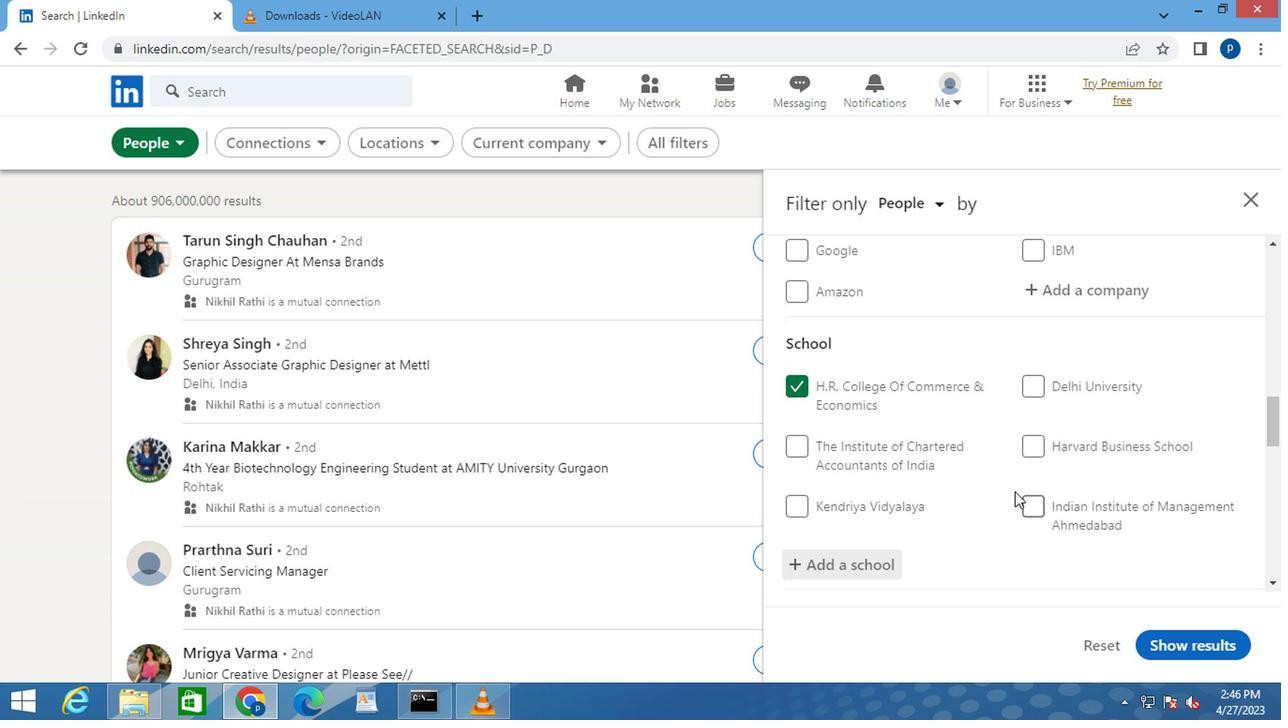 
Action: Mouse scrolled (1009, 483) with delta (0, 0)
Screenshot: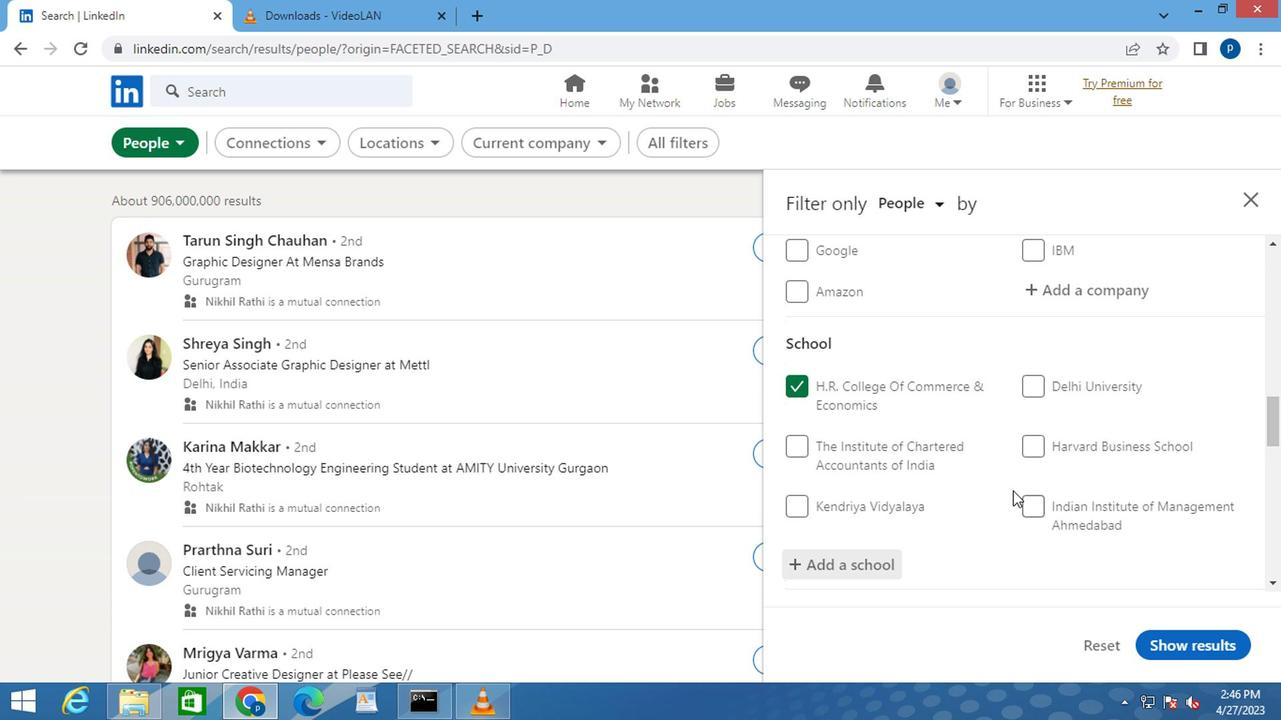 
Action: Mouse scrolled (1009, 483) with delta (0, 0)
Screenshot: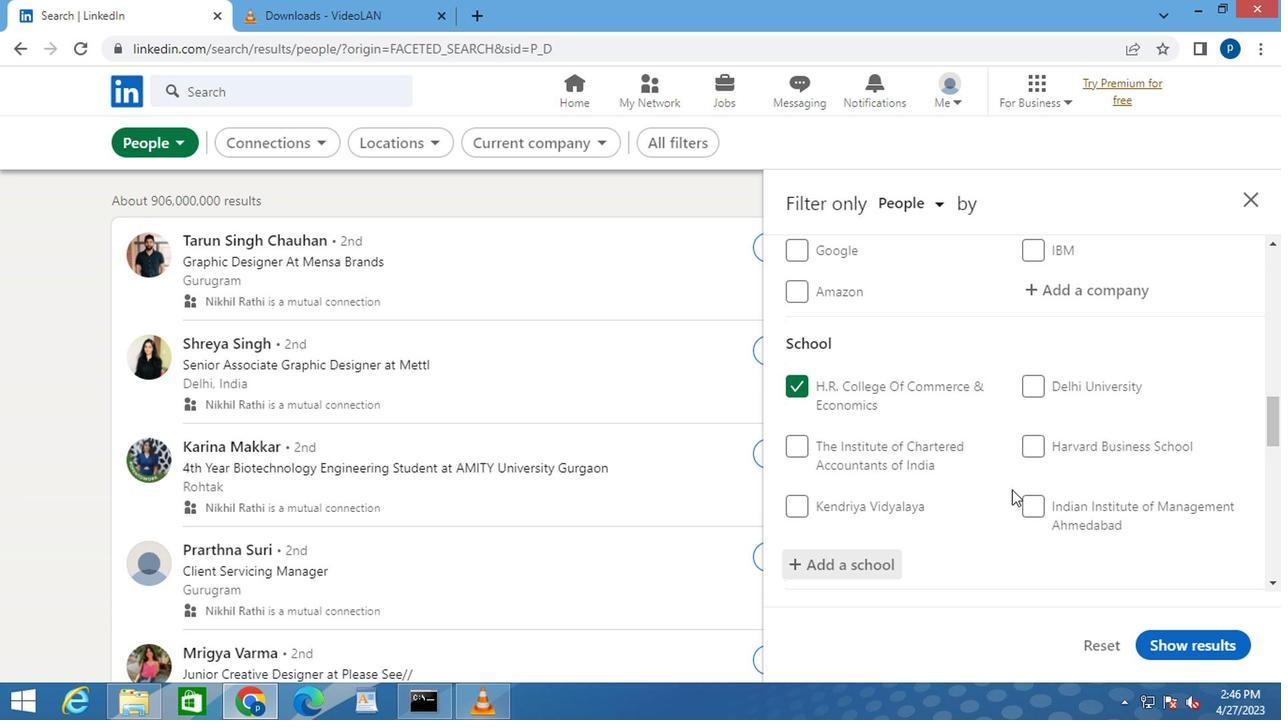 
Action: Mouse moved to (974, 473)
Screenshot: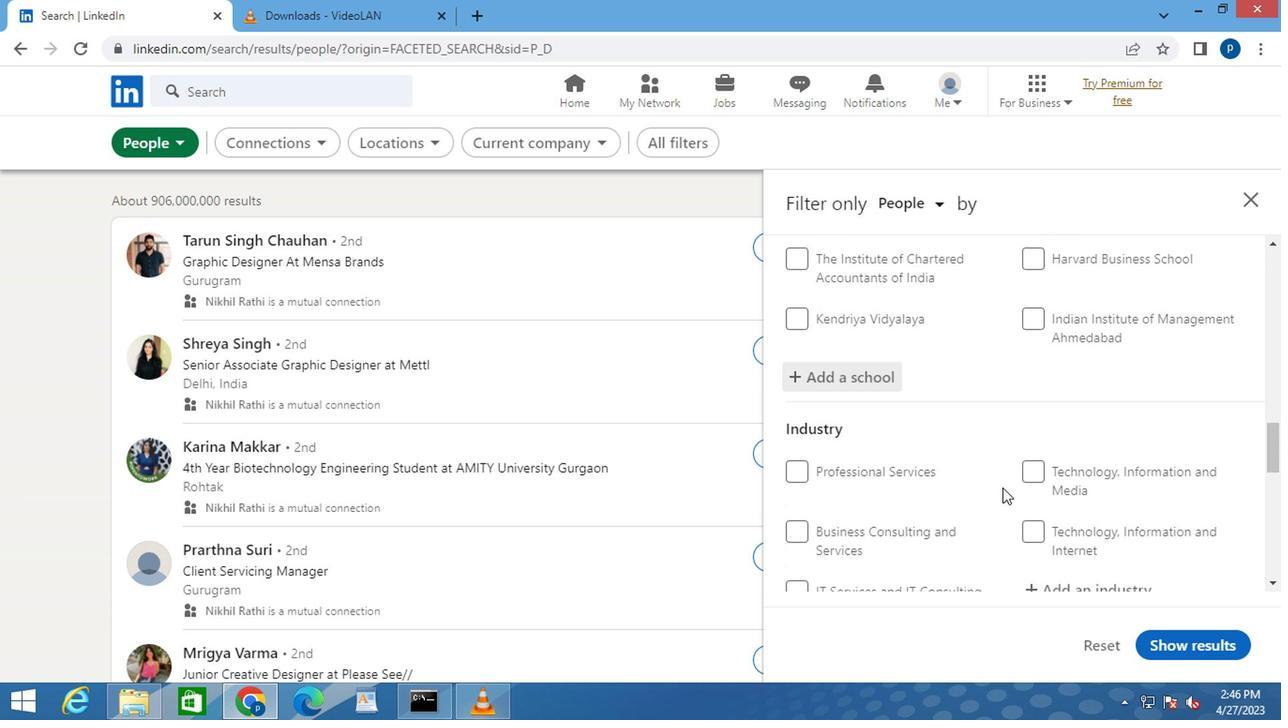 
Action: Mouse scrolled (974, 472) with delta (0, 0)
Screenshot: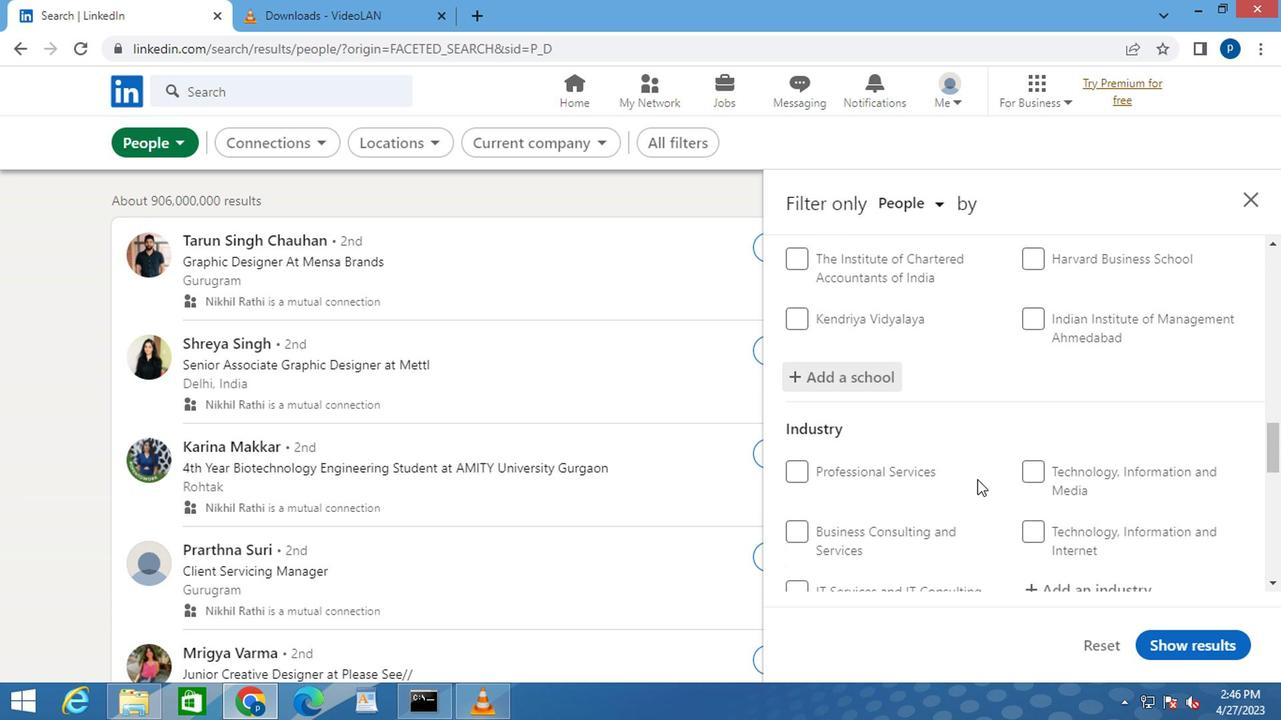 
Action: Mouse moved to (1063, 485)
Screenshot: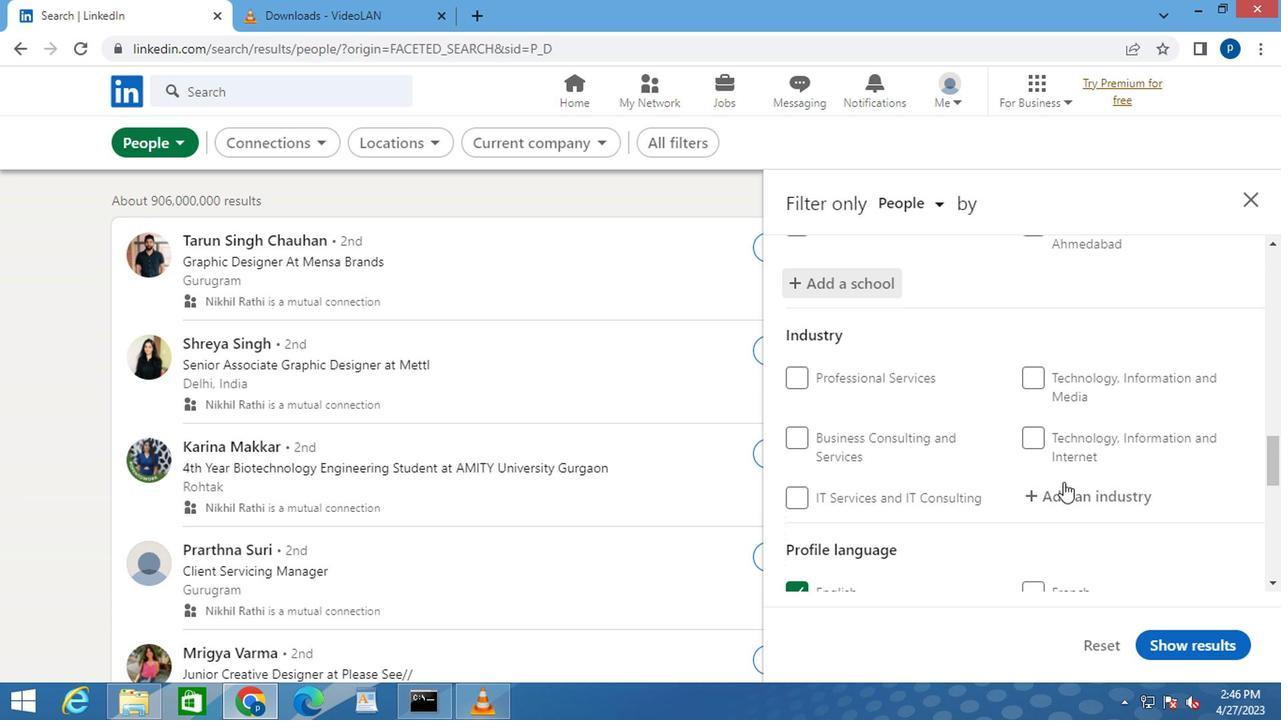 
Action: Mouse pressed left at (1063, 485)
Screenshot: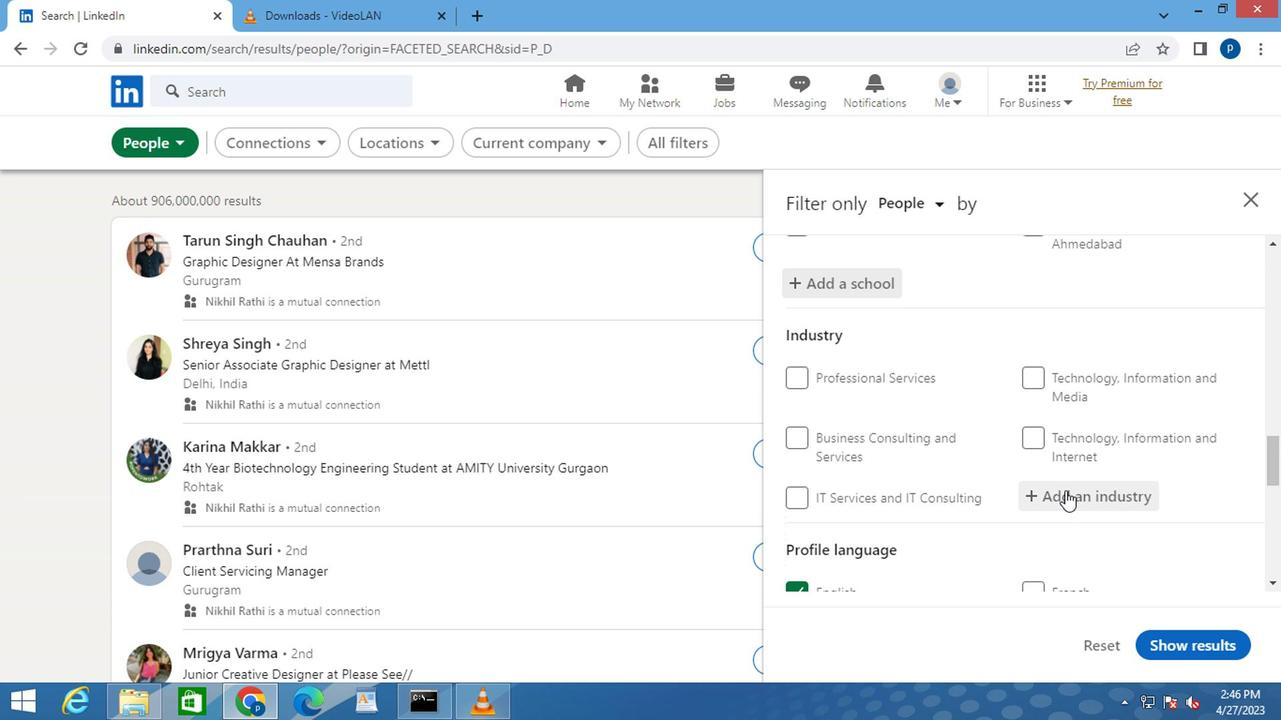 
Action: Mouse moved to (1062, 485)
Screenshot: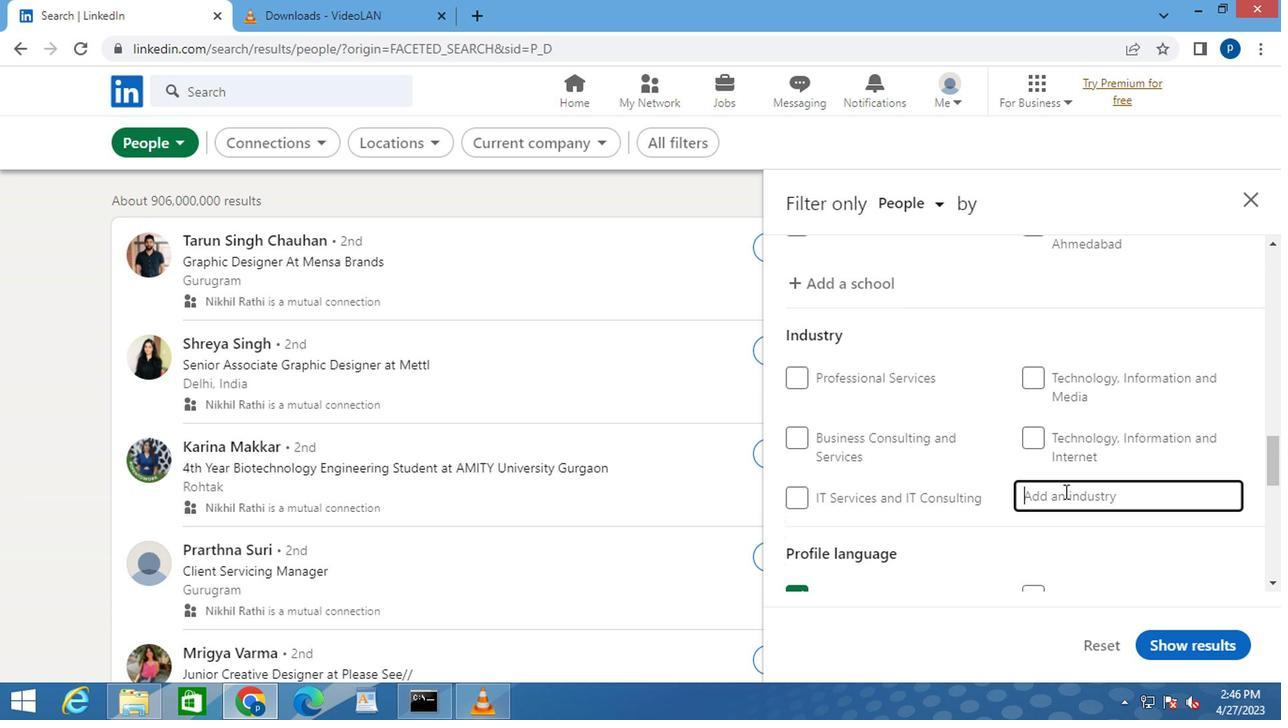 
Action: Mouse pressed left at (1062, 485)
Screenshot: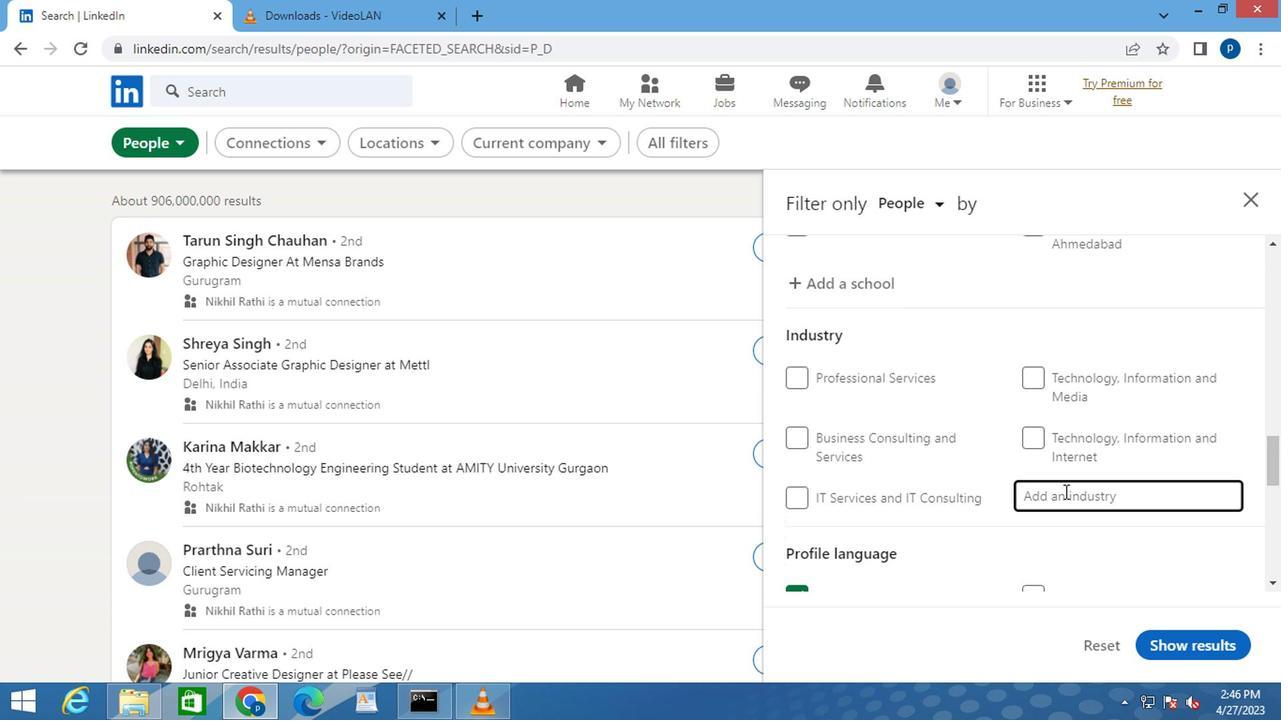 
Action: Key pressed <Key.caps_lock>F<Key.caps_lock>UNDS
Screenshot: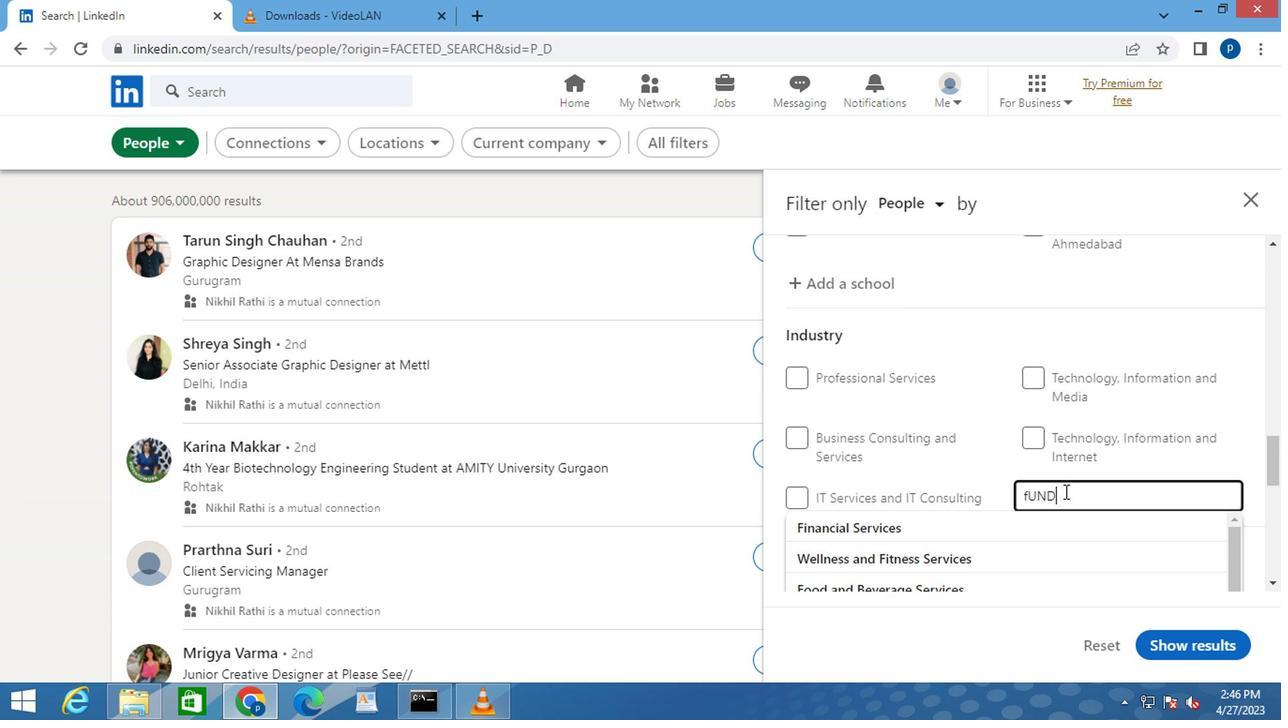 
Action: Mouse moved to (1038, 488)
Screenshot: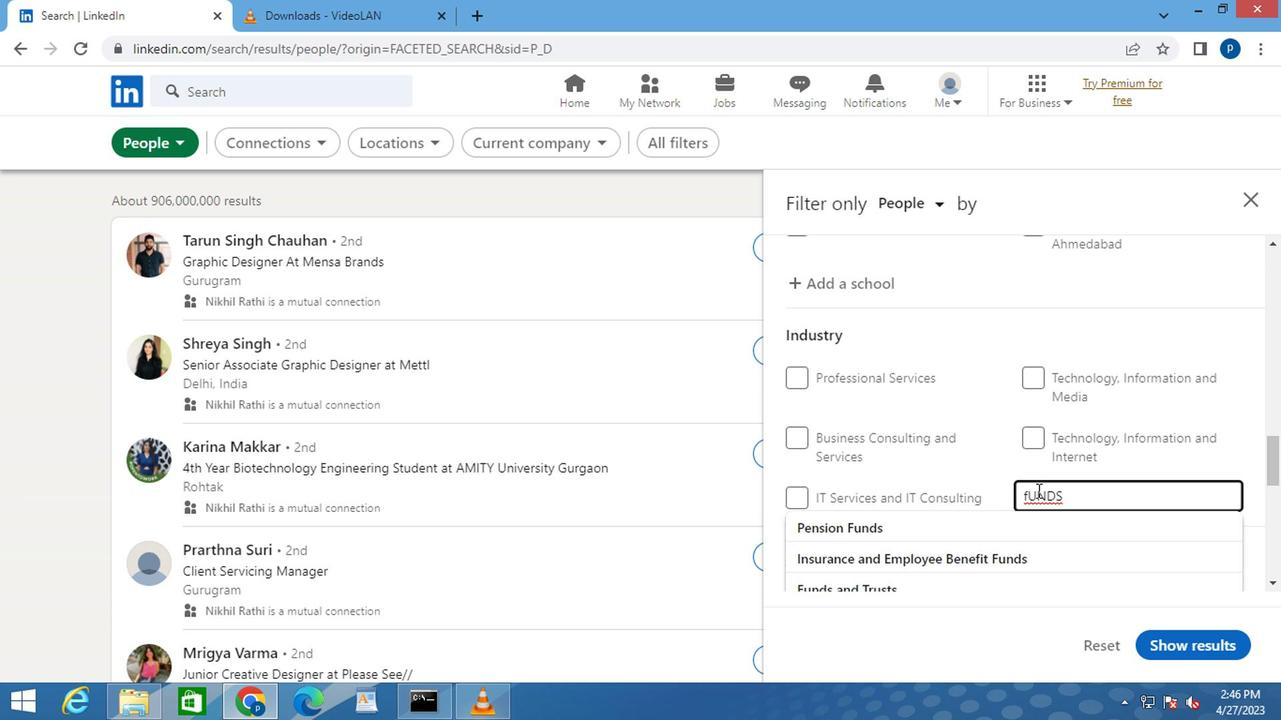 
Action: Key pressed <Key.space><Key.caps_lock>AND<Key.space>
Screenshot: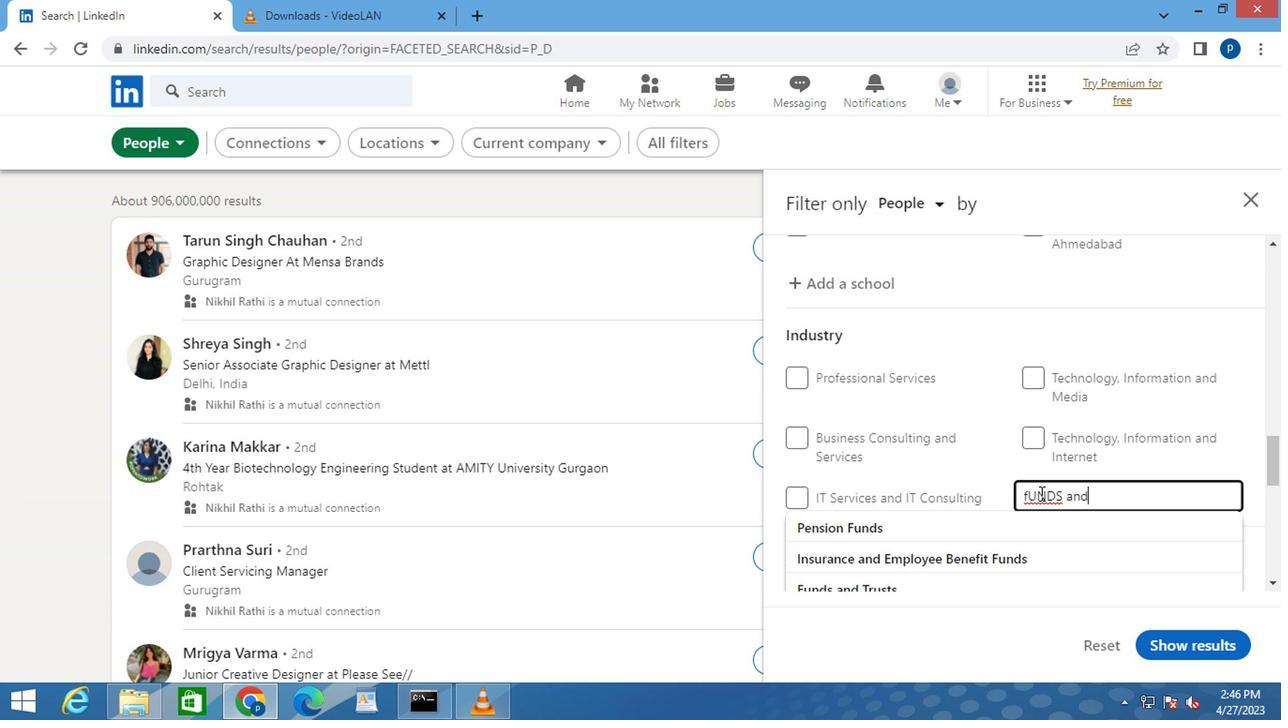 
Action: Mouse moved to (887, 557)
Screenshot: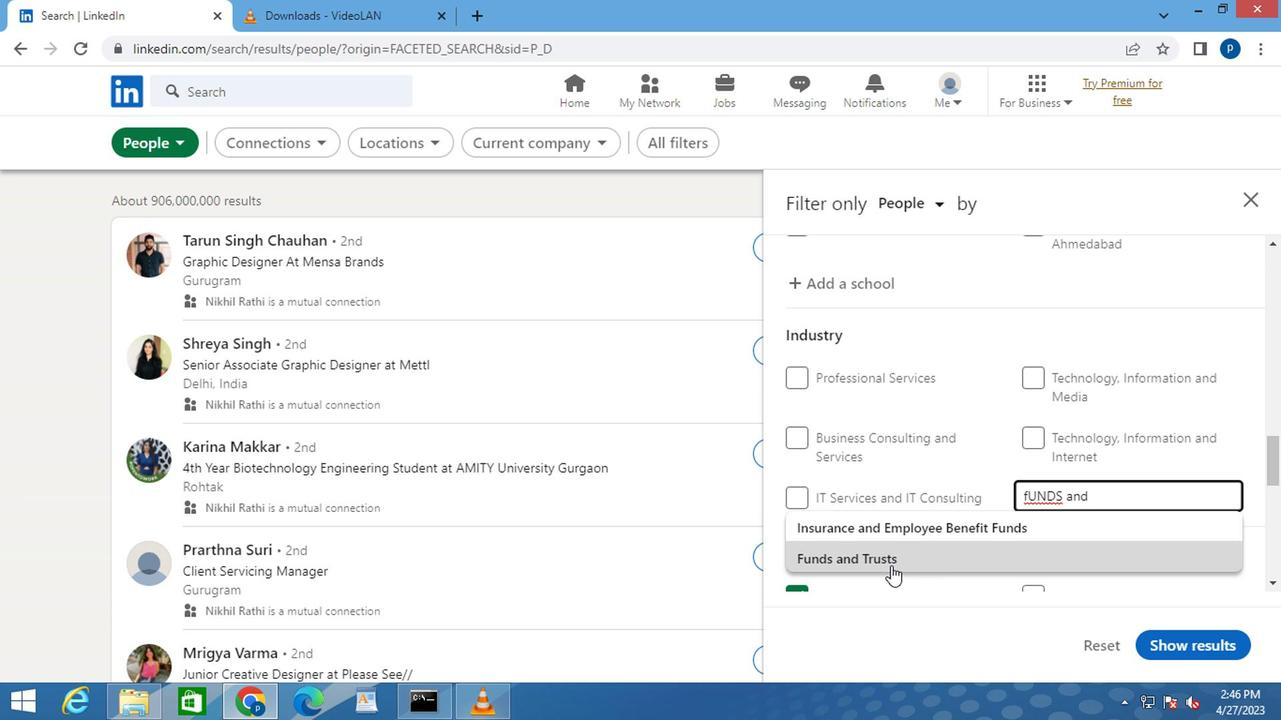 
Action: Mouse pressed left at (887, 557)
Screenshot: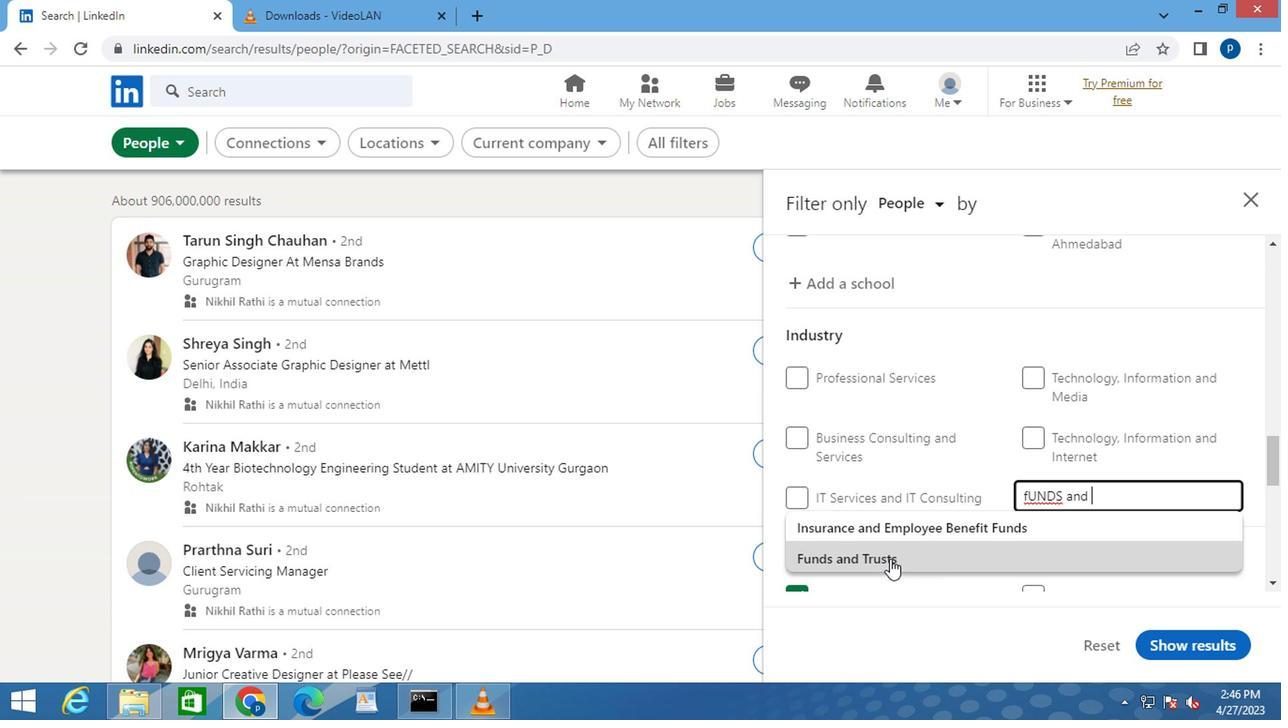 
Action: Mouse moved to (1070, 497)
Screenshot: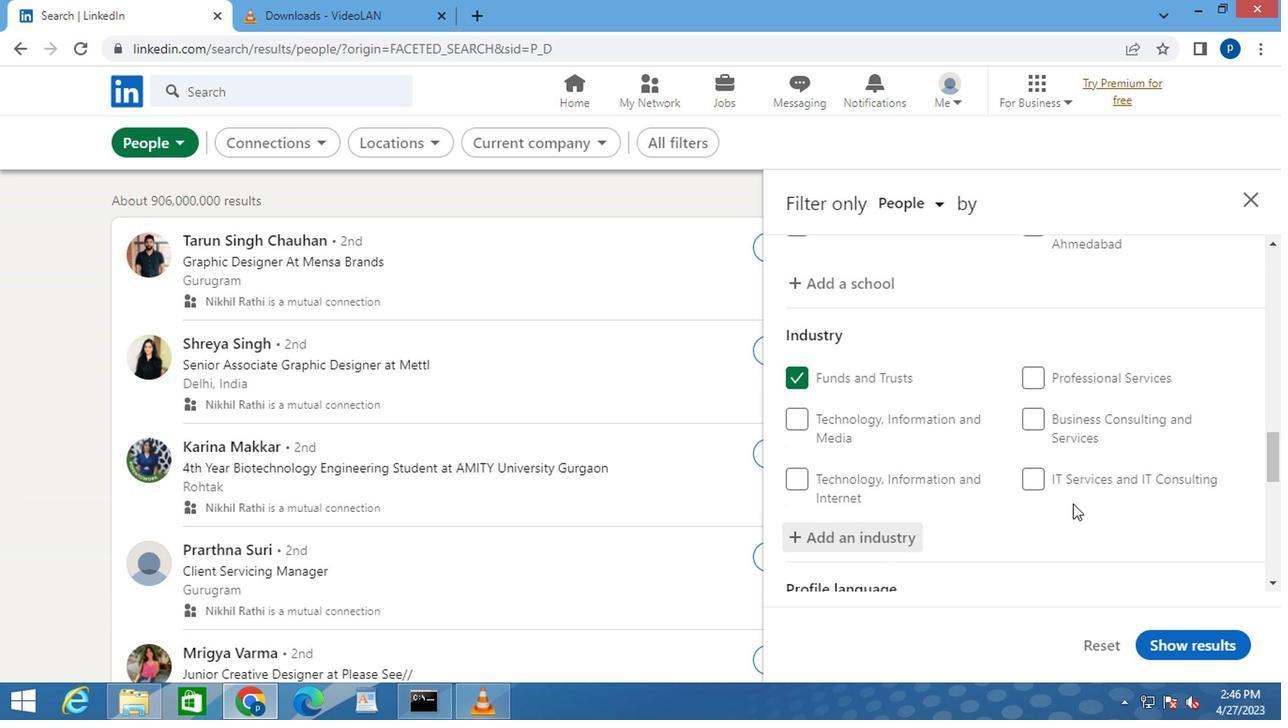 
Action: Mouse scrolled (1070, 496) with delta (0, -1)
Screenshot: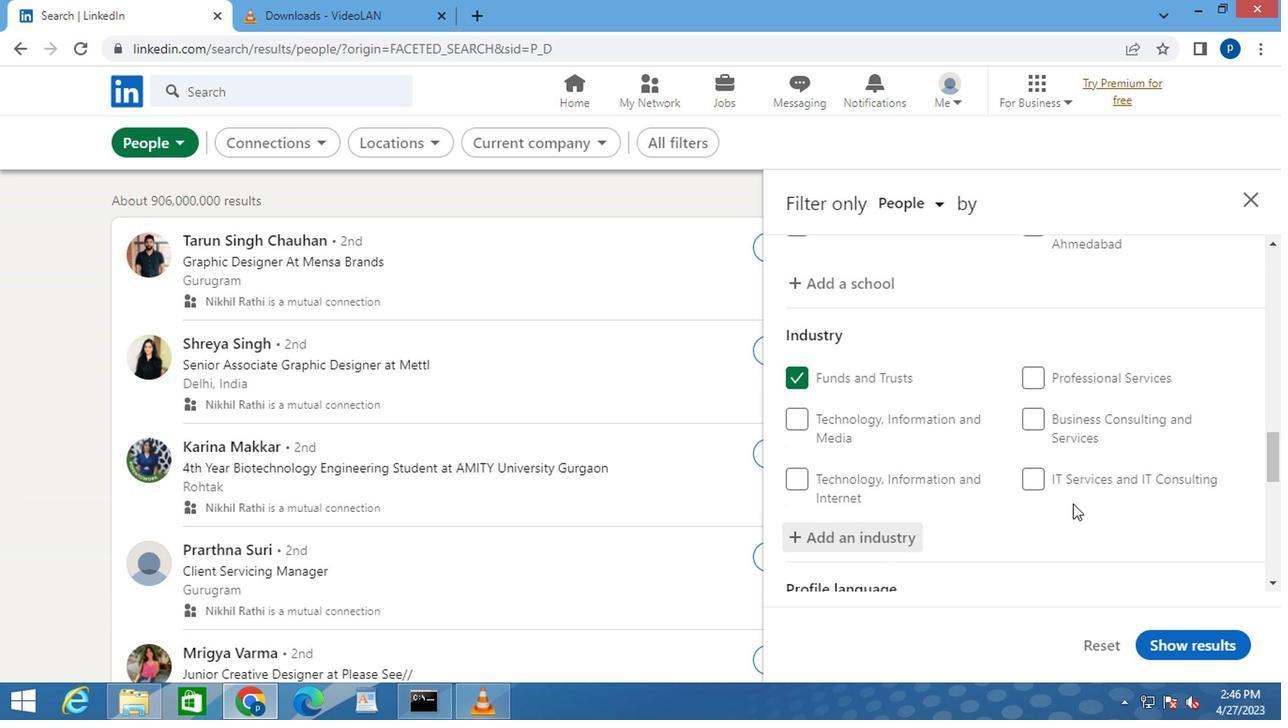 
Action: Mouse moved to (995, 459)
Screenshot: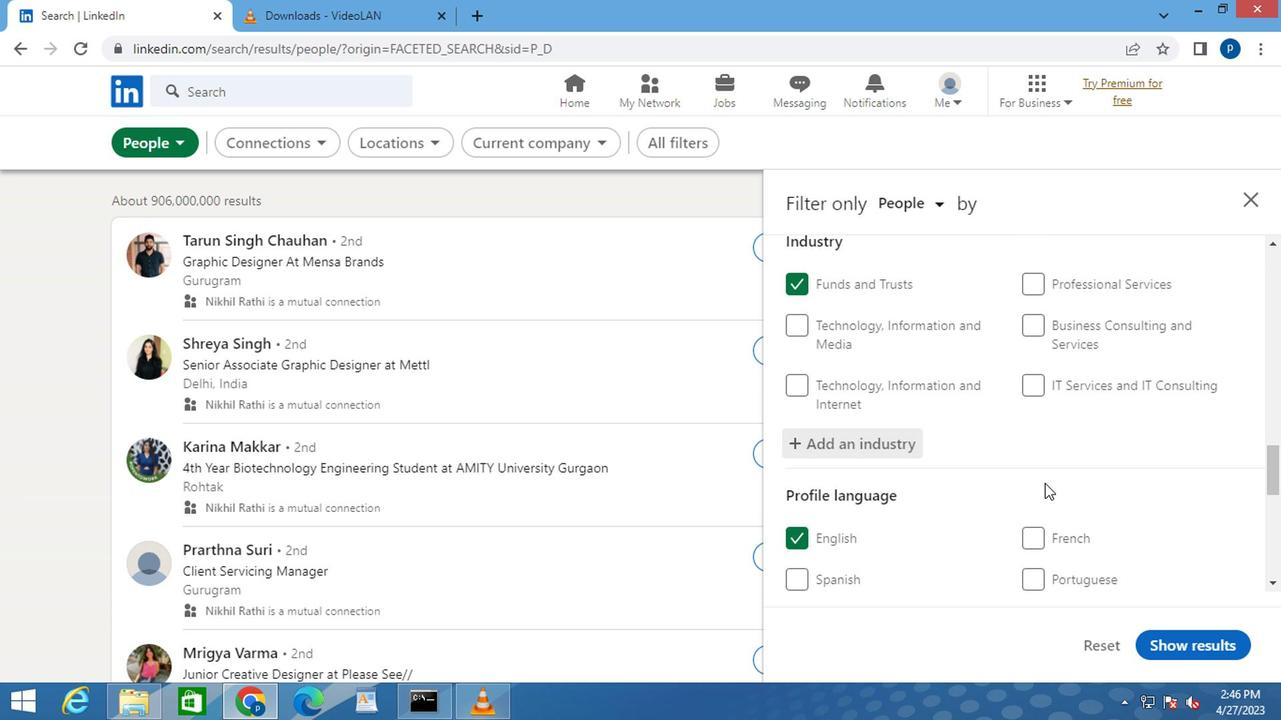 
Action: Mouse scrolled (995, 458) with delta (0, 0)
Screenshot: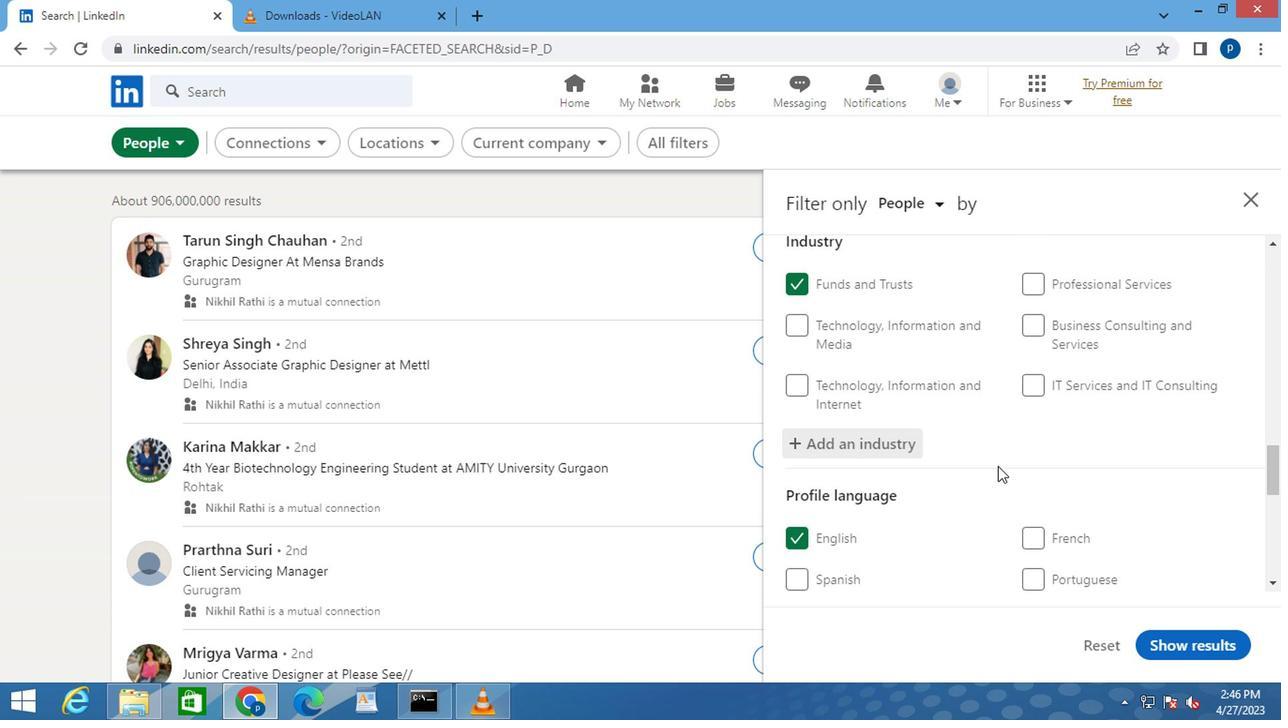 
Action: Mouse moved to (994, 459)
Screenshot: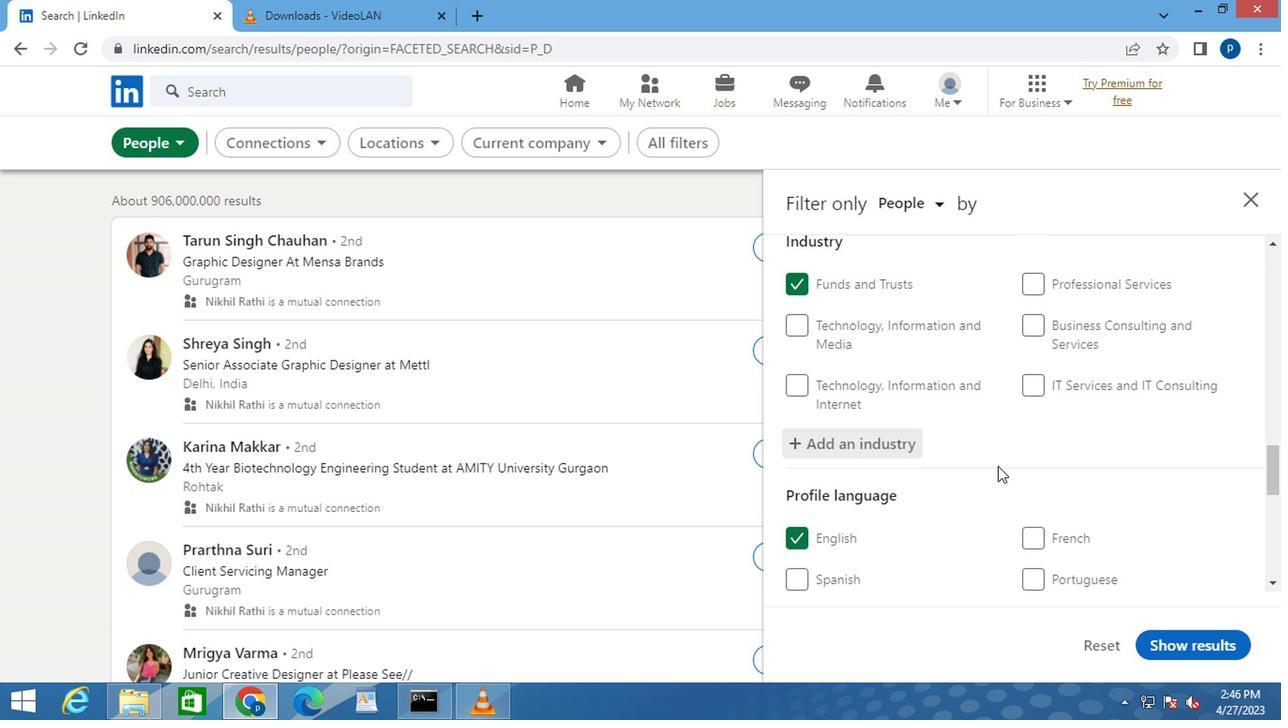 
Action: Mouse scrolled (994, 458) with delta (0, 0)
Screenshot: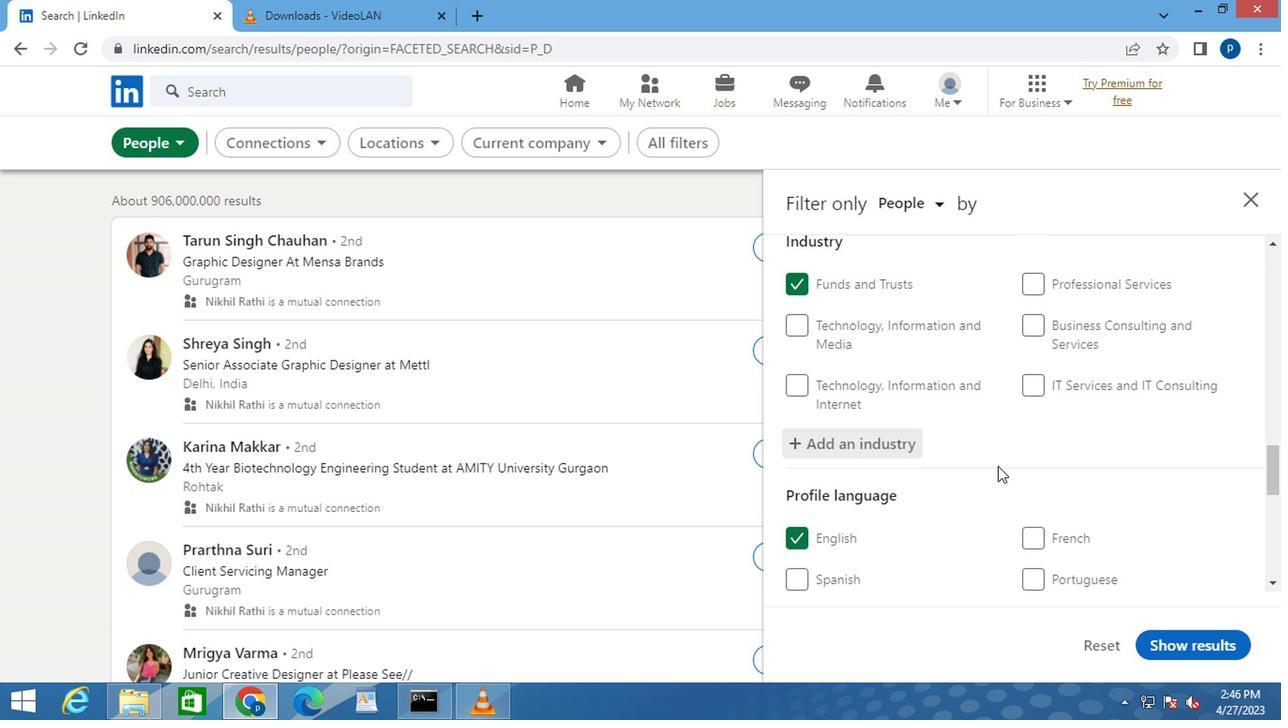 
Action: Mouse moved to (996, 474)
Screenshot: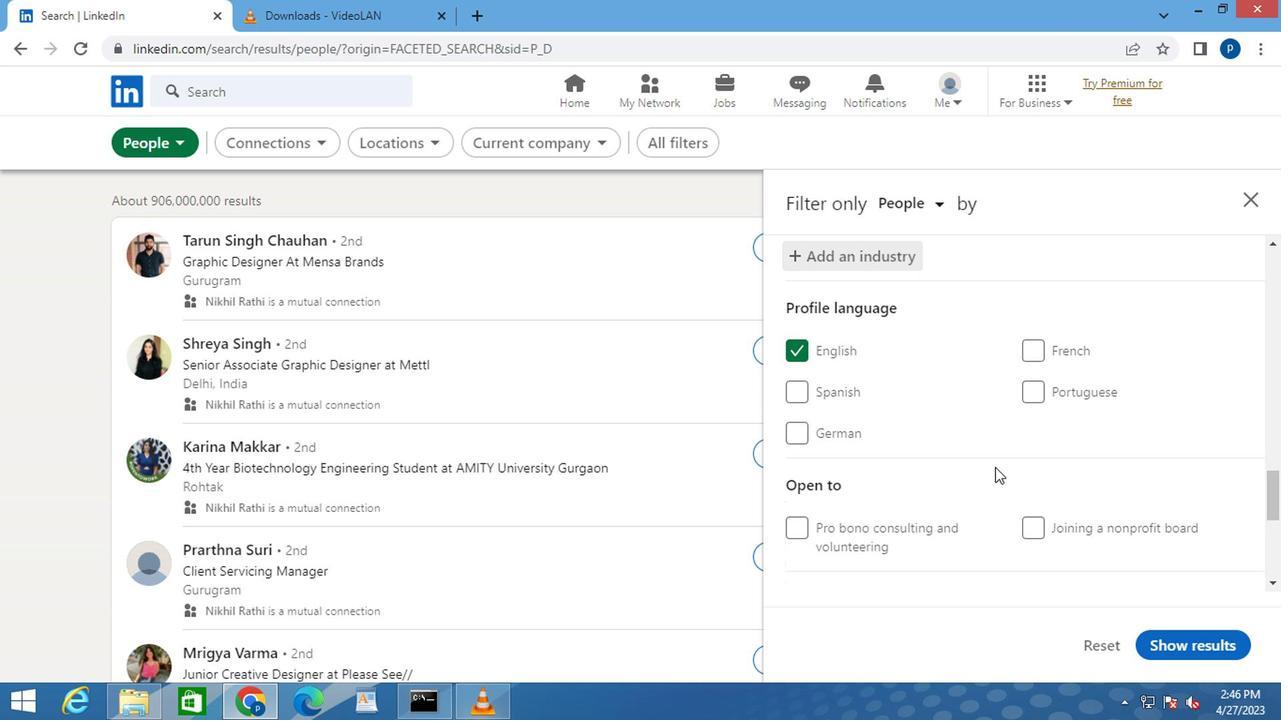 
Action: Mouse scrolled (996, 473) with delta (0, -1)
Screenshot: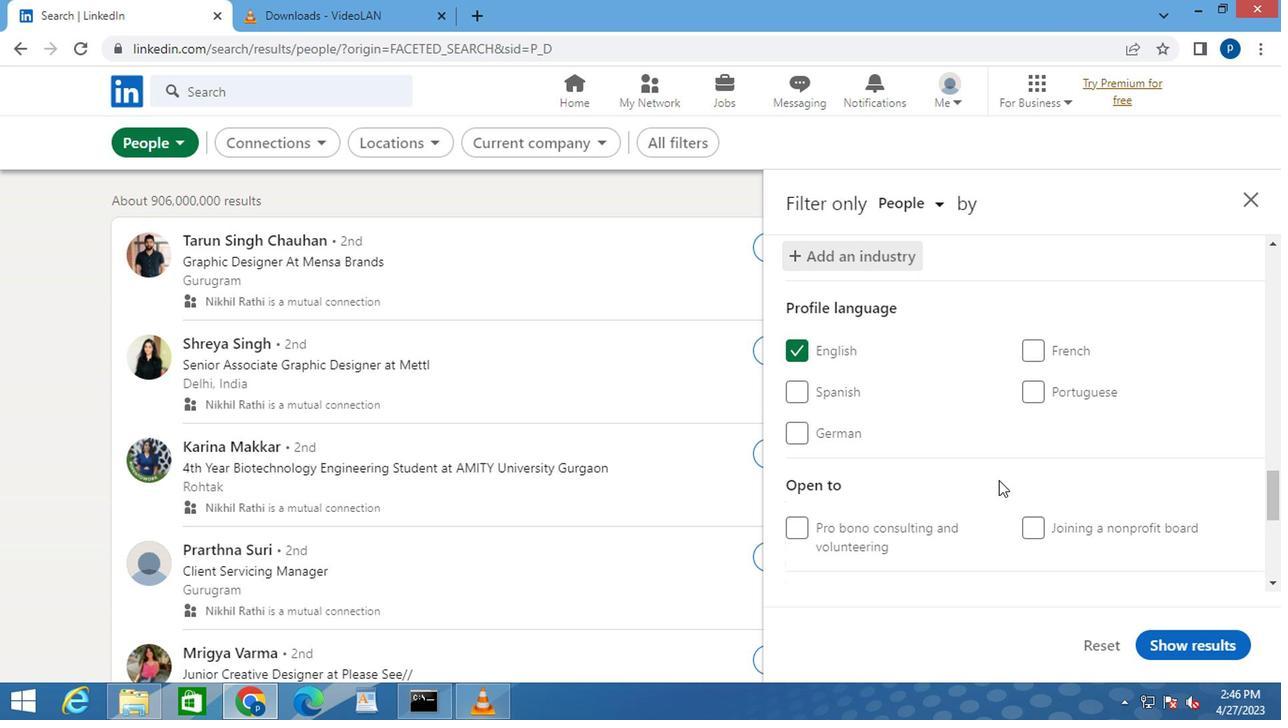 
Action: Mouse scrolled (996, 473) with delta (0, -1)
Screenshot: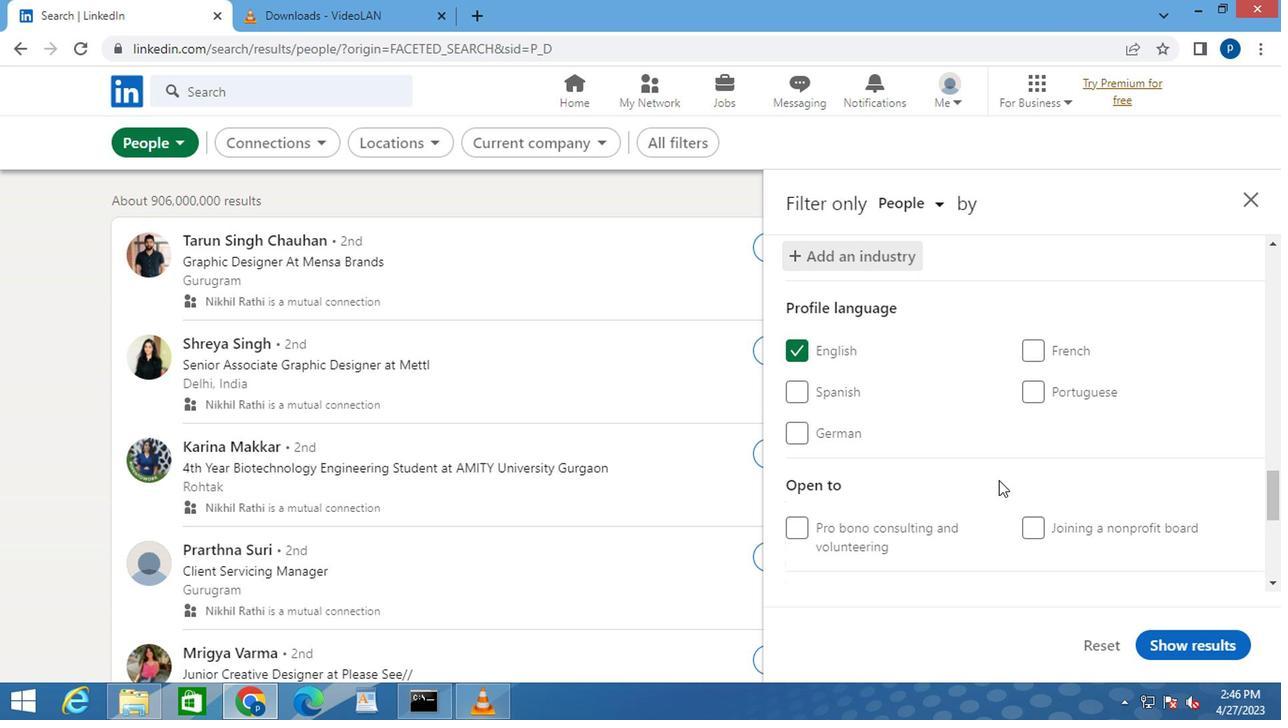 
Action: Mouse scrolled (996, 473) with delta (0, -1)
Screenshot: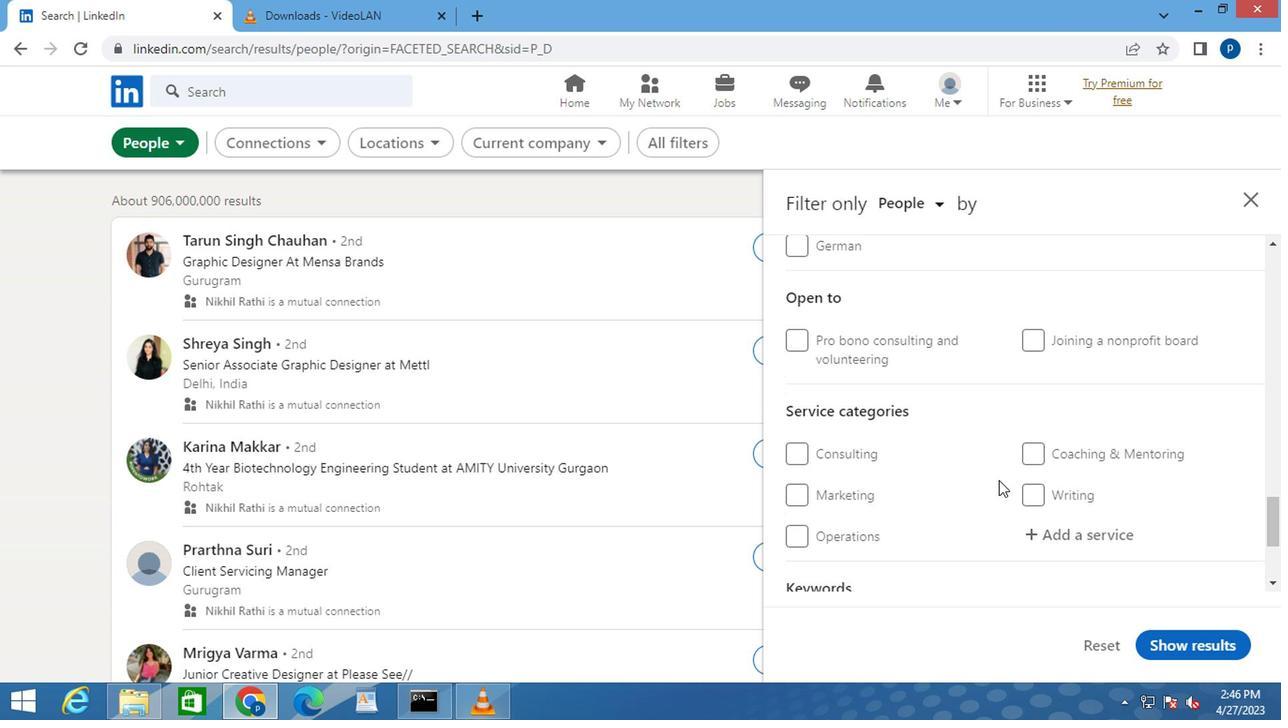 
Action: Mouse moved to (1068, 444)
Screenshot: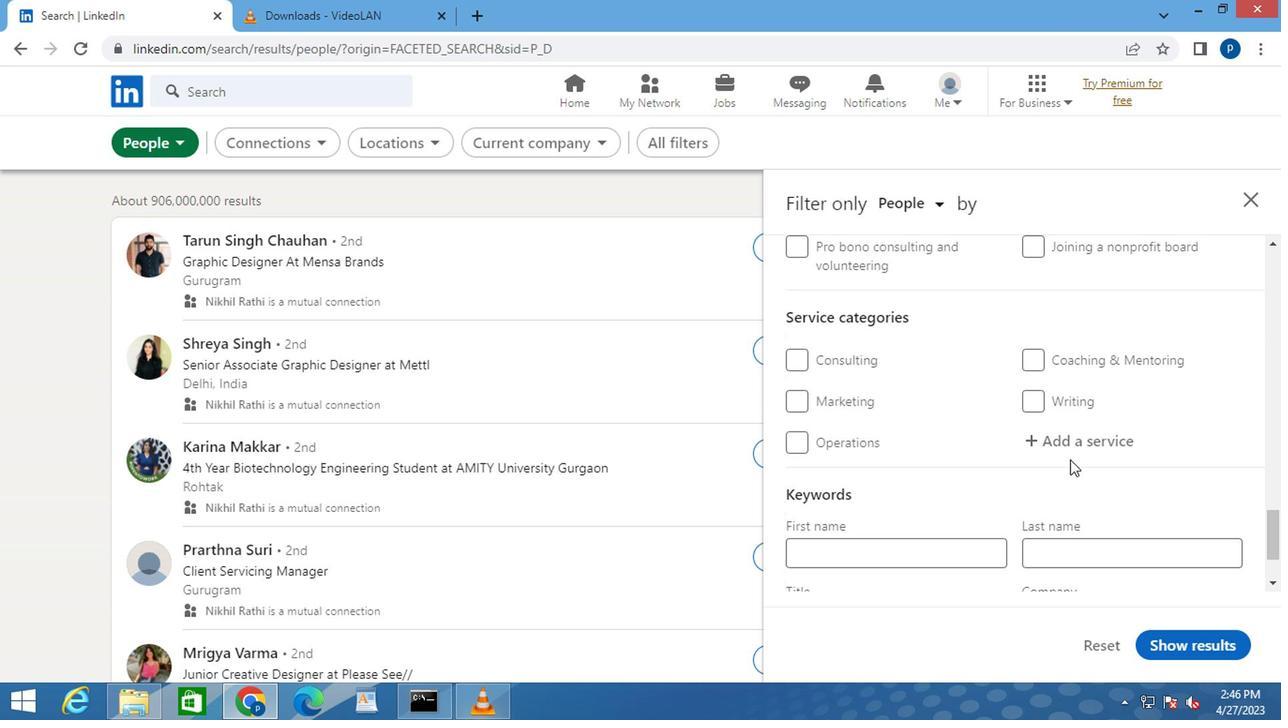 
Action: Mouse pressed left at (1068, 444)
Screenshot: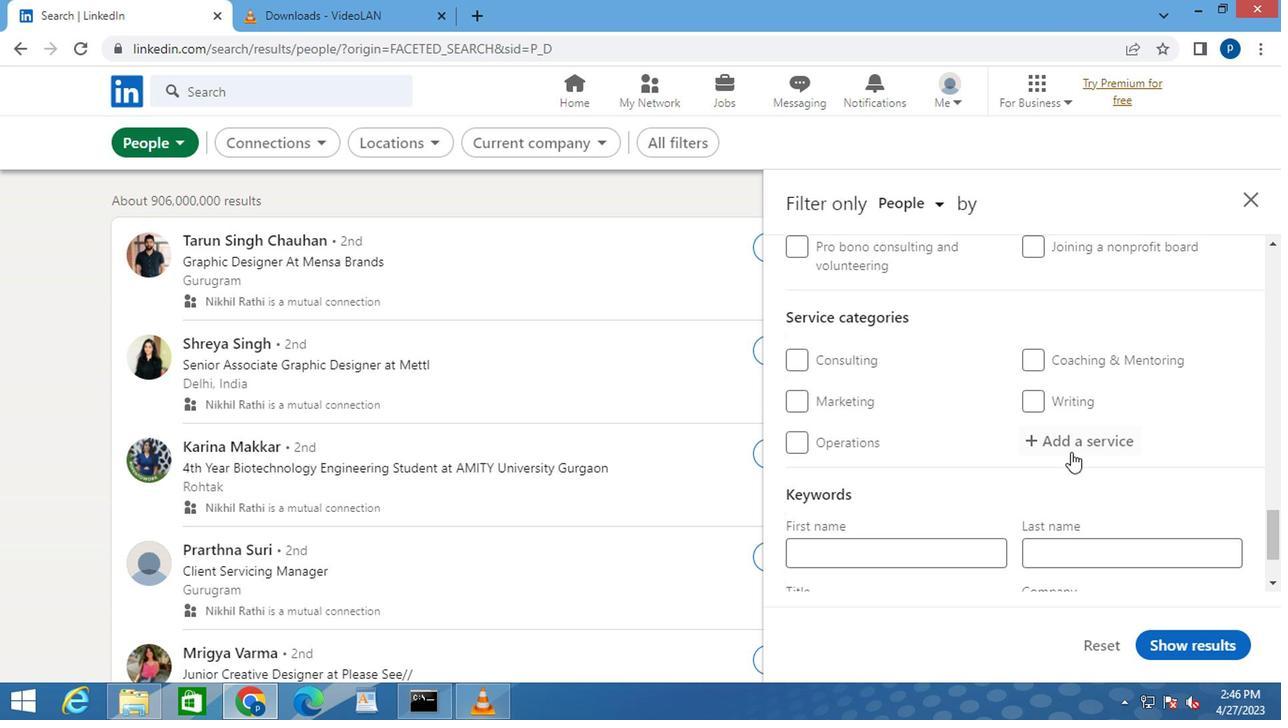 
Action: Key pressed <Key.caps_lock>R<Key.caps_lock>ETIRE
Screenshot: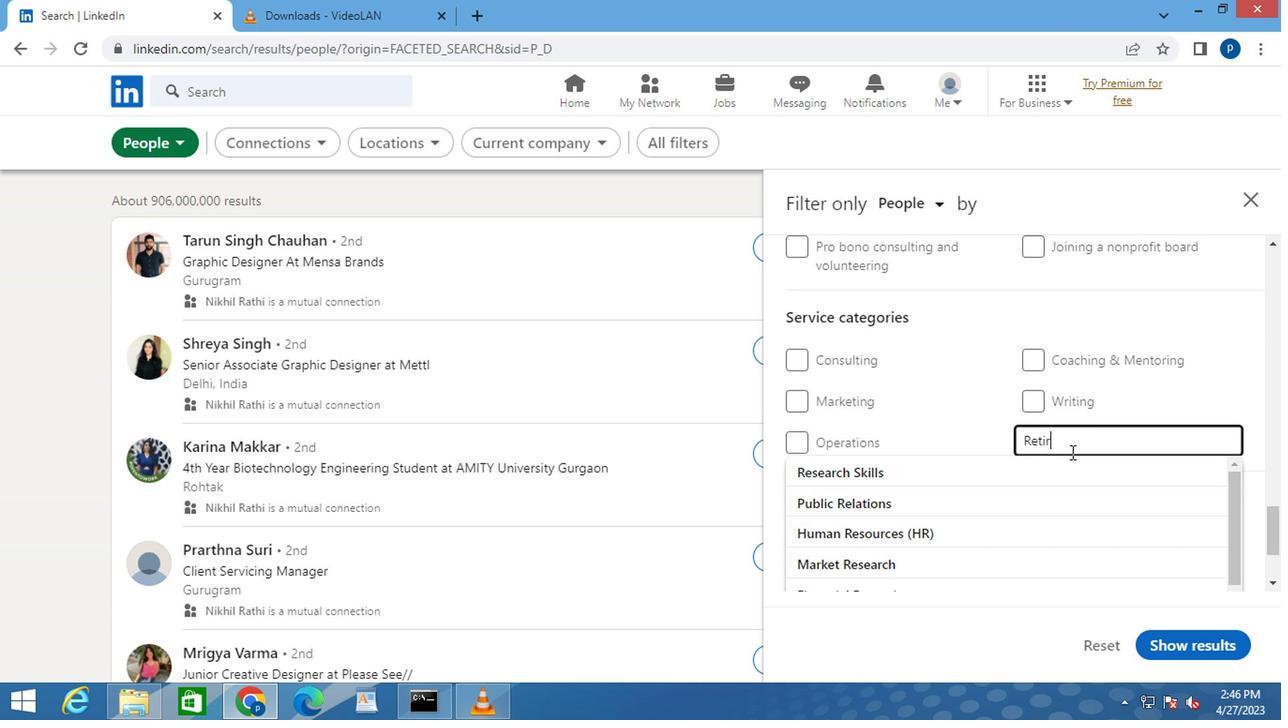 
Action: Mouse moved to (964, 454)
Screenshot: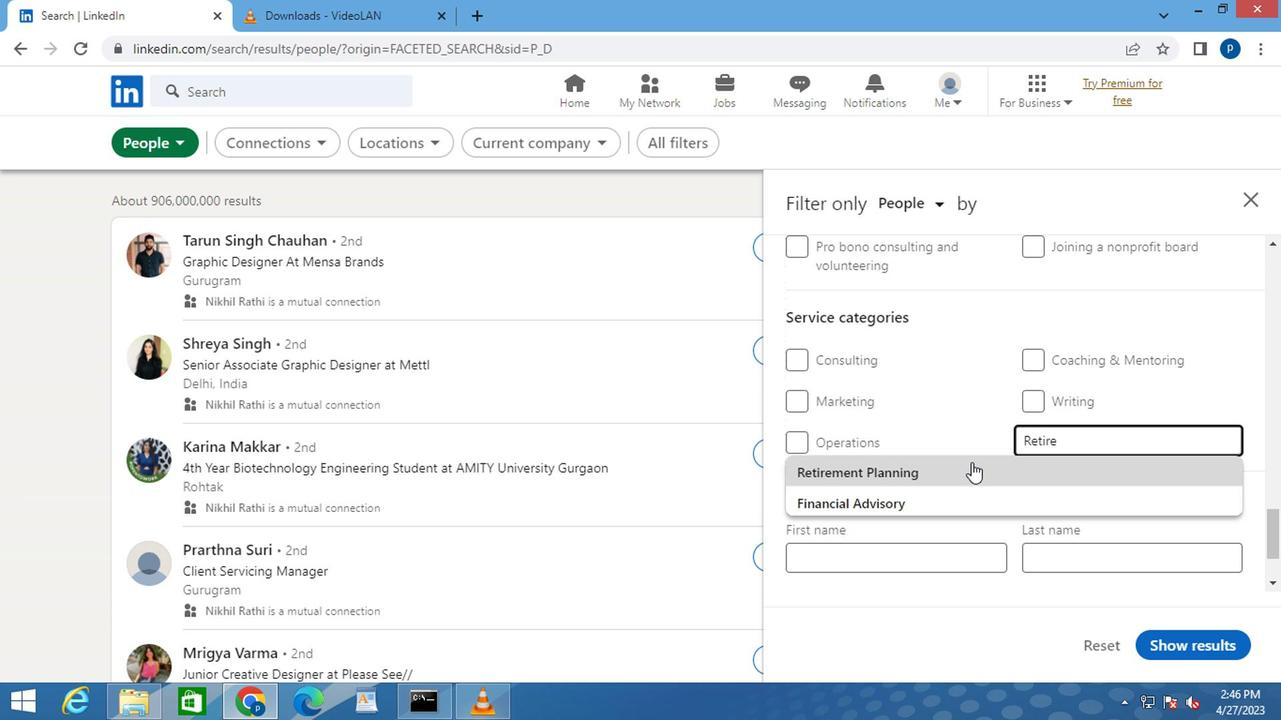 
Action: Mouse pressed left at (964, 454)
Screenshot: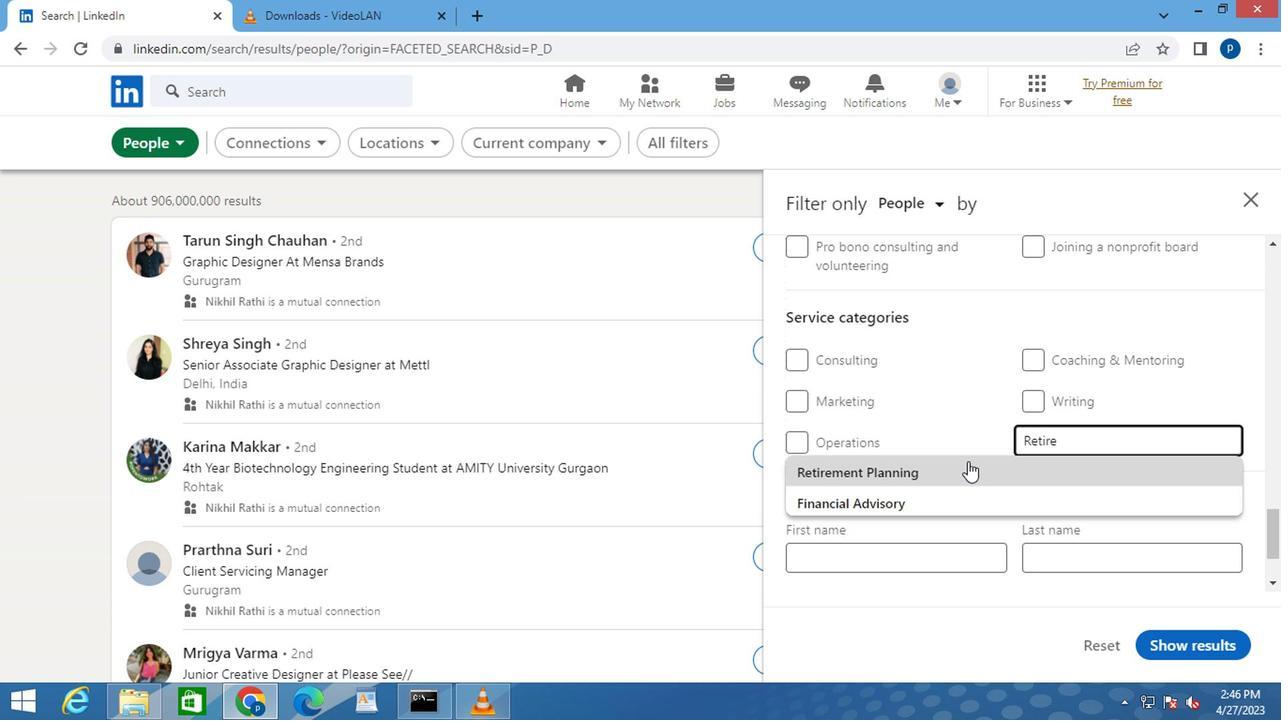 
Action: Mouse scrolled (964, 453) with delta (0, -1)
Screenshot: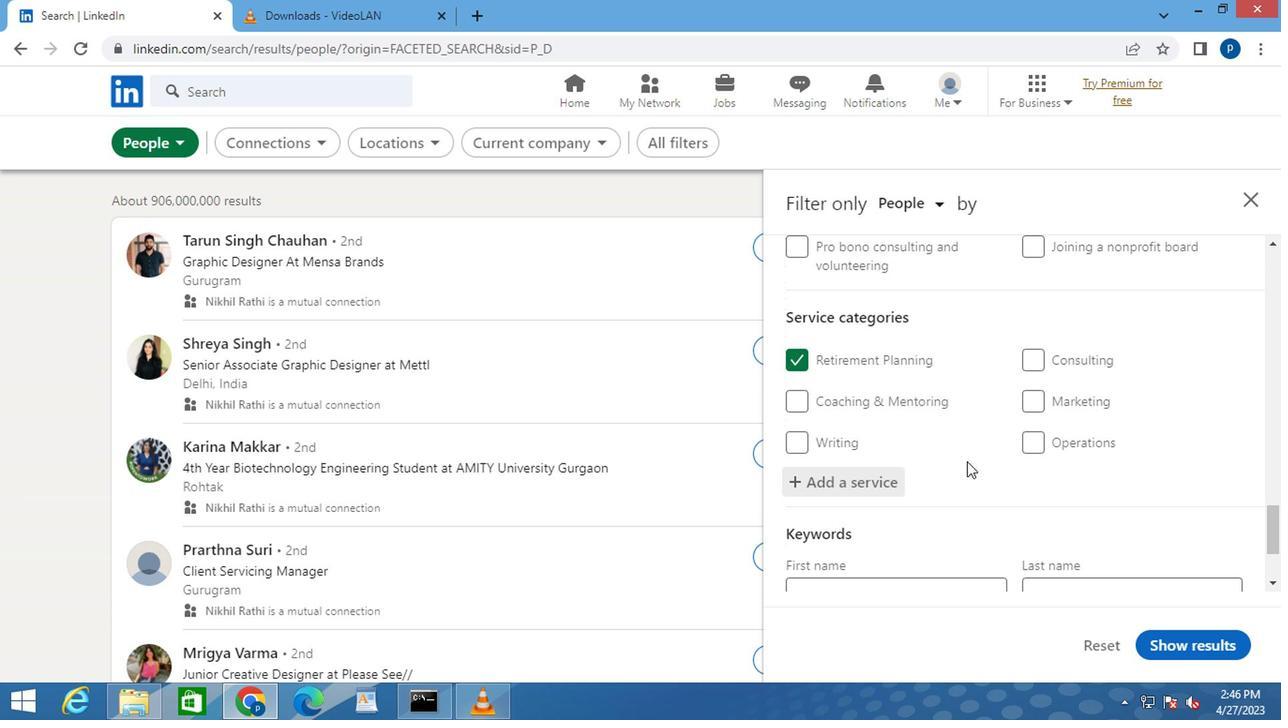 
Action: Mouse scrolled (964, 453) with delta (0, -1)
Screenshot: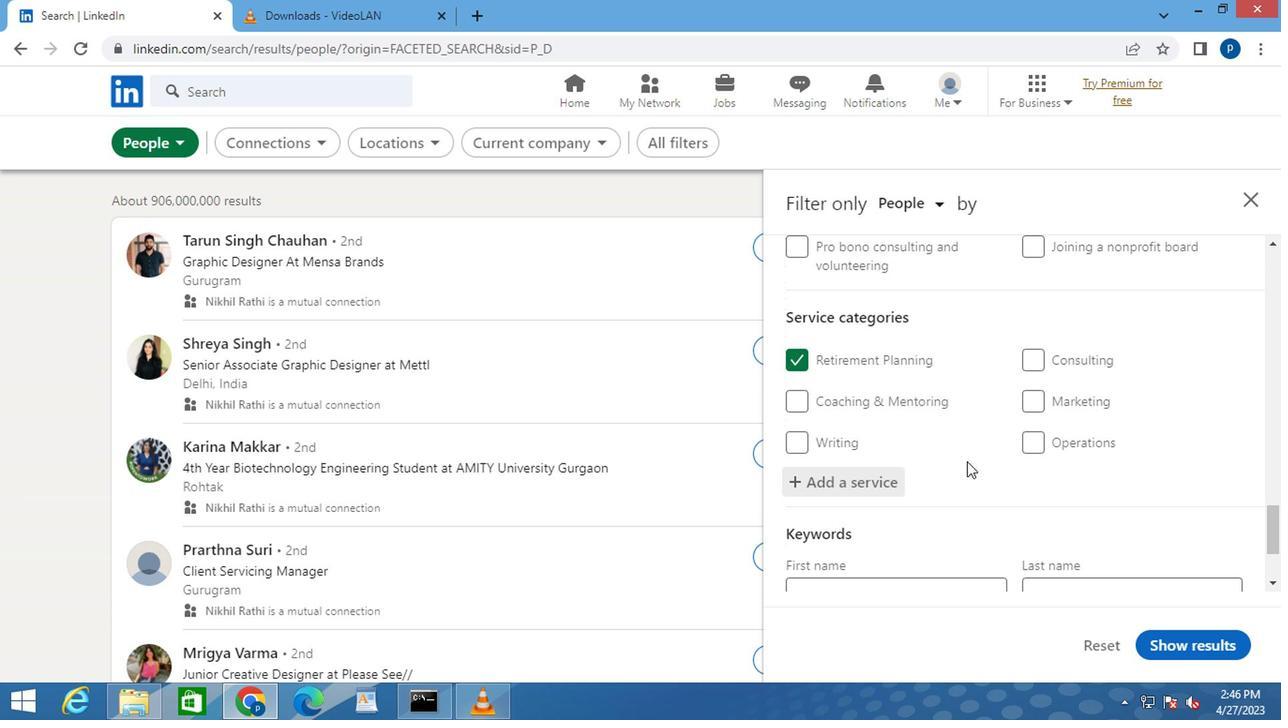 
Action: Mouse scrolled (964, 453) with delta (0, -1)
Screenshot: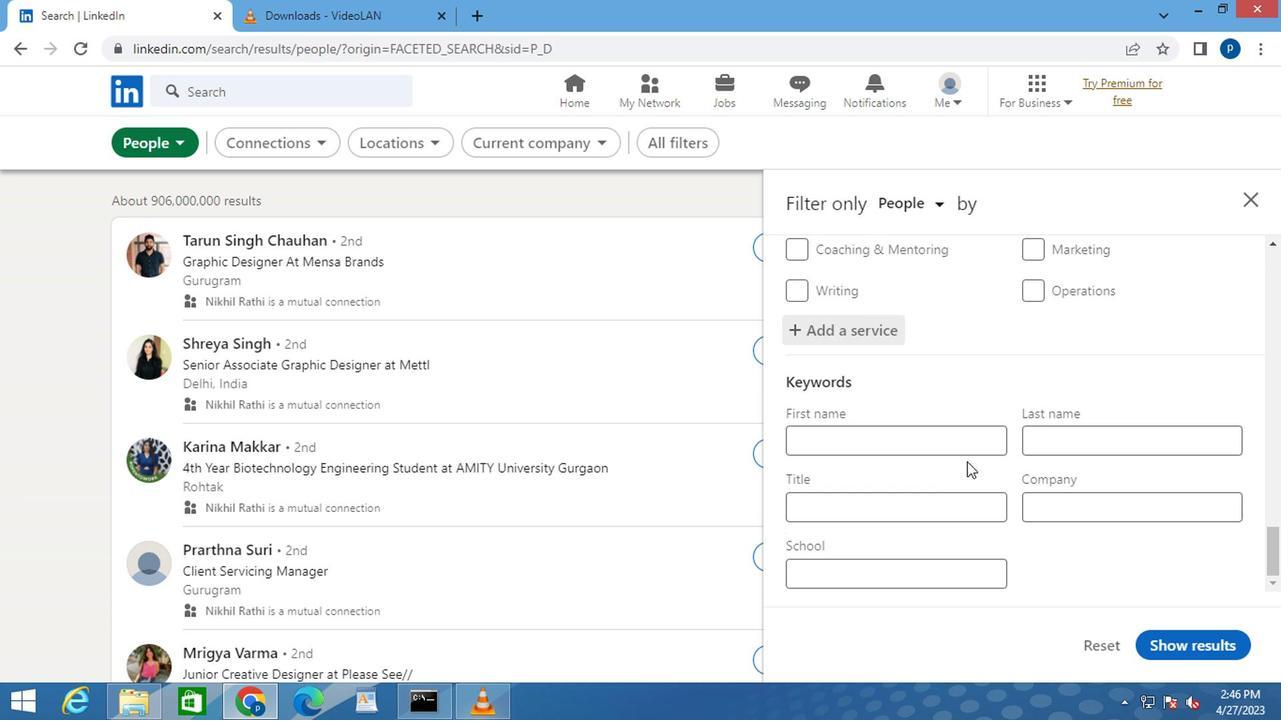 
Action: Mouse scrolled (964, 453) with delta (0, -1)
Screenshot: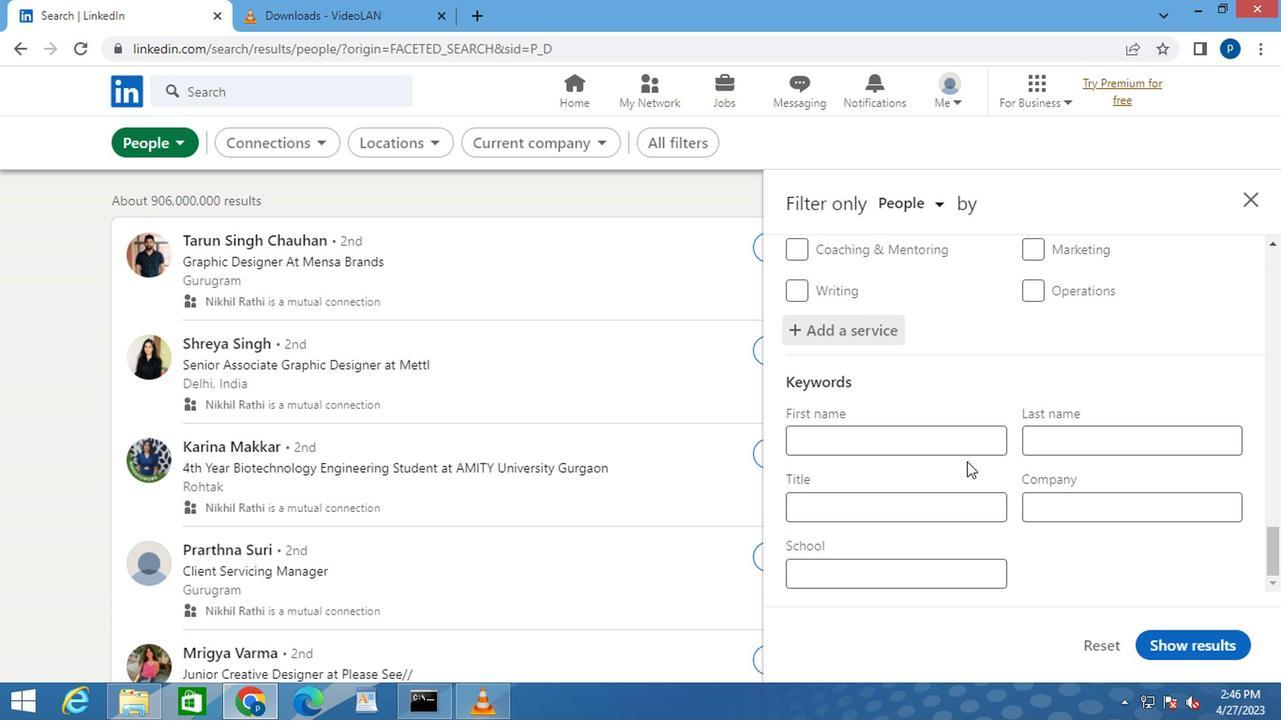
Action: Mouse moved to (858, 497)
Screenshot: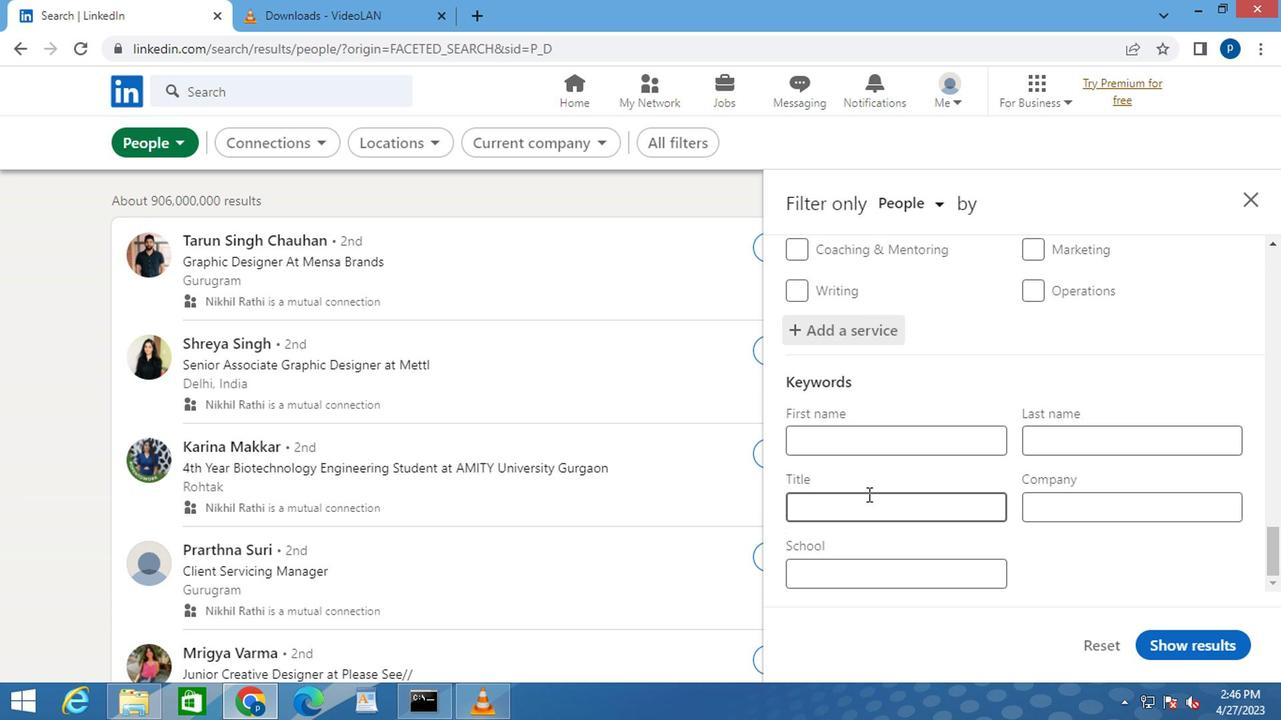 
Action: Mouse pressed left at (858, 497)
Screenshot: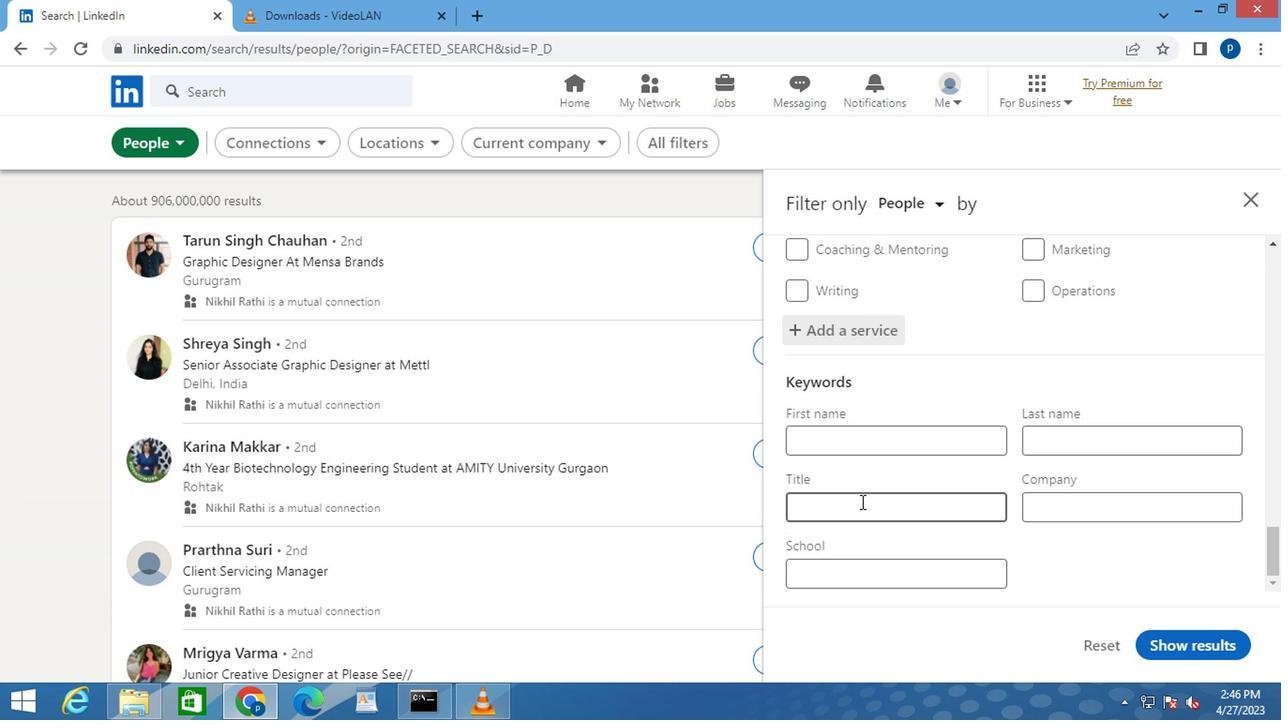 
Action: Key pressed <Key.caps_lock>B<Key.caps_lock>RANCH<Key.space><Key.caps_lock>M<Key.caps_lock>ANAGER<Key.space>
Screenshot: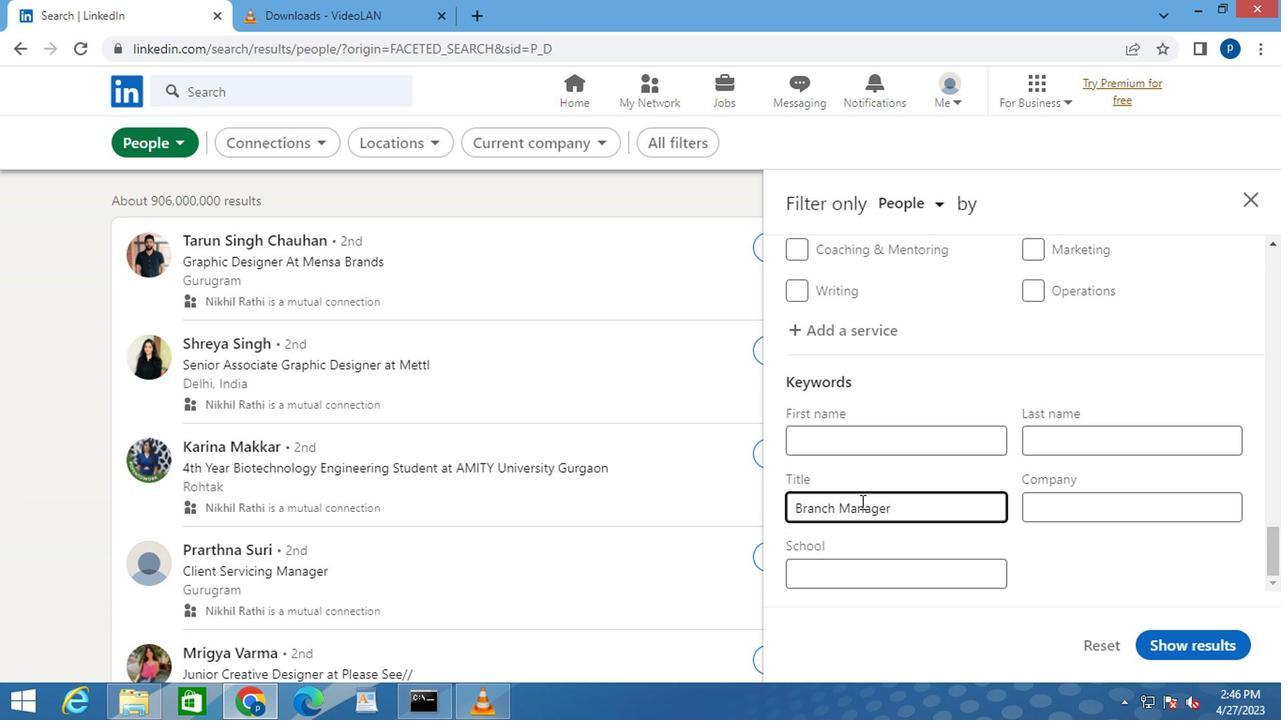 
Action: Mouse moved to (1186, 647)
Screenshot: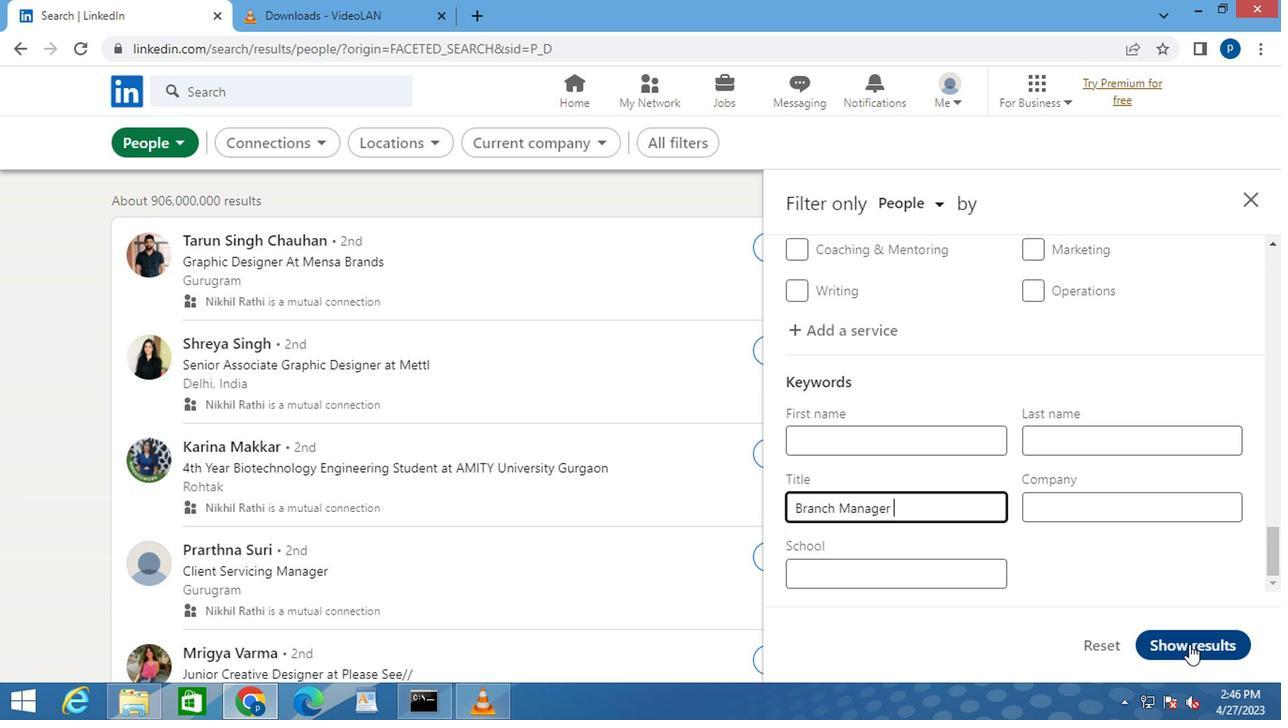 
Action: Mouse pressed left at (1186, 647)
Screenshot: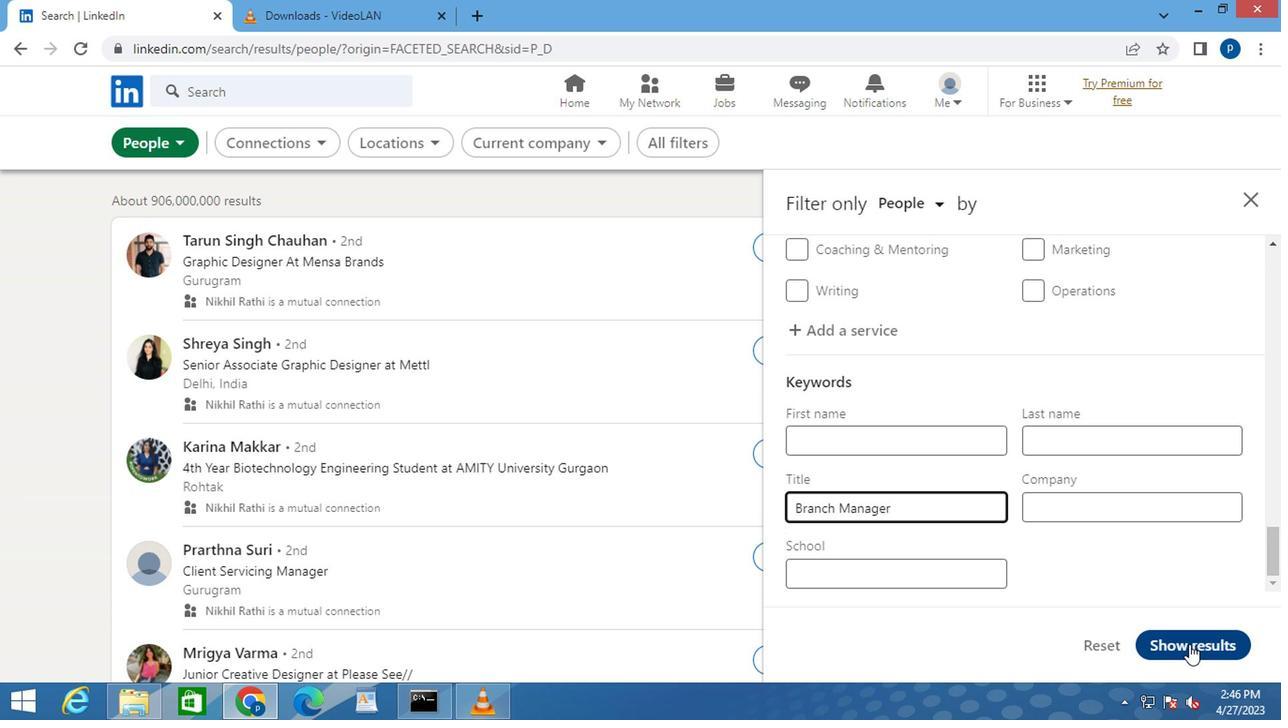 
